 Task: Send an email with the signature Giselle Flores with the subject Update on a remote work arrangement and the message We need to discuss the new procedures for handling customer complaints on social media. from softage.8@softage.net to softage.10@softage.net and softage.6@softage.net
Action: Mouse moved to (1081, 56)
Screenshot: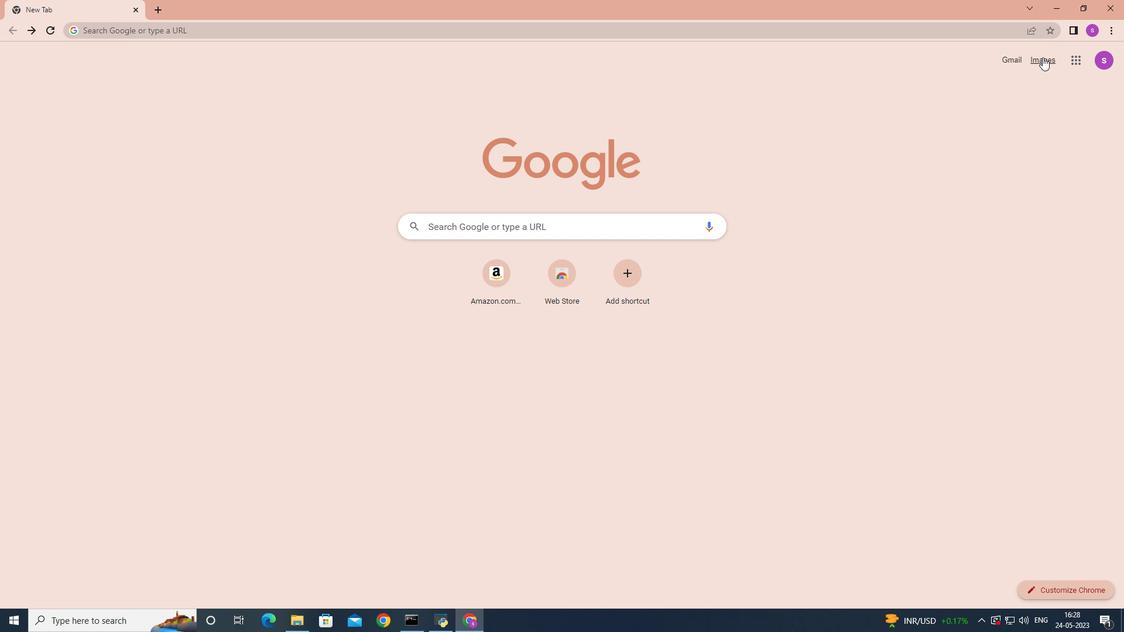 
Action: Mouse pressed left at (1081, 56)
Screenshot: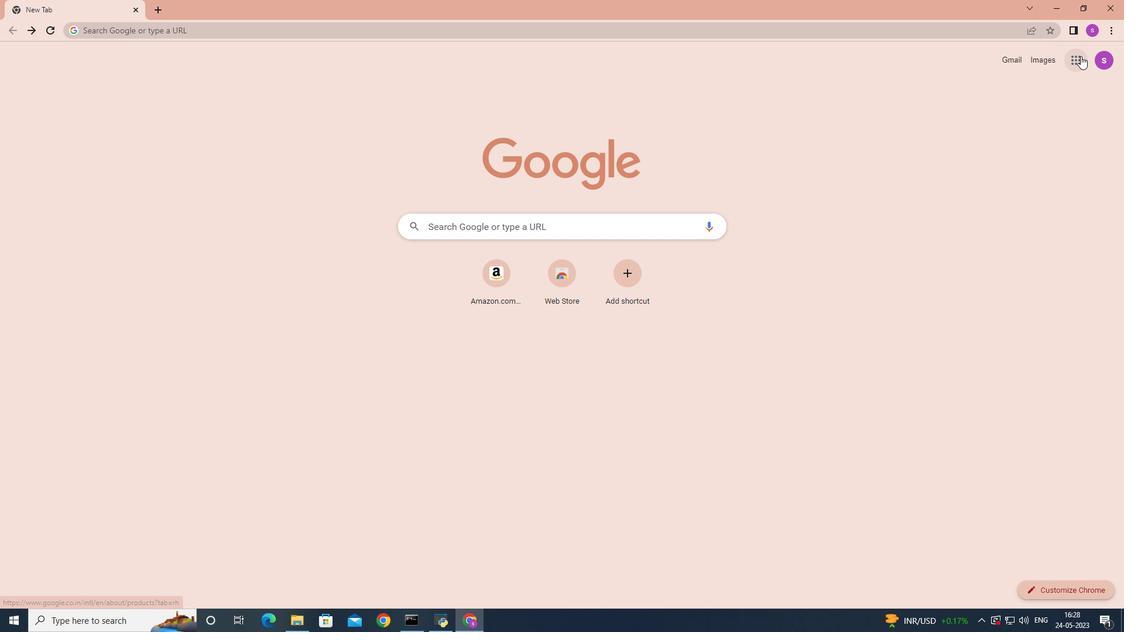 
Action: Mouse moved to (1035, 106)
Screenshot: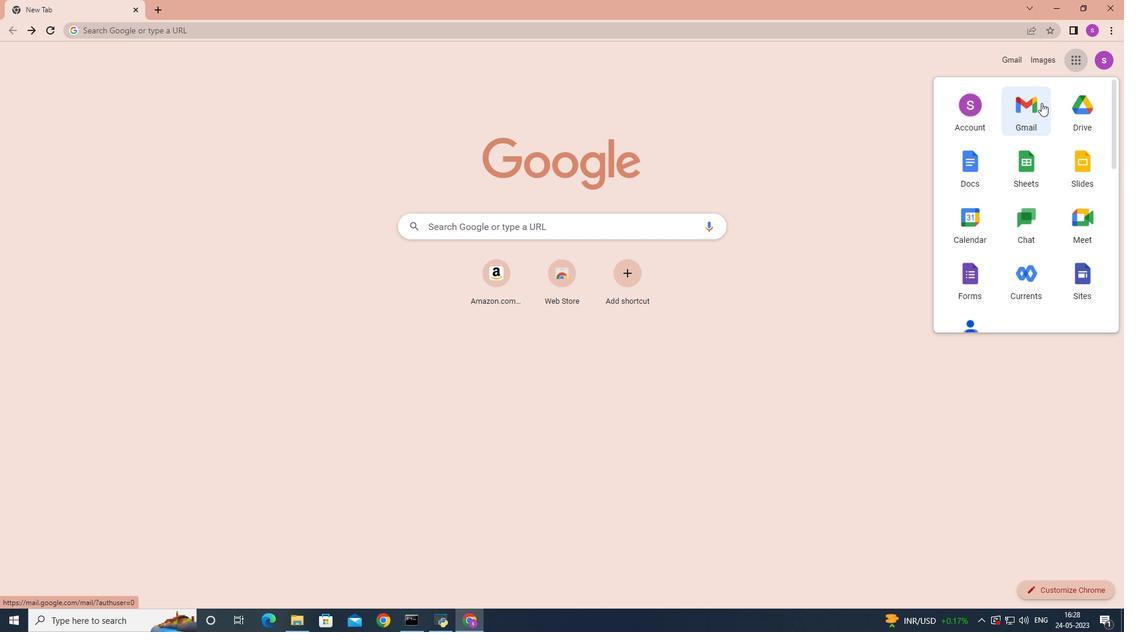 
Action: Mouse pressed left at (1035, 106)
Screenshot: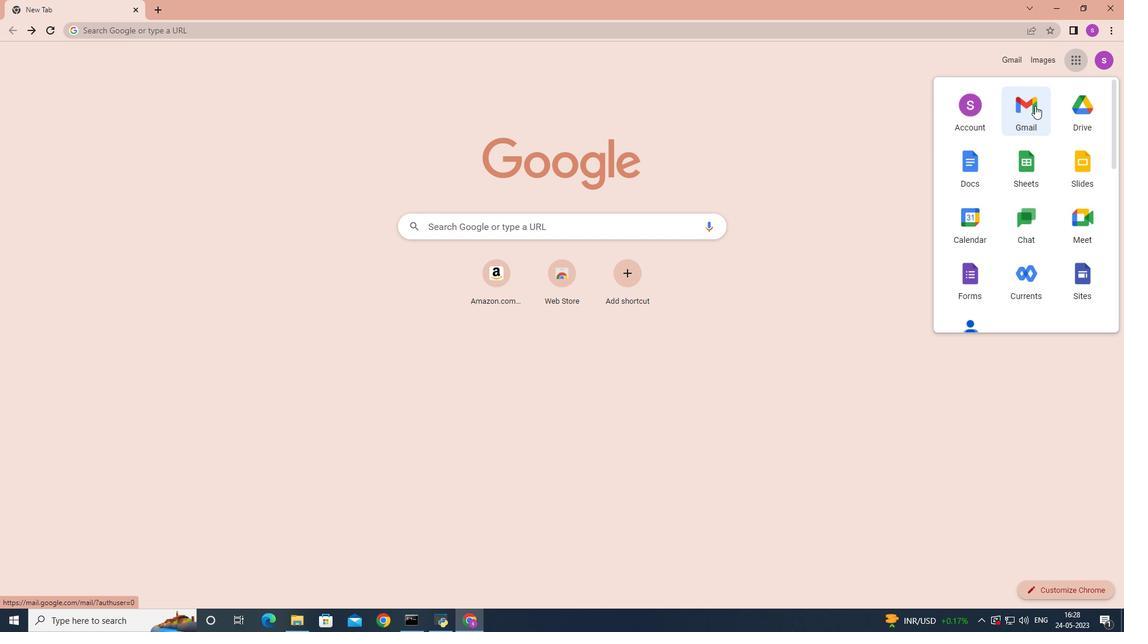 
Action: Mouse moved to (999, 61)
Screenshot: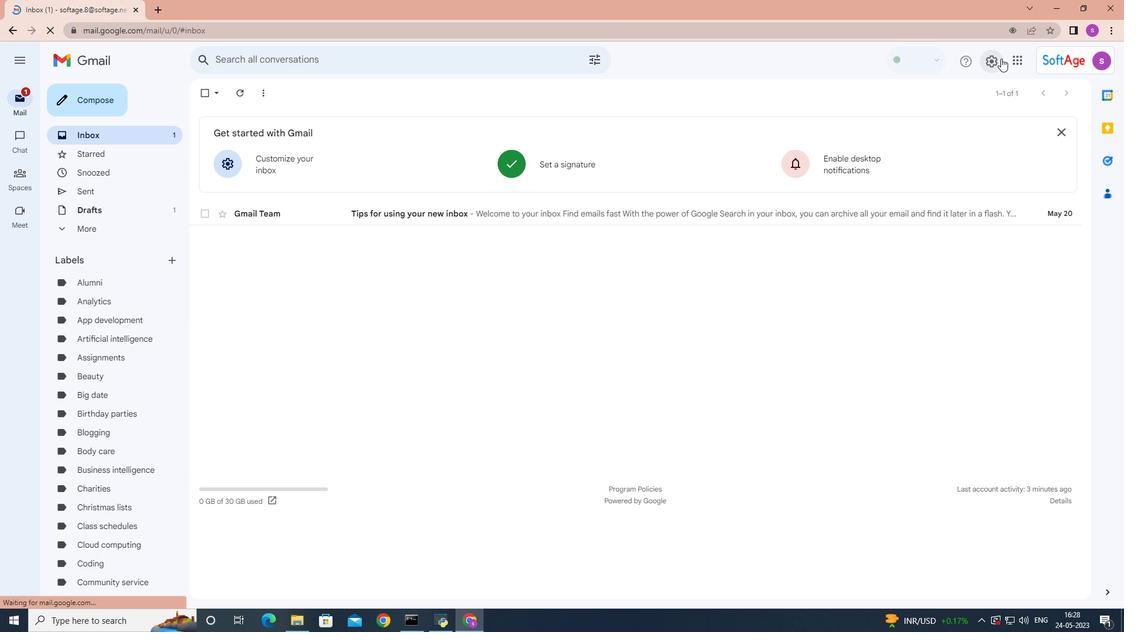 
Action: Mouse pressed left at (999, 61)
Screenshot: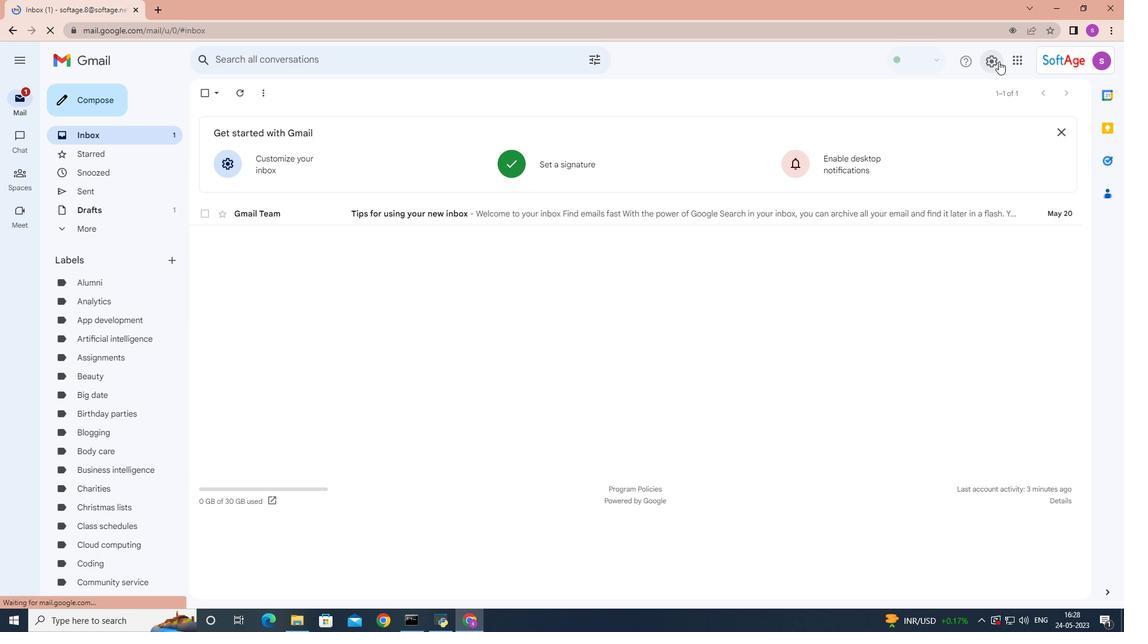 
Action: Mouse moved to (1008, 120)
Screenshot: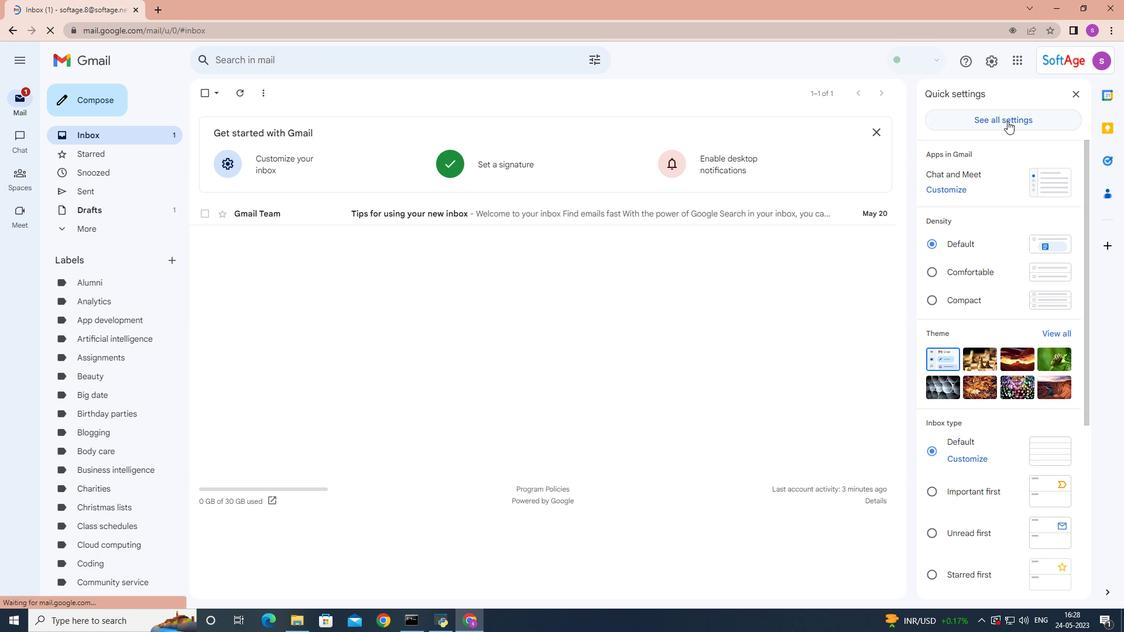 
Action: Mouse pressed left at (1008, 120)
Screenshot: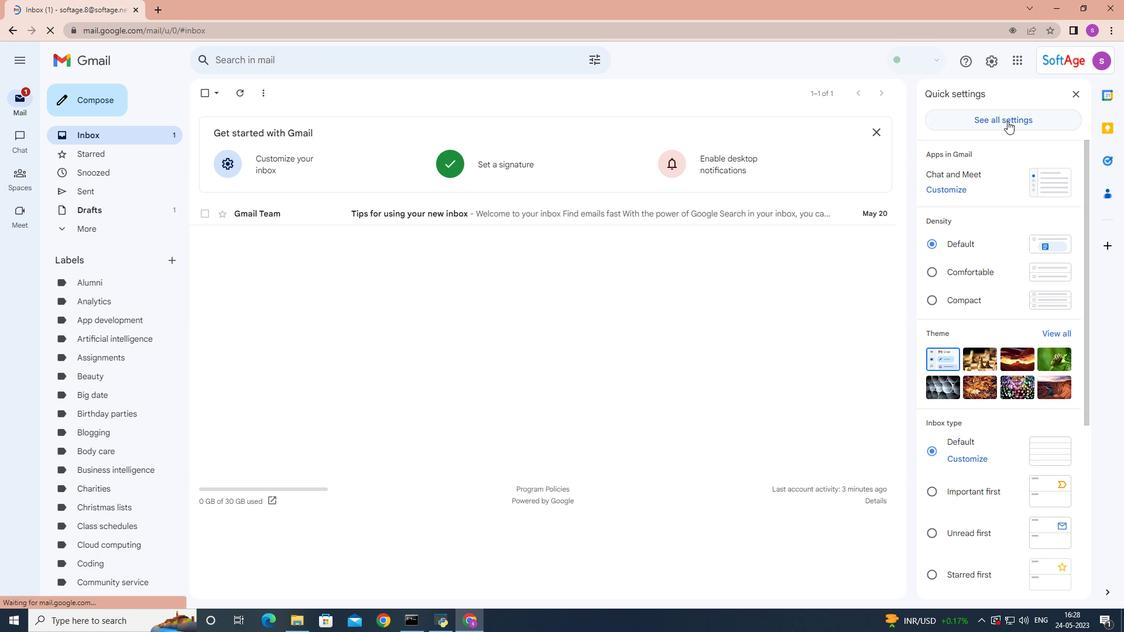 
Action: Mouse moved to (799, 219)
Screenshot: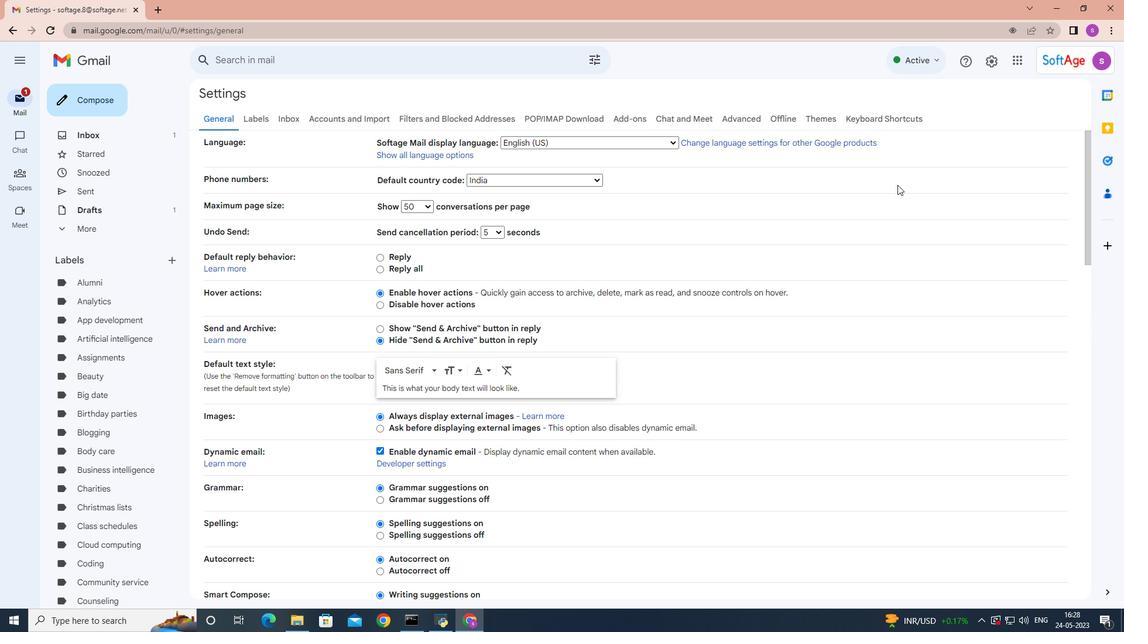 
Action: Mouse scrolled (799, 218) with delta (0, 0)
Screenshot: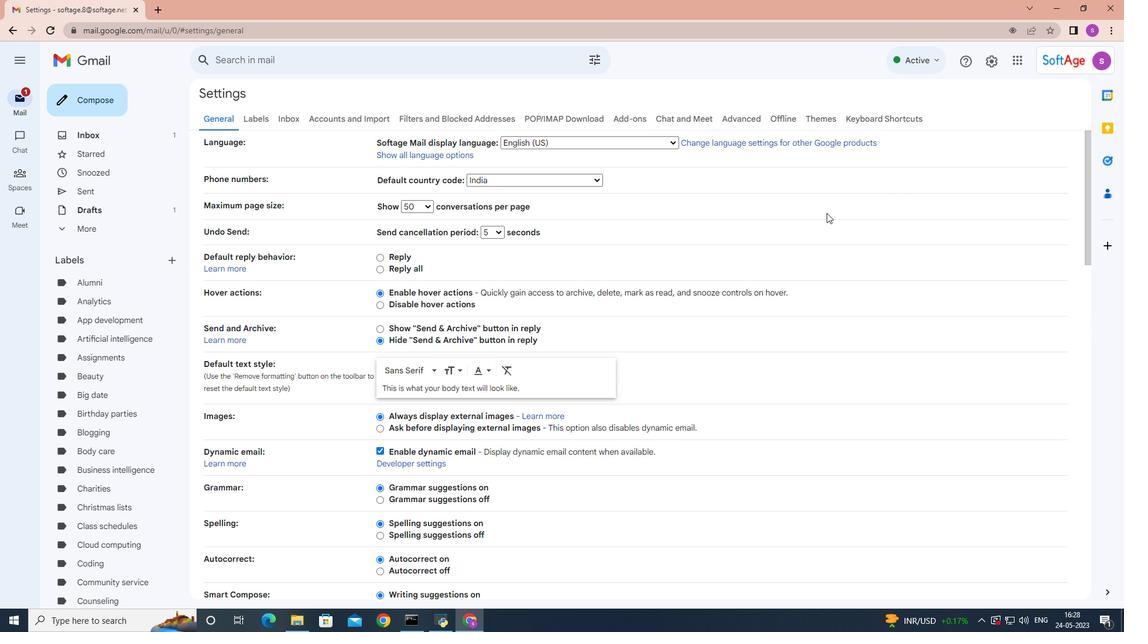 
Action: Mouse moved to (799, 219)
Screenshot: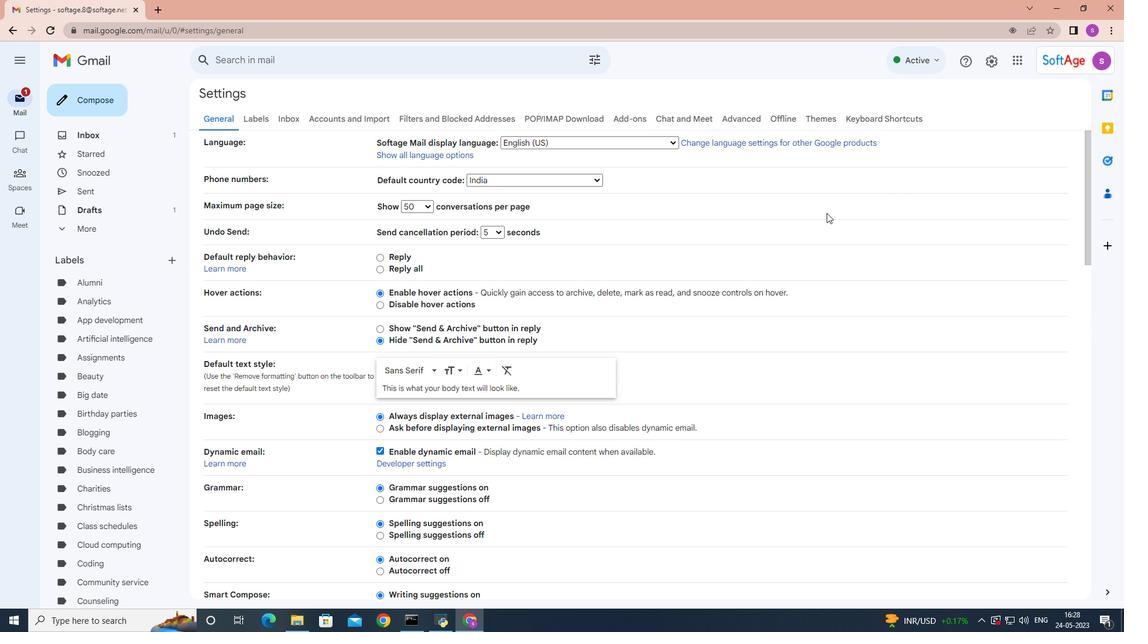 
Action: Mouse scrolled (799, 218) with delta (0, 0)
Screenshot: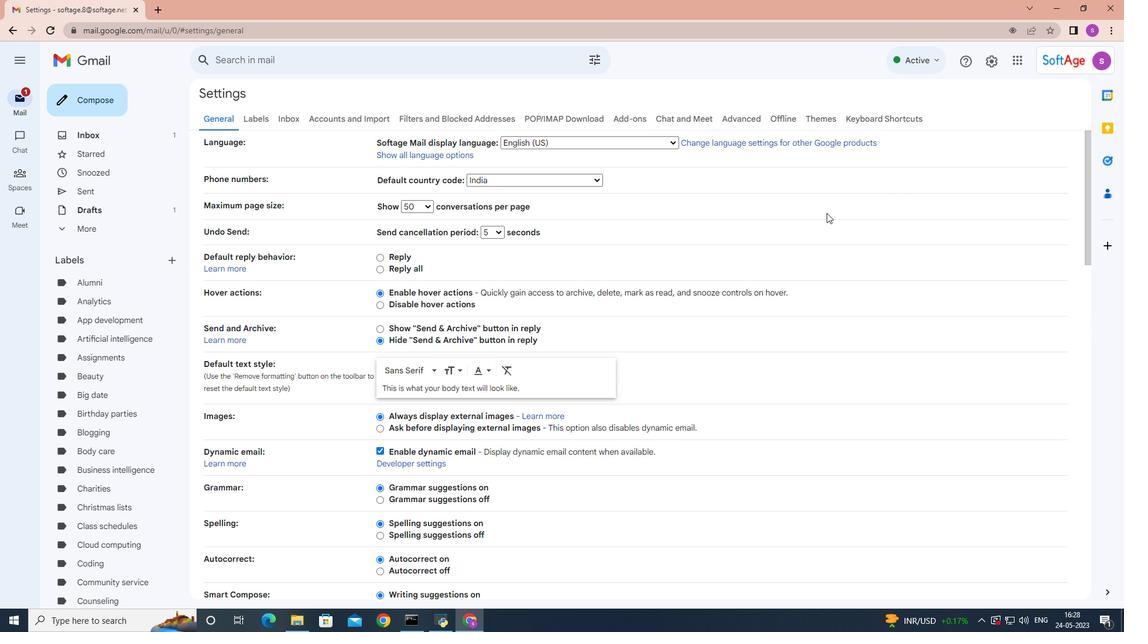 
Action: Mouse moved to (797, 219)
Screenshot: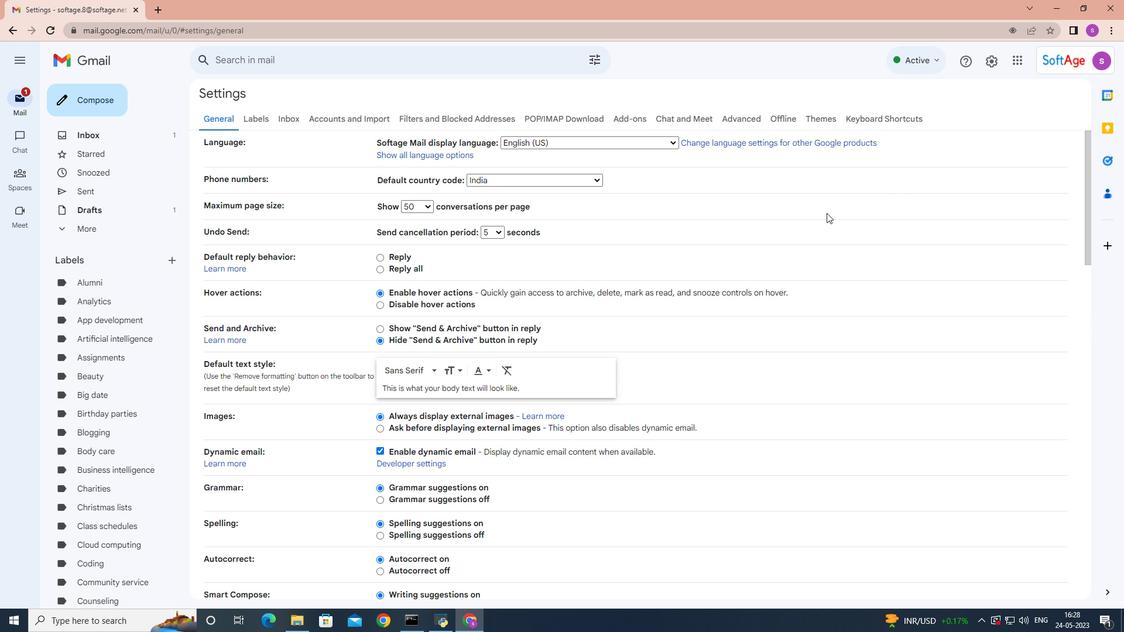 
Action: Mouse scrolled (797, 218) with delta (0, 0)
Screenshot: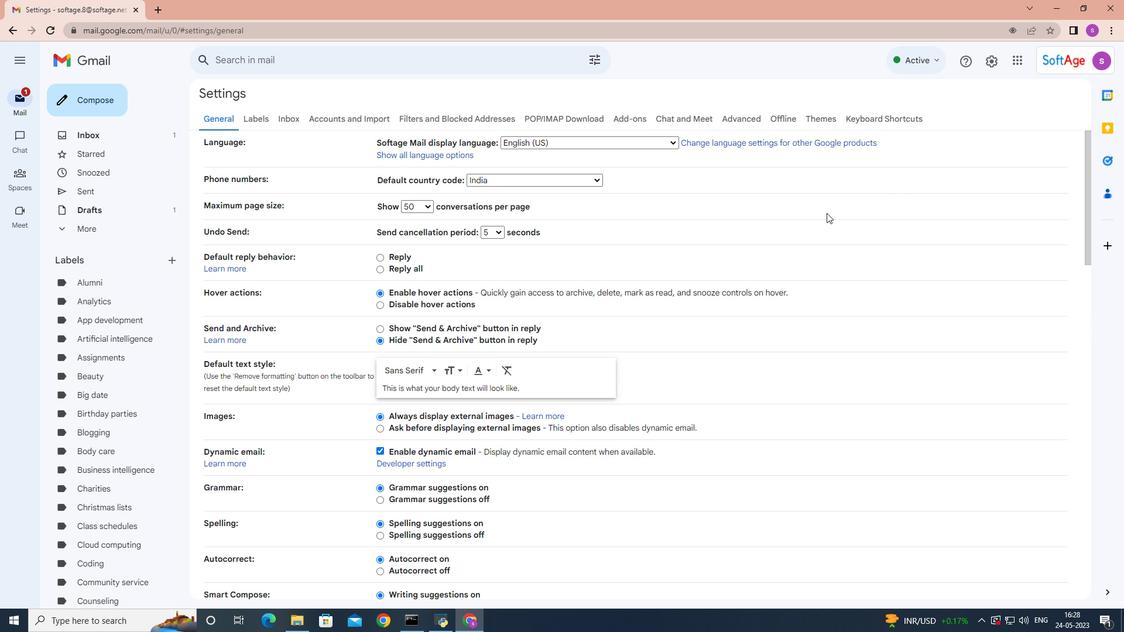 
Action: Mouse moved to (791, 219)
Screenshot: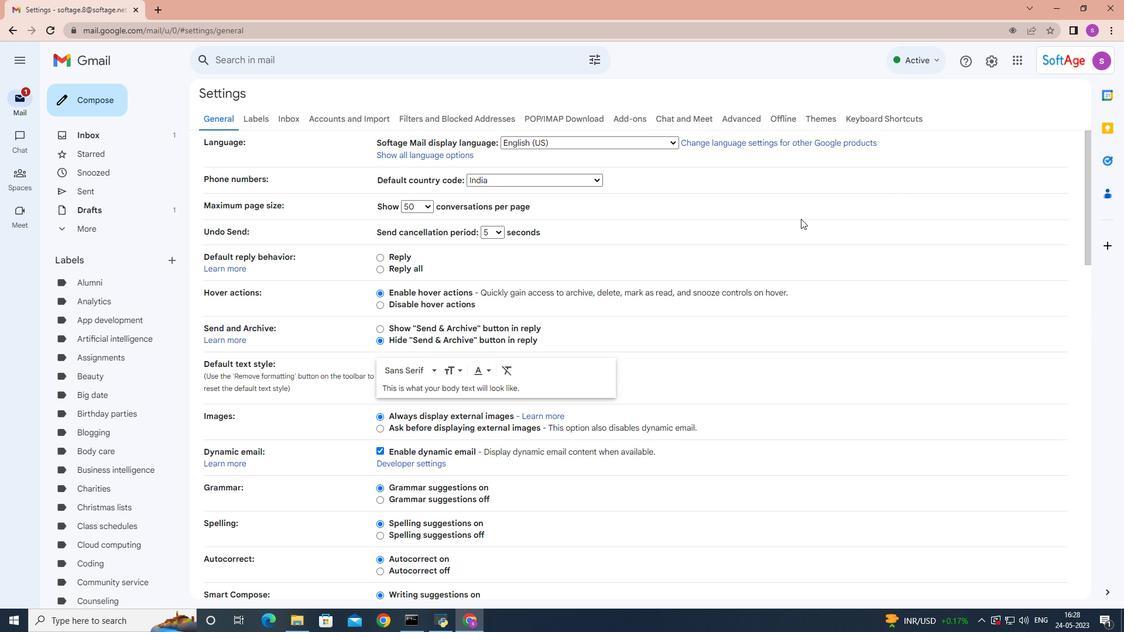 
Action: Mouse scrolled (791, 218) with delta (0, 0)
Screenshot: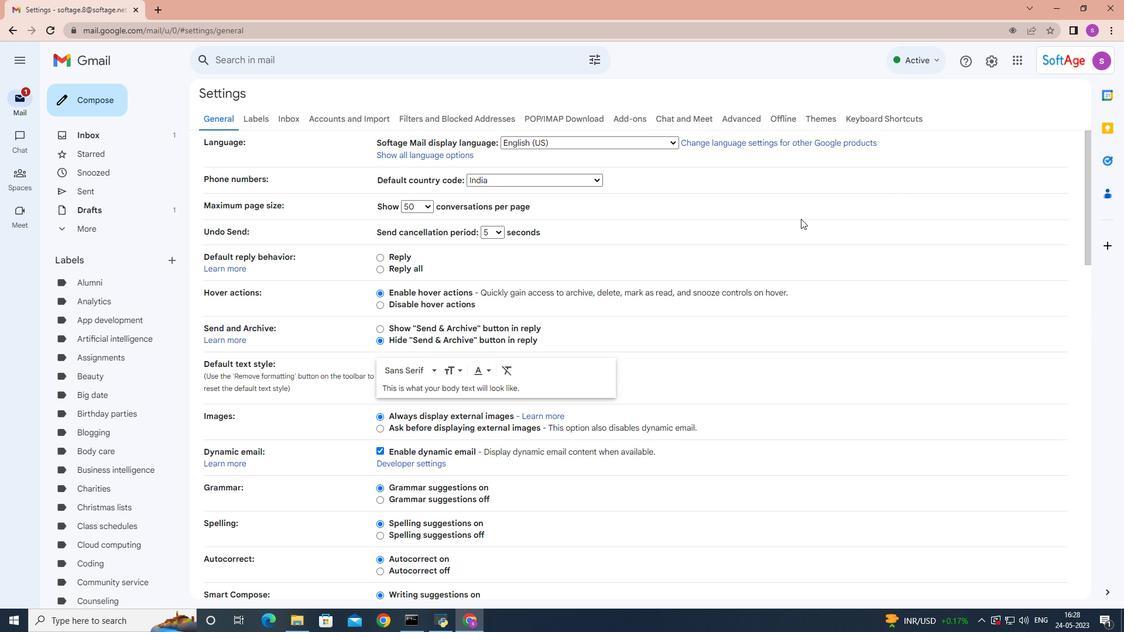 
Action: Mouse moved to (783, 219)
Screenshot: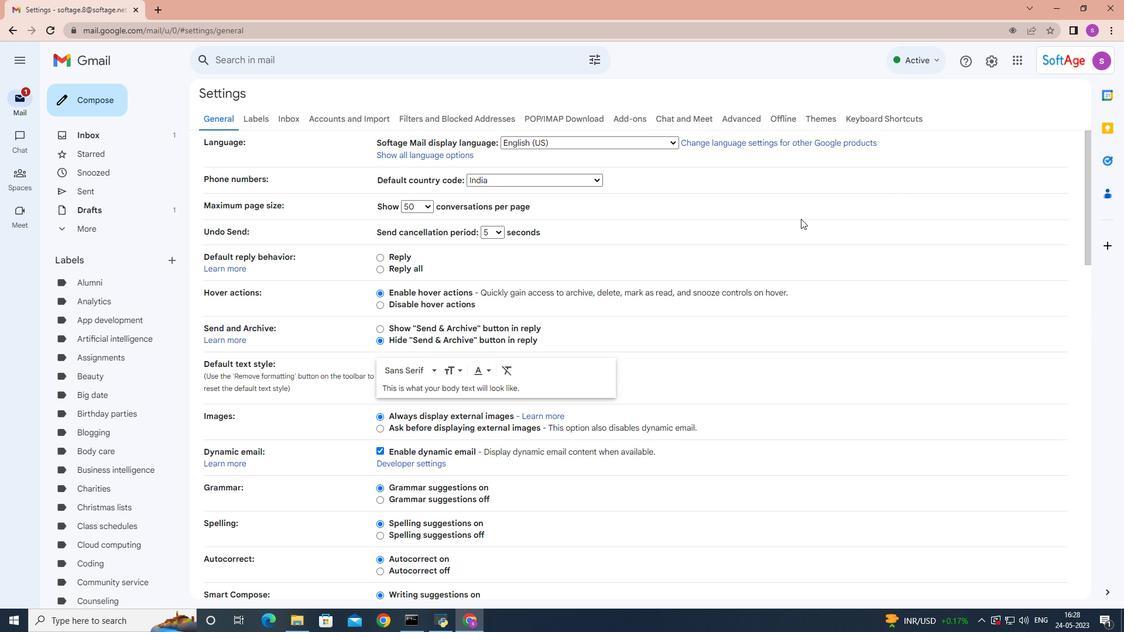 
Action: Mouse scrolled (783, 218) with delta (0, 0)
Screenshot: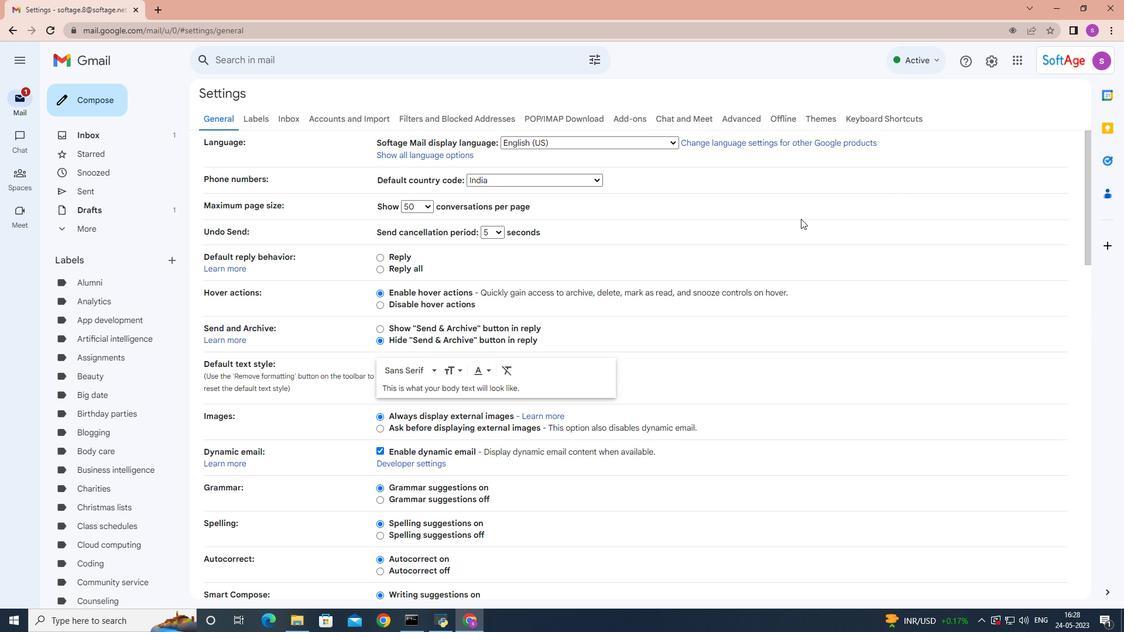 
Action: Mouse moved to (771, 218)
Screenshot: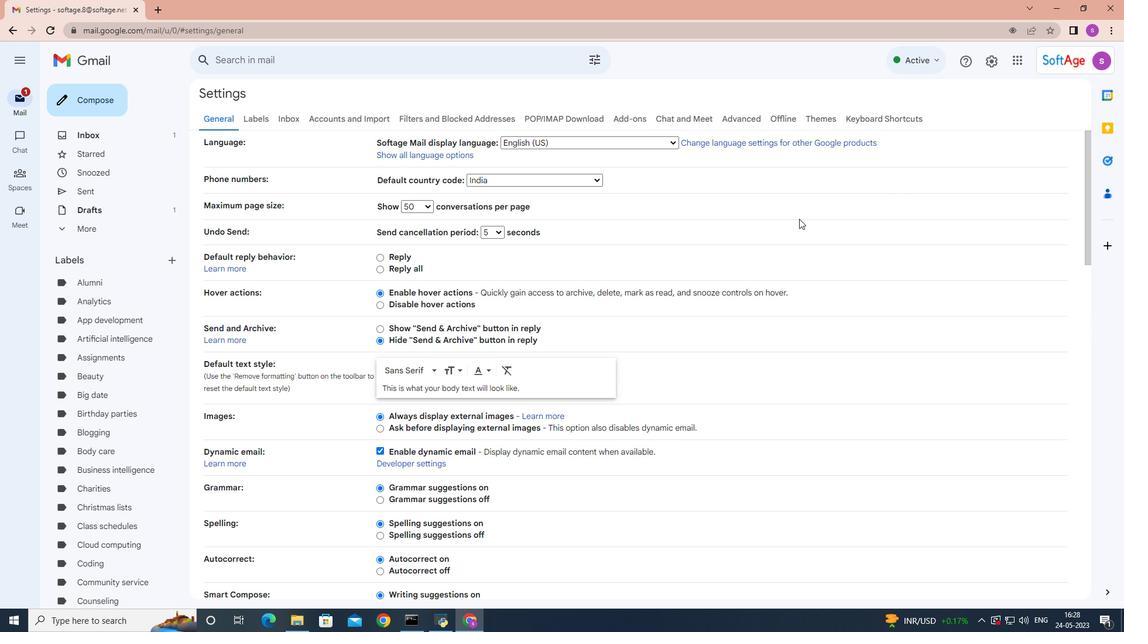 
Action: Mouse scrolled (771, 217) with delta (0, 0)
Screenshot: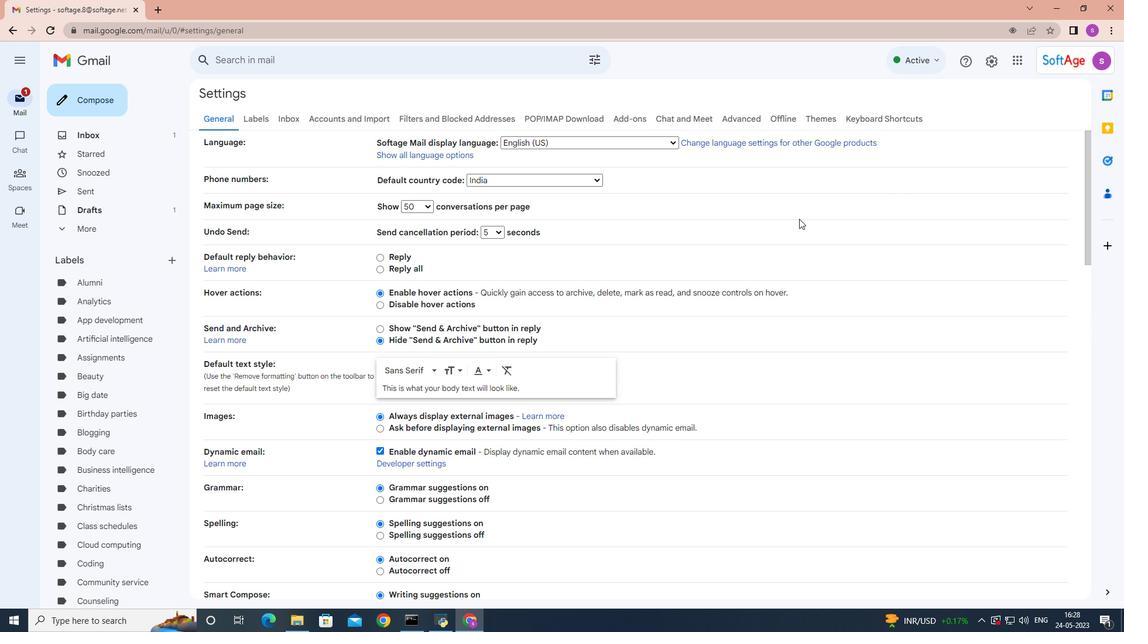 
Action: Mouse moved to (731, 218)
Screenshot: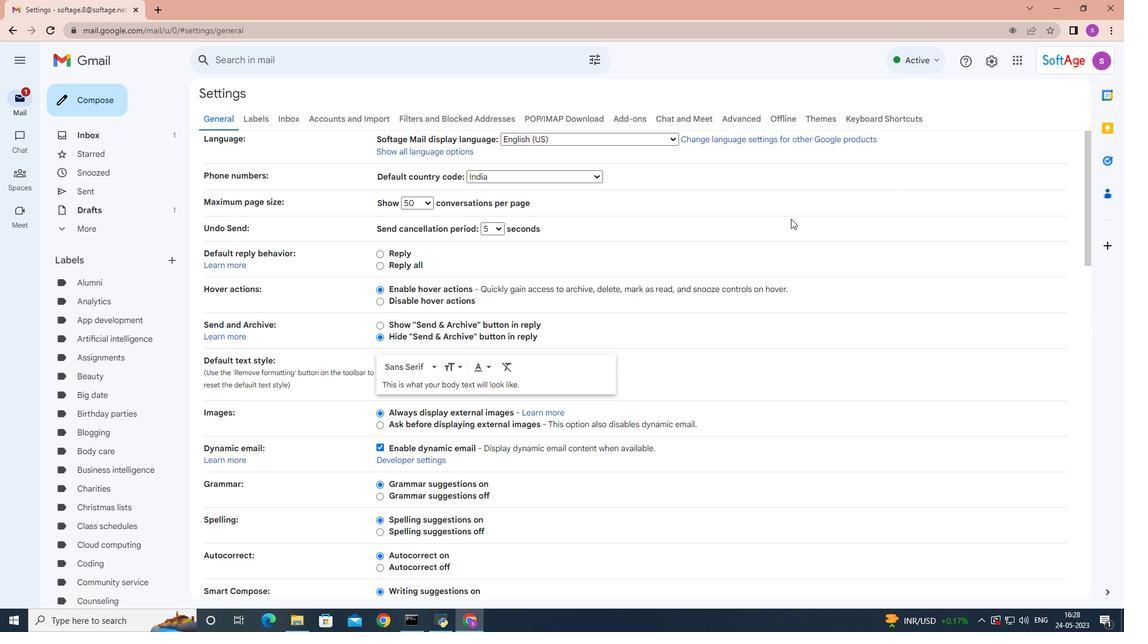 
Action: Mouse scrolled (731, 217) with delta (0, 0)
Screenshot: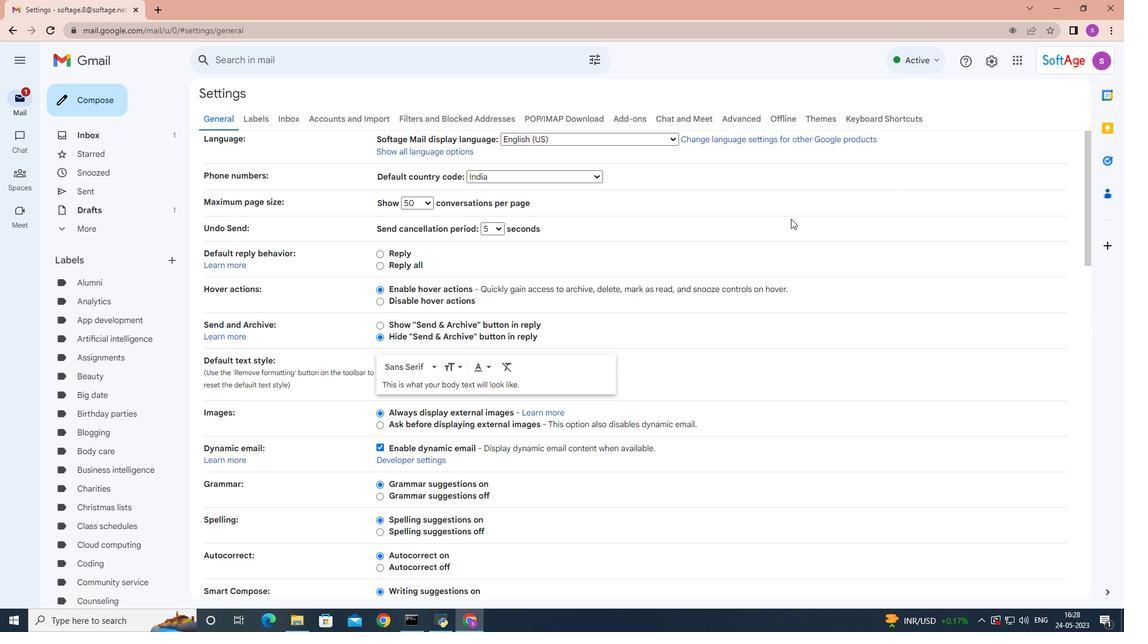 
Action: Mouse moved to (663, 226)
Screenshot: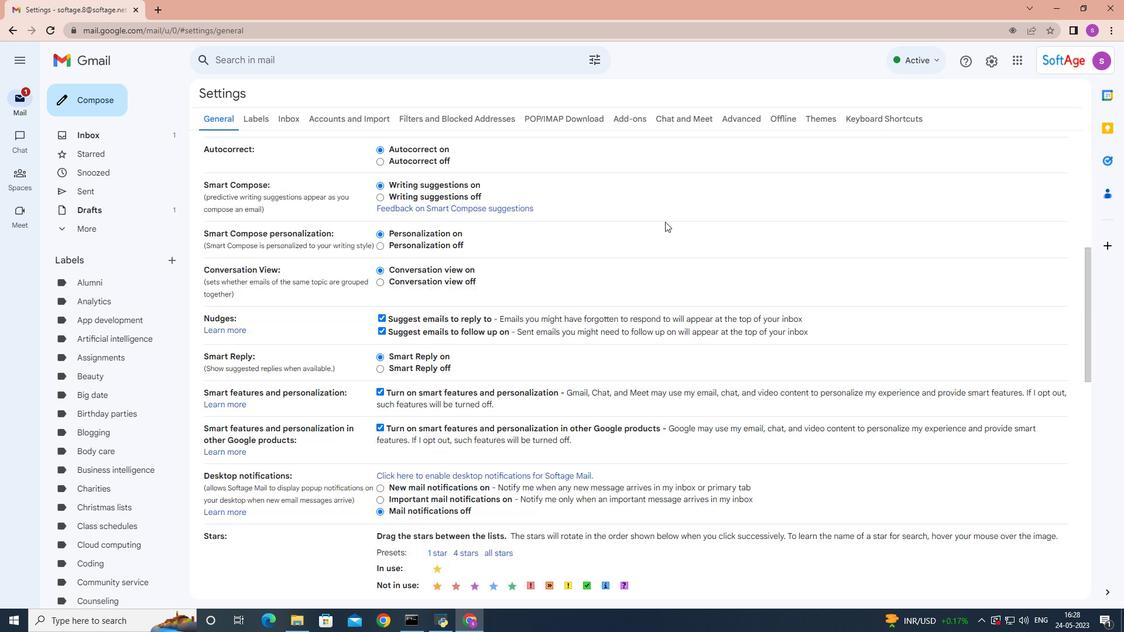 
Action: Mouse scrolled (663, 225) with delta (0, 0)
Screenshot: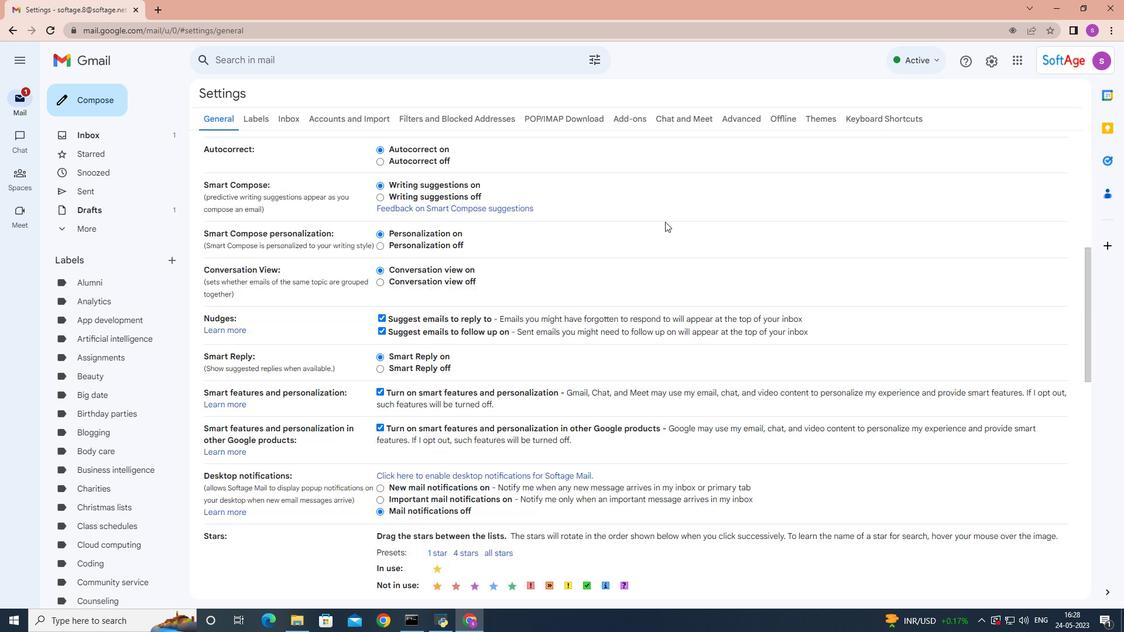 
Action: Mouse scrolled (663, 225) with delta (0, 0)
Screenshot: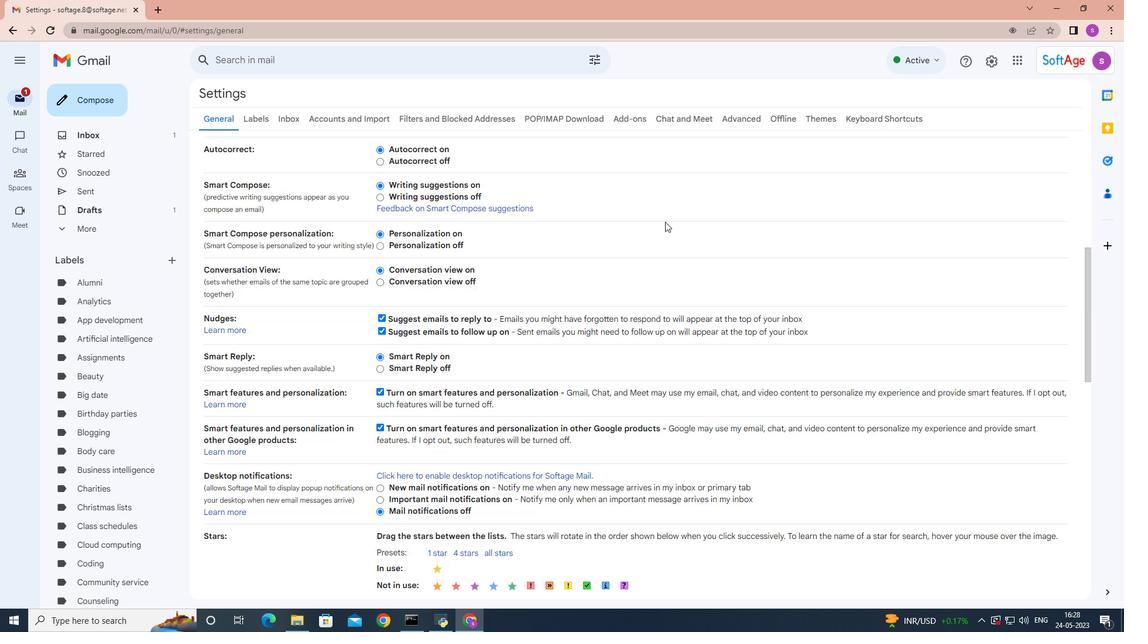 
Action: Mouse scrolled (663, 225) with delta (0, 0)
Screenshot: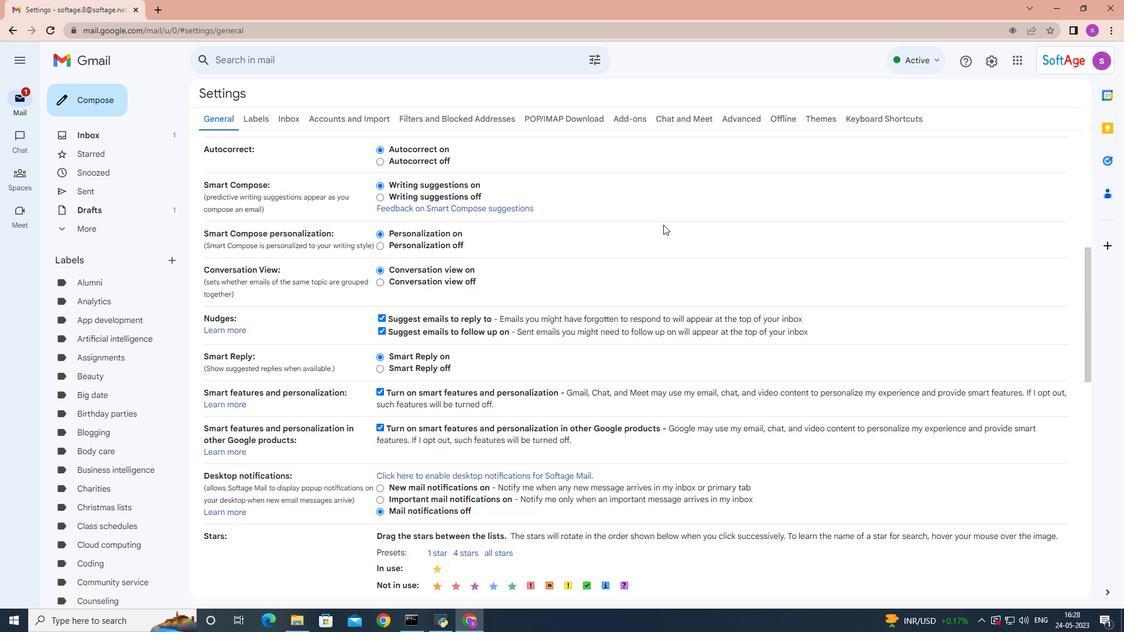 
Action: Mouse scrolled (663, 225) with delta (0, 0)
Screenshot: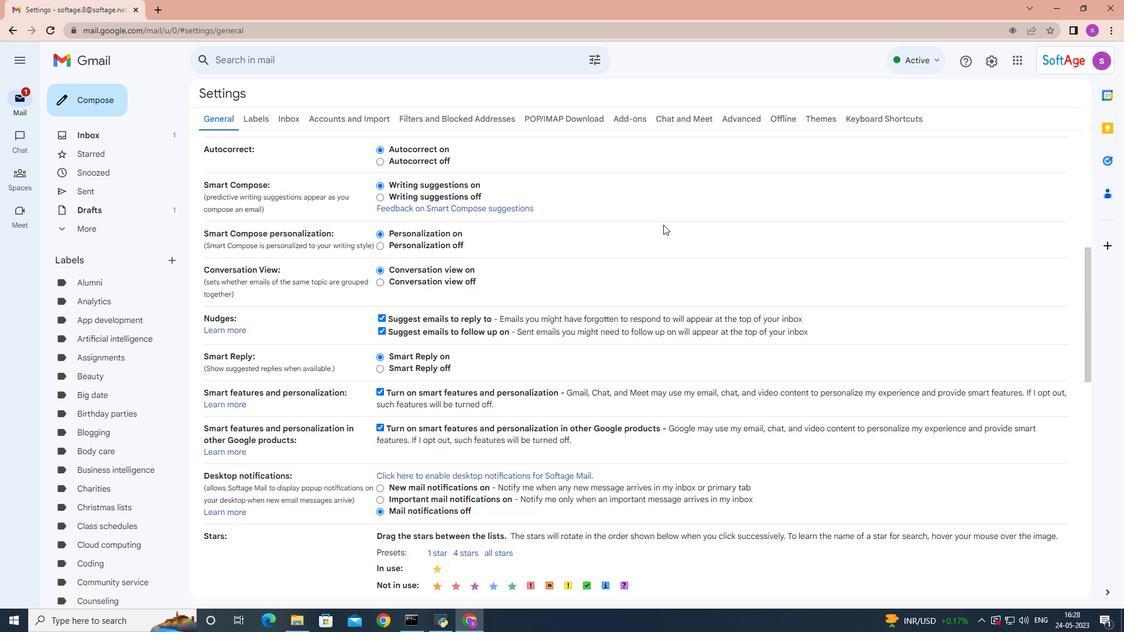 
Action: Mouse moved to (663, 225)
Screenshot: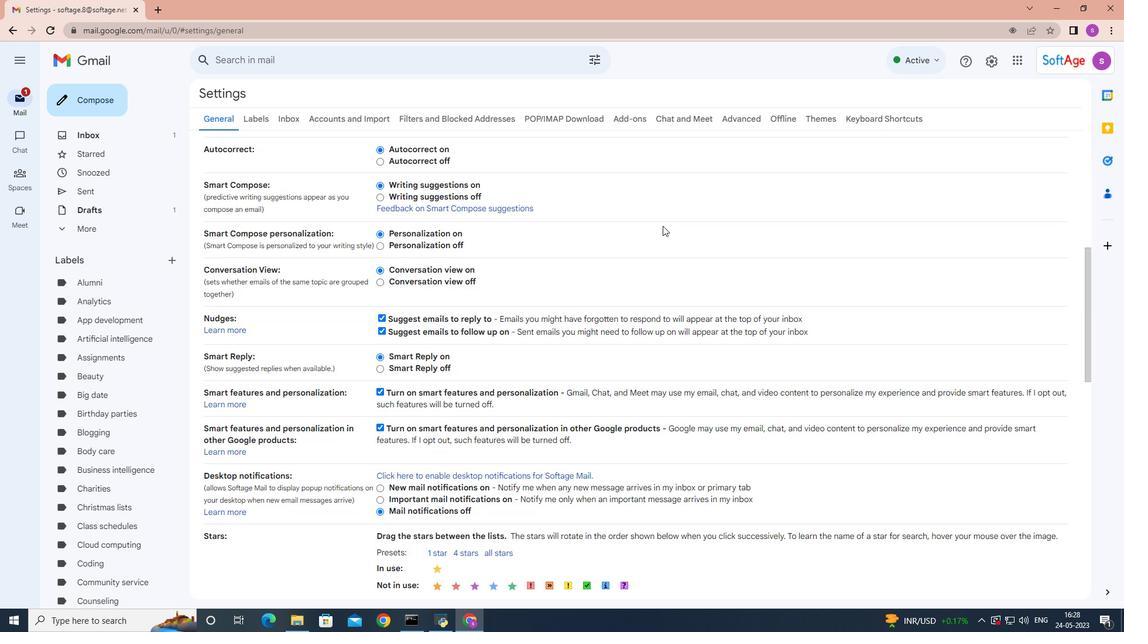 
Action: Mouse scrolled (663, 224) with delta (0, 0)
Screenshot: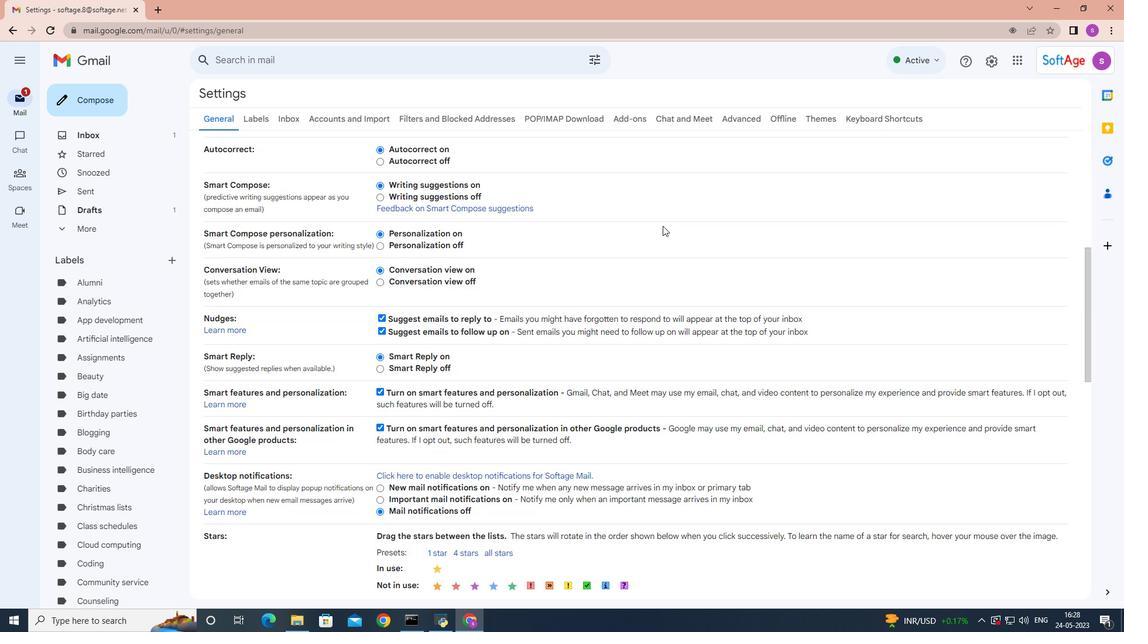 
Action: Mouse moved to (663, 224)
Screenshot: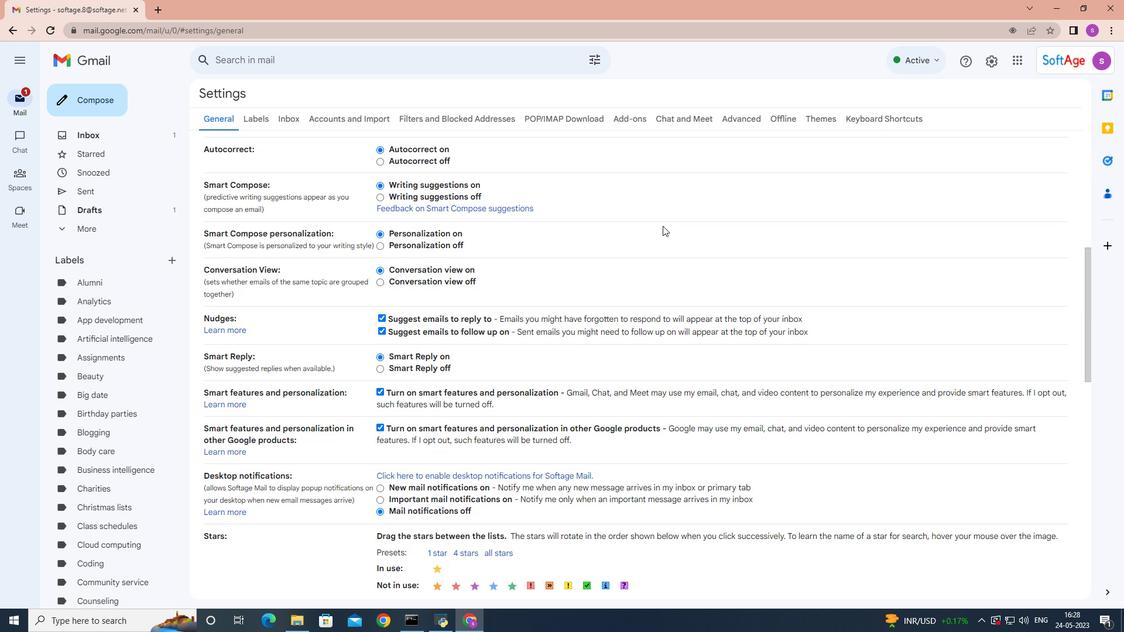 
Action: Mouse scrolled (663, 224) with delta (0, 0)
Screenshot: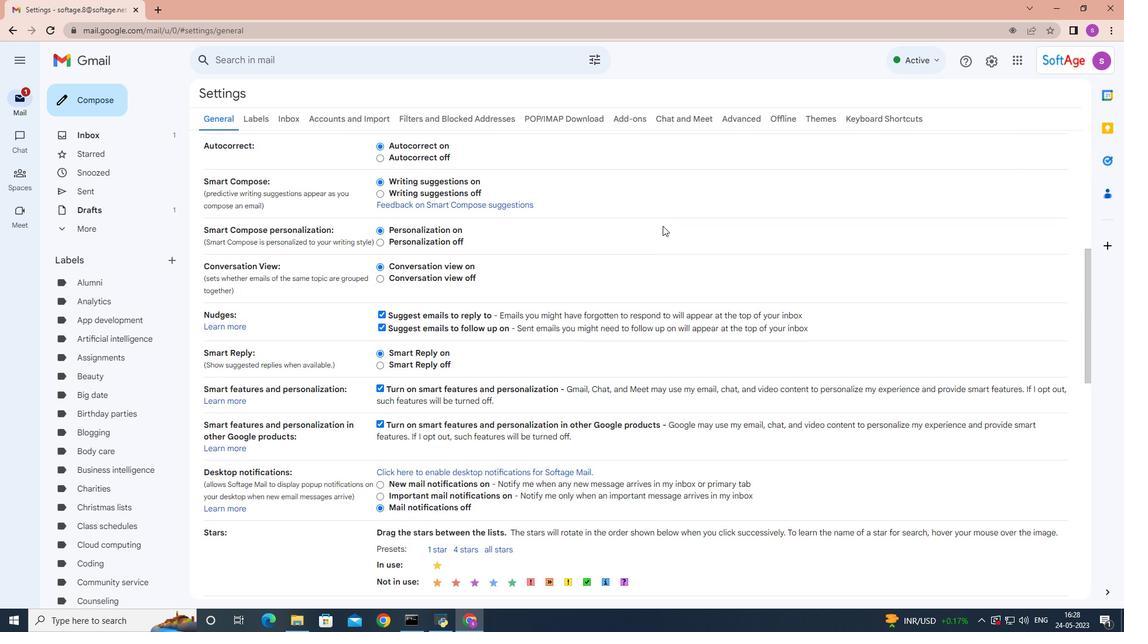 
Action: Mouse moved to (541, 216)
Screenshot: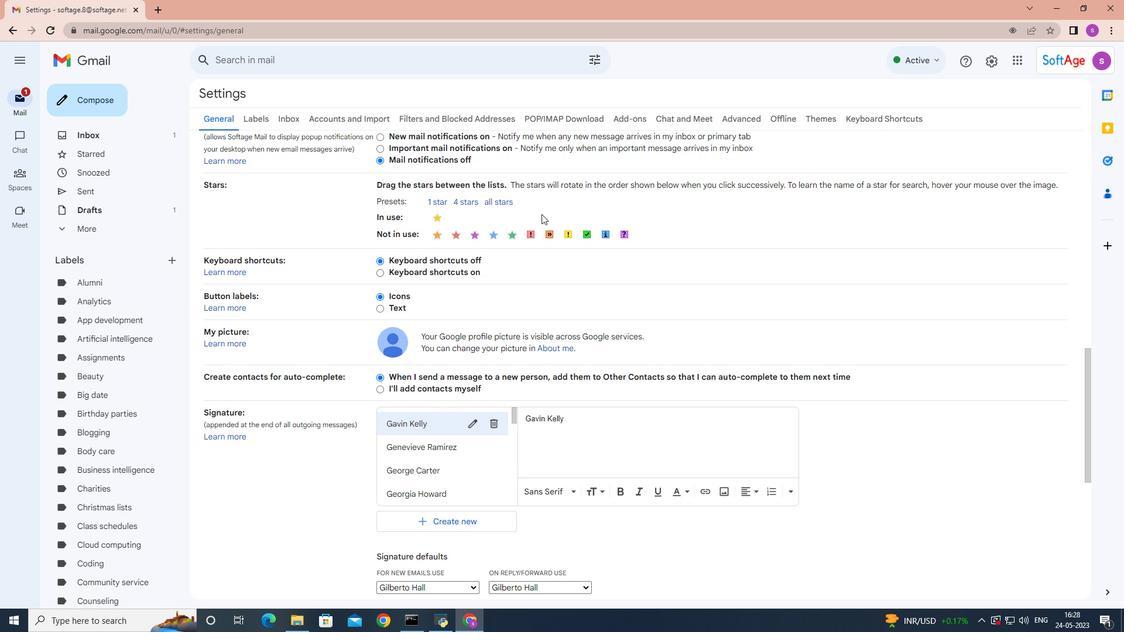 
Action: Mouse scrolled (541, 214) with delta (0, 0)
Screenshot: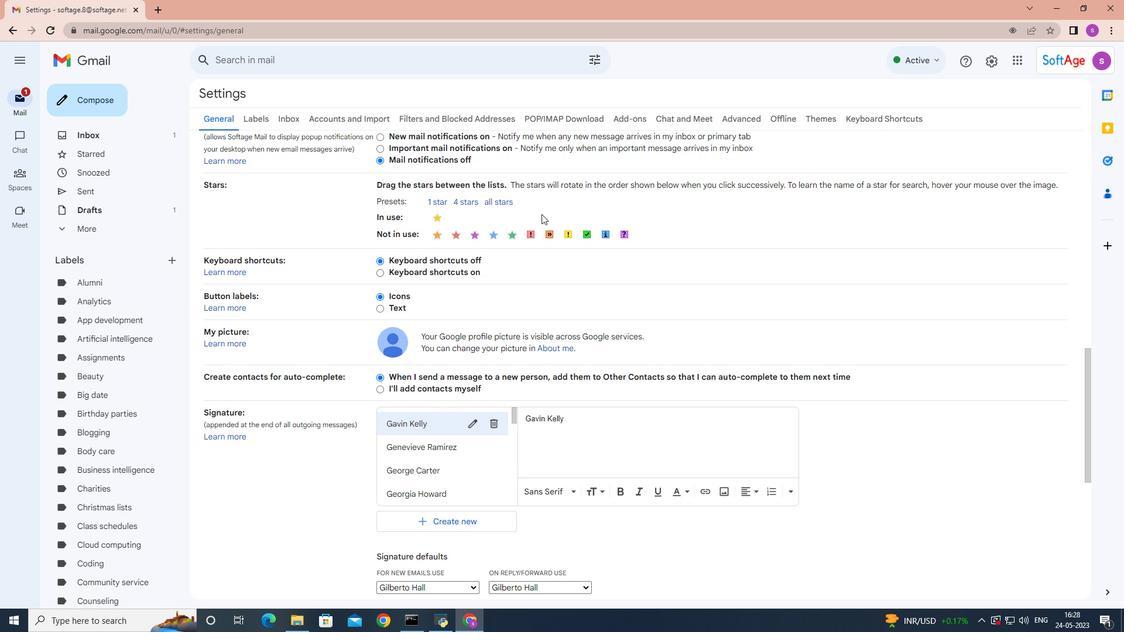 
Action: Mouse scrolled (541, 214) with delta (0, 0)
Screenshot: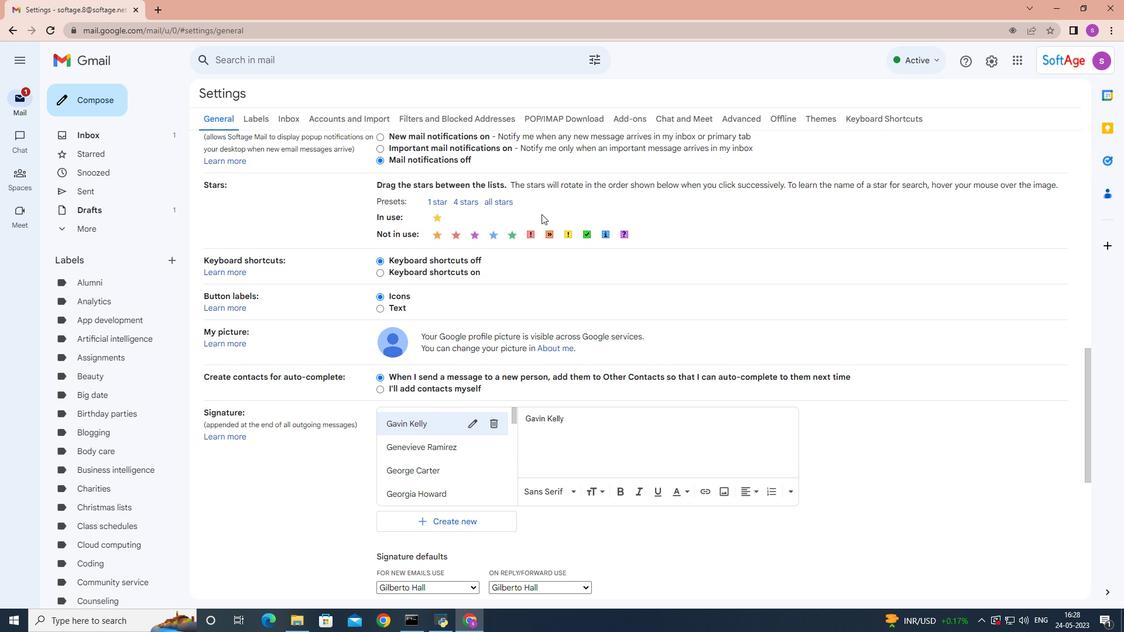 
Action: Mouse moved to (541, 216)
Screenshot: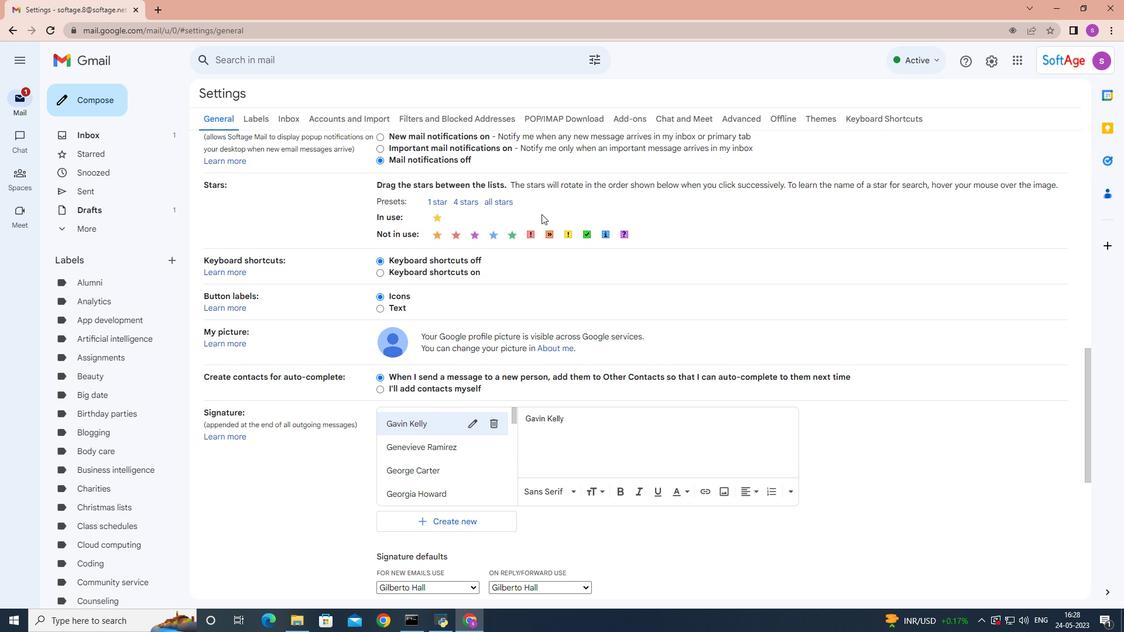 
Action: Mouse scrolled (541, 215) with delta (0, 0)
Screenshot: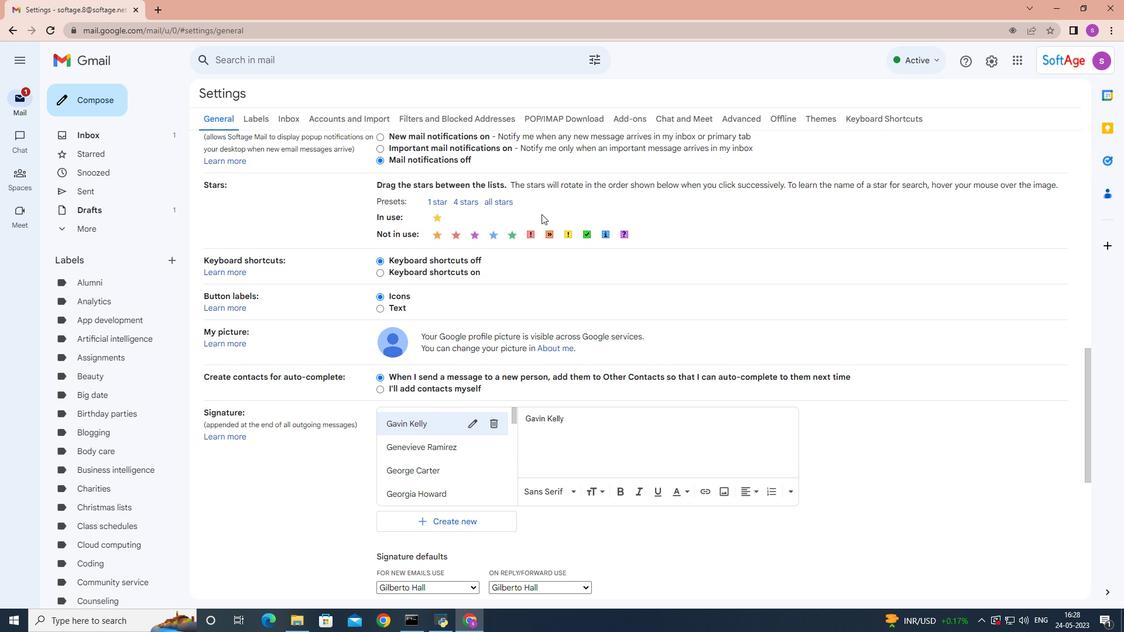 
Action: Mouse moved to (541, 216)
Screenshot: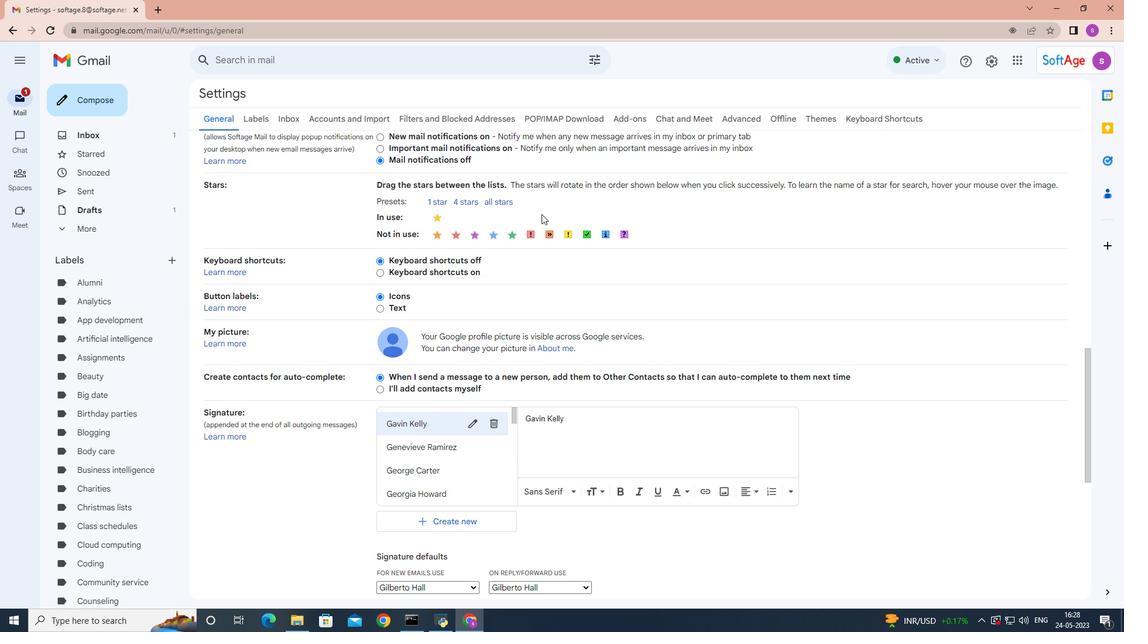 
Action: Mouse scrolled (541, 215) with delta (0, 0)
Screenshot: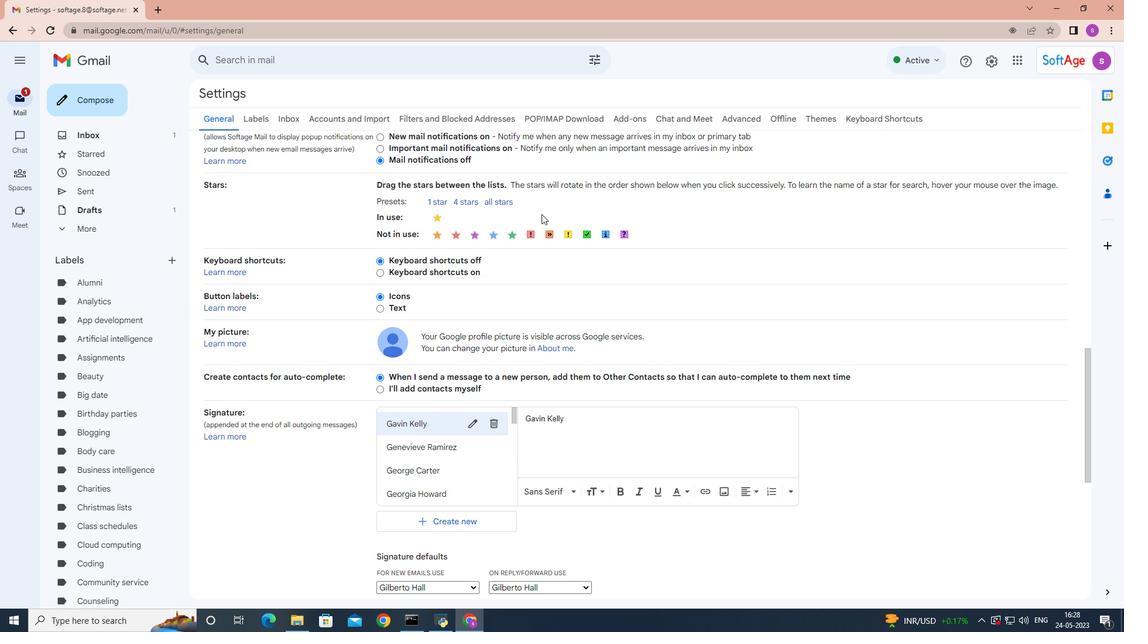 
Action: Mouse moved to (470, 285)
Screenshot: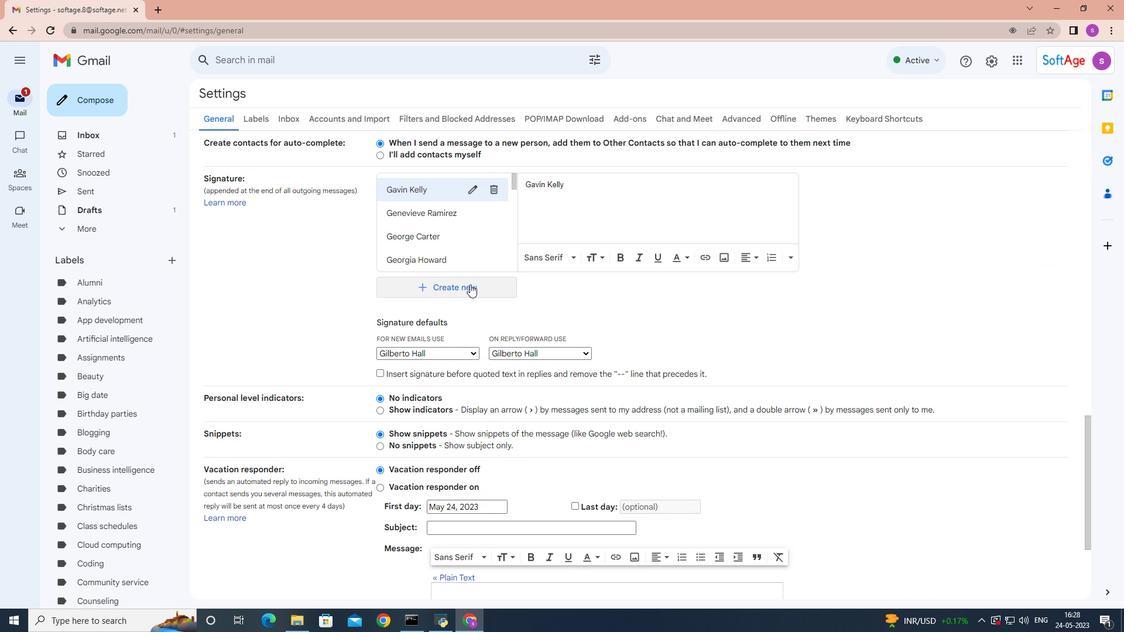 
Action: Mouse pressed left at (470, 285)
Screenshot: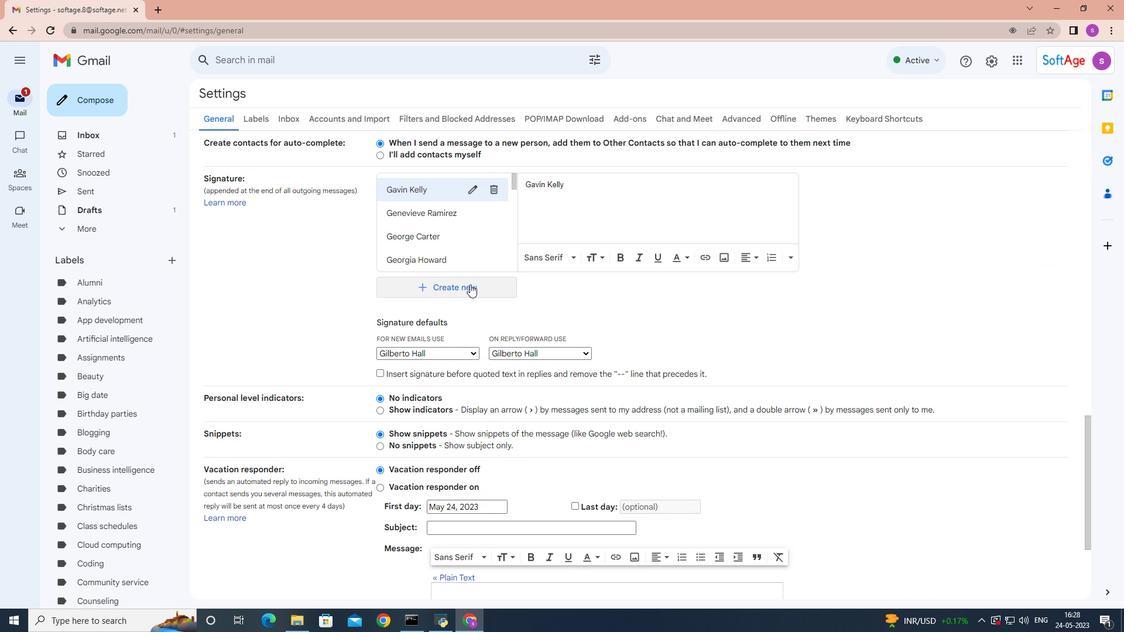 
Action: Mouse moved to (470, 285)
Screenshot: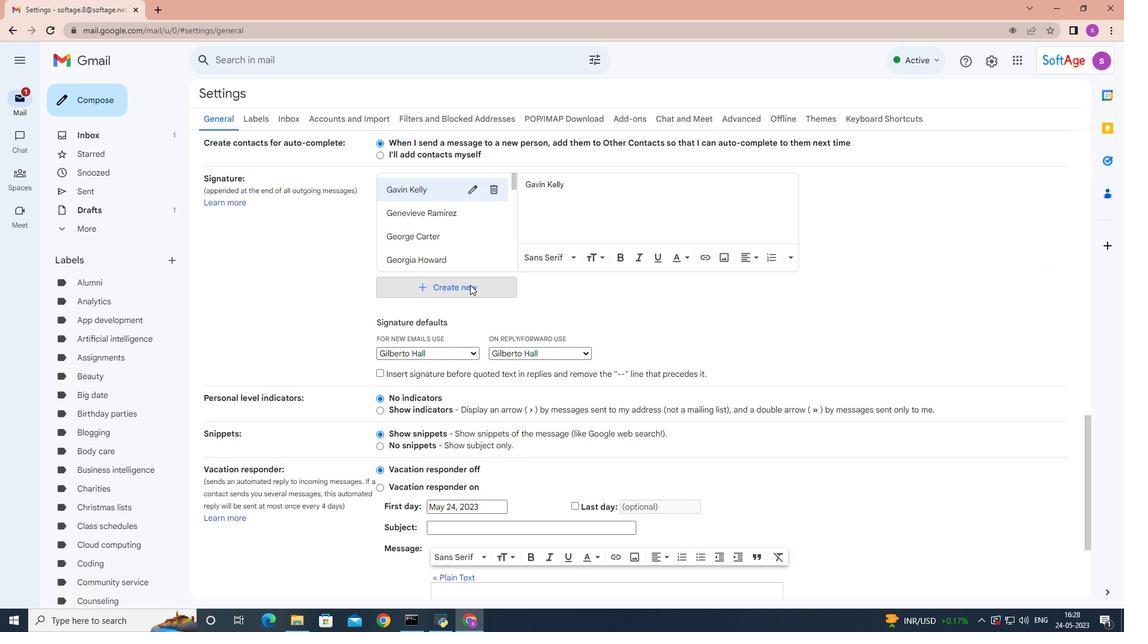 
Action: Key pressed <Key.shift>
Screenshot: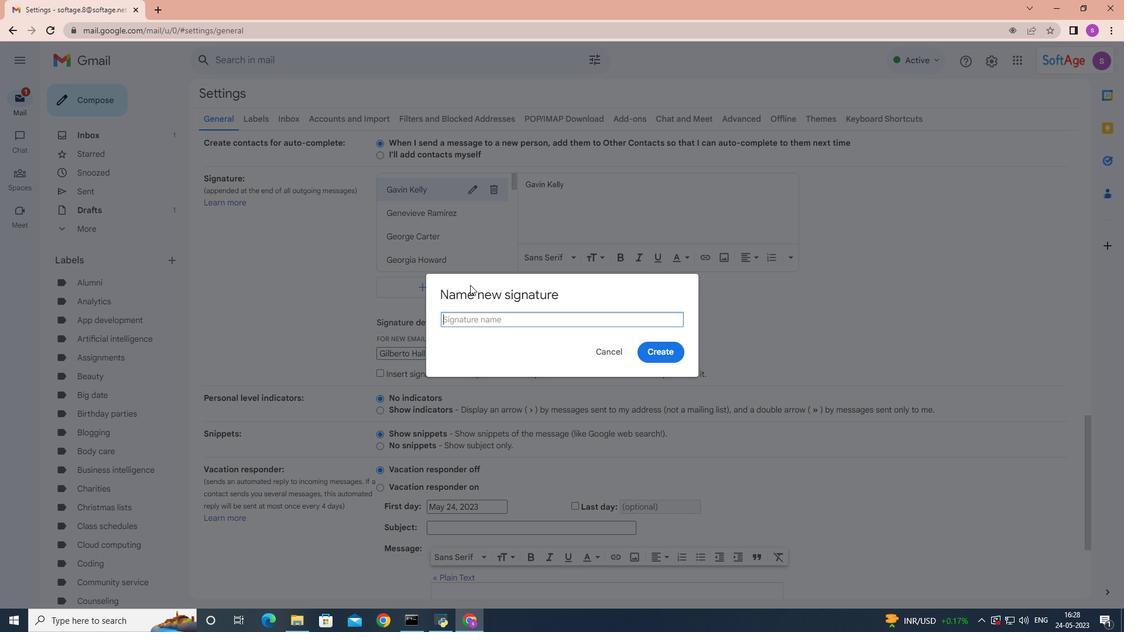 
Action: Mouse moved to (605, 353)
Screenshot: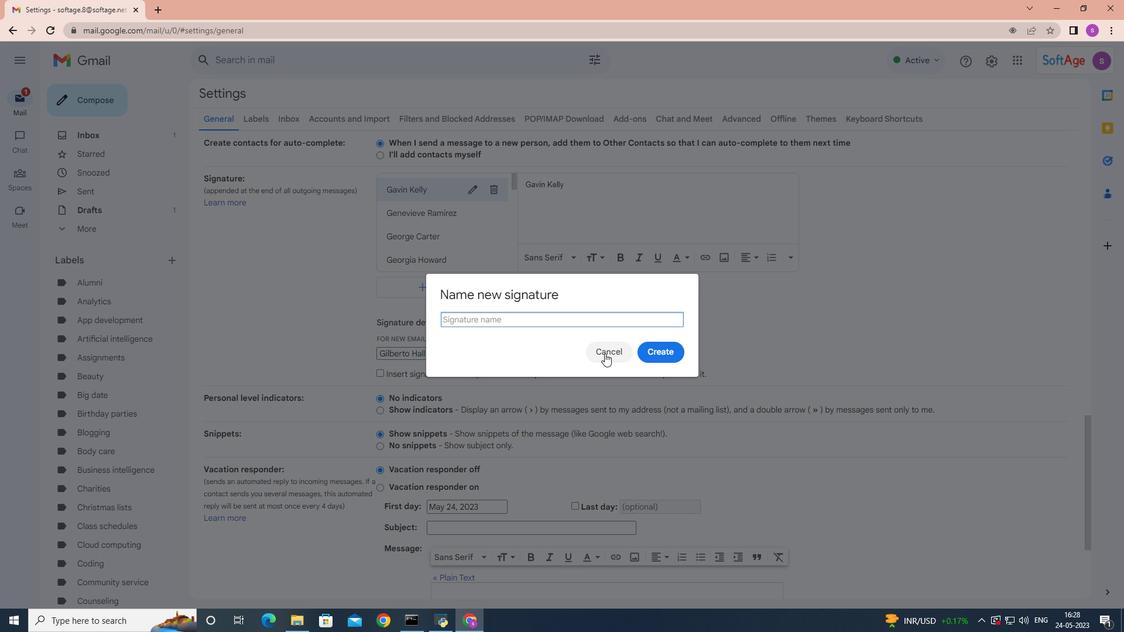 
Action: Mouse pressed left at (605, 353)
Screenshot: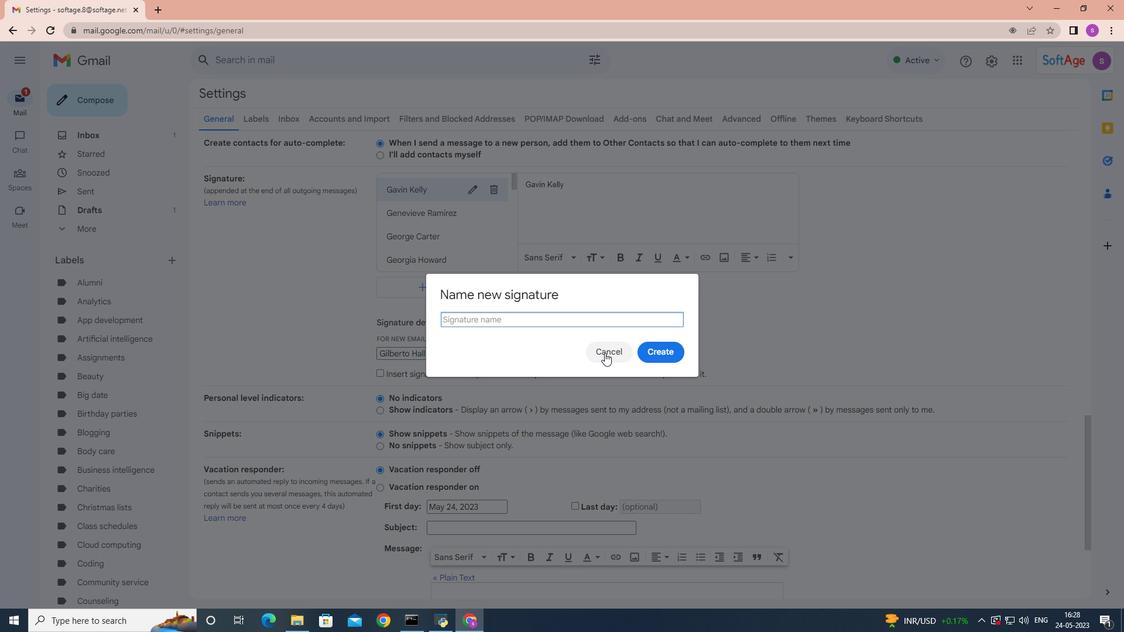 
Action: Mouse moved to (474, 251)
Screenshot: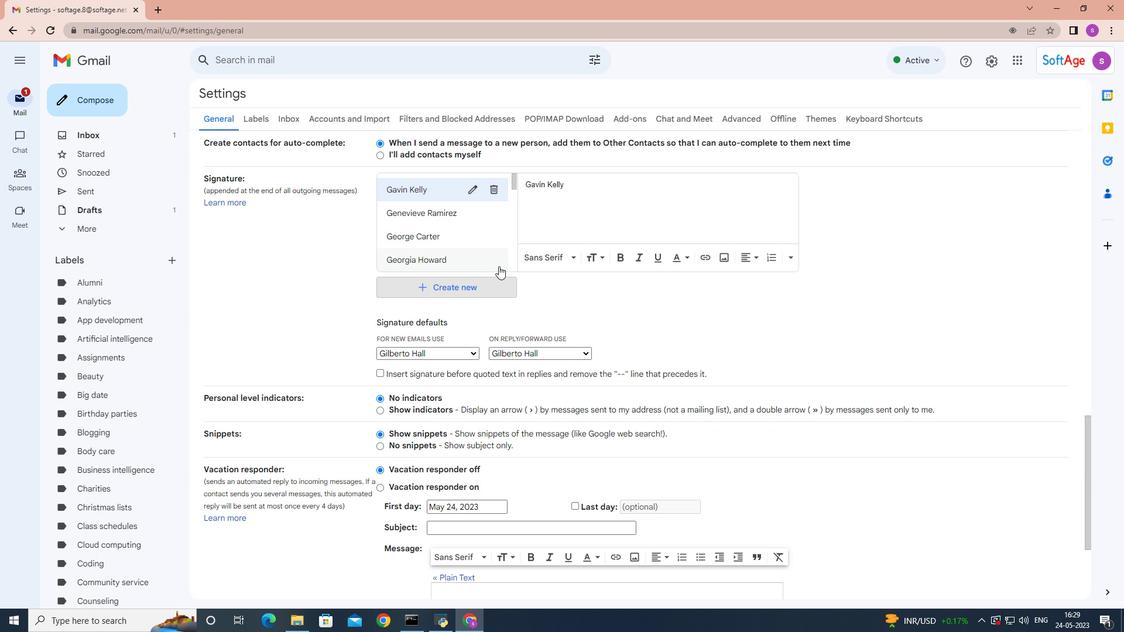 
Action: Mouse scrolled (474, 250) with delta (0, 0)
Screenshot: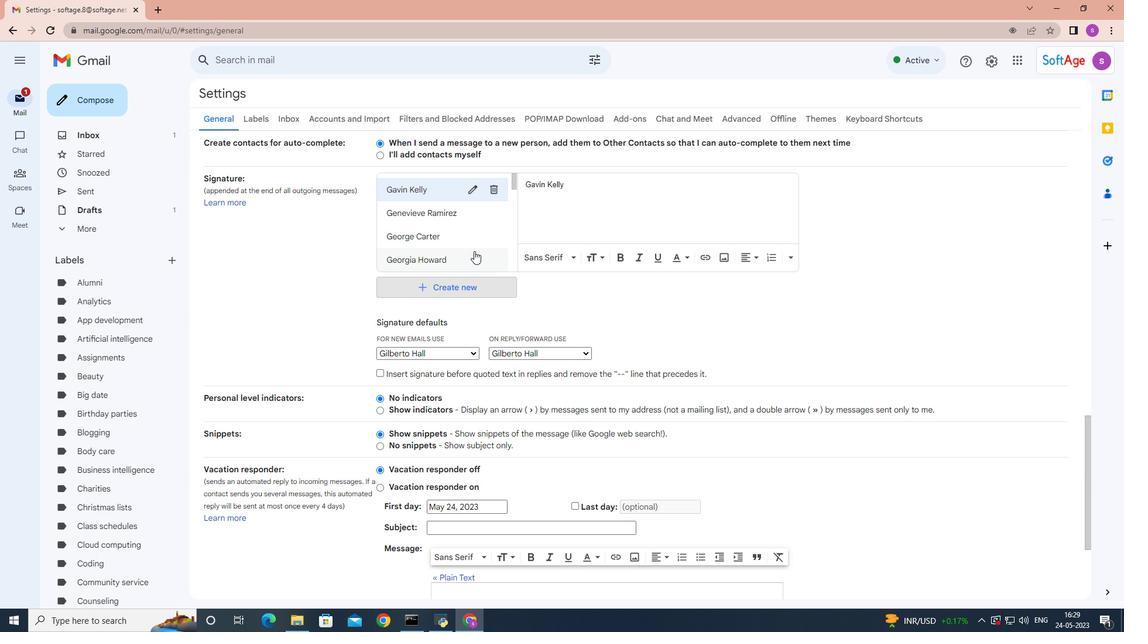 
Action: Mouse moved to (466, 240)
Screenshot: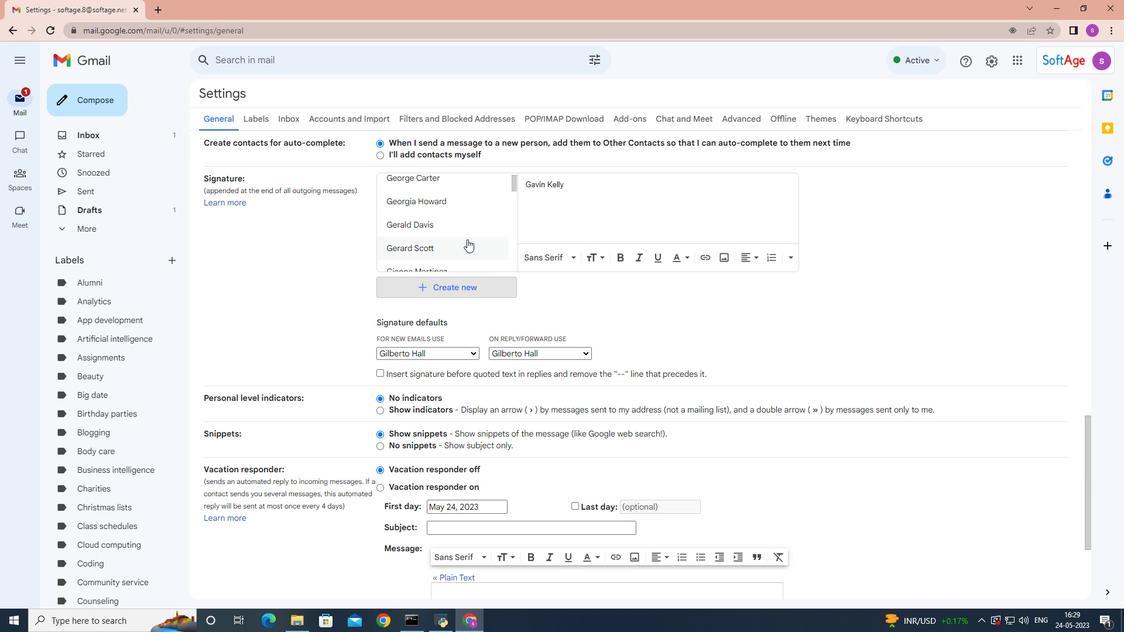 
Action: Mouse scrolled (466, 239) with delta (0, 0)
Screenshot: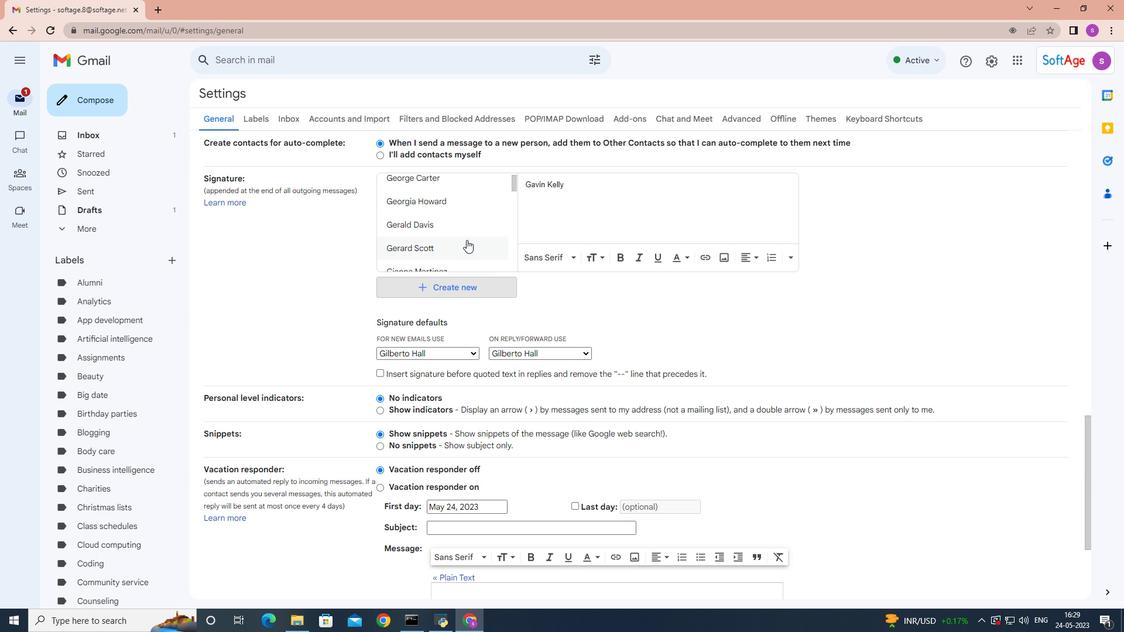 
Action: Mouse moved to (460, 255)
Screenshot: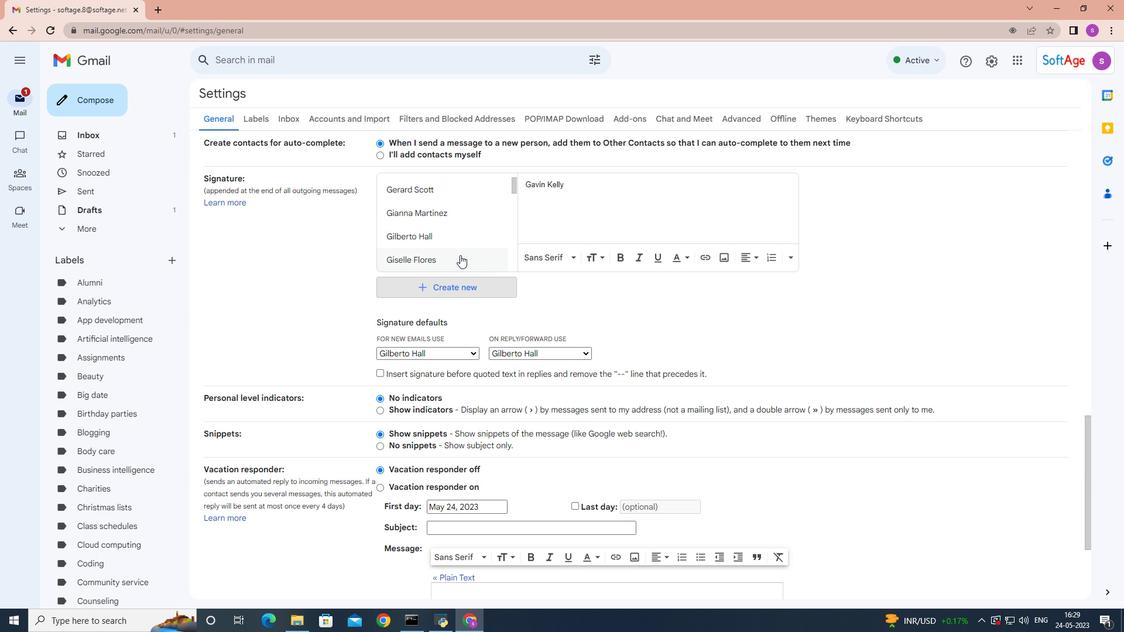 
Action: Mouse pressed left at (460, 255)
Screenshot: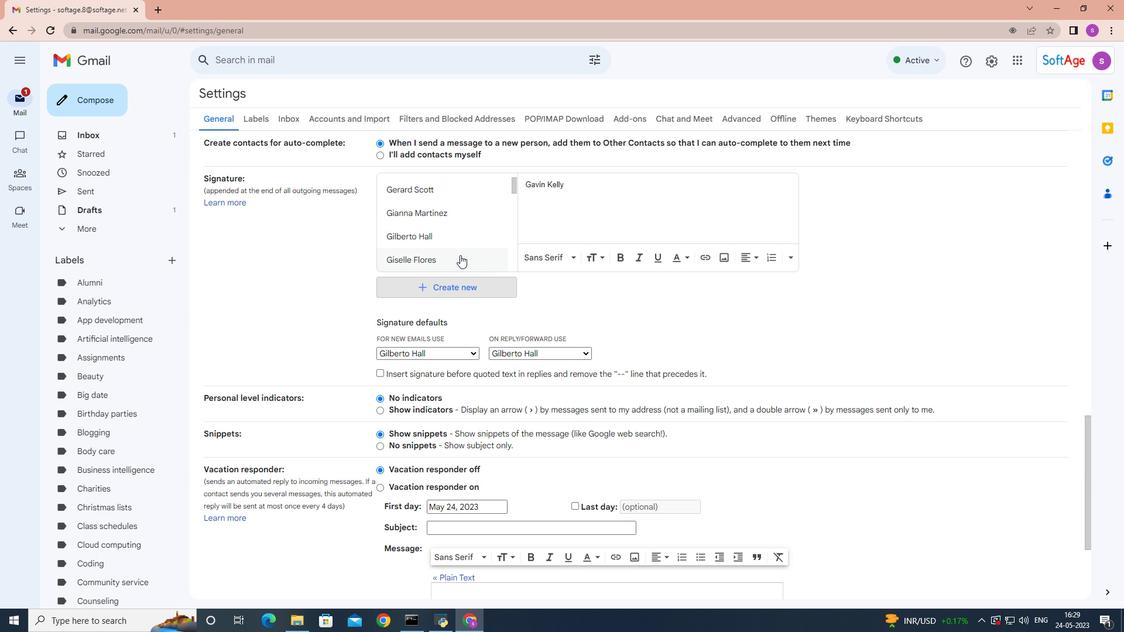 
Action: Mouse moved to (495, 255)
Screenshot: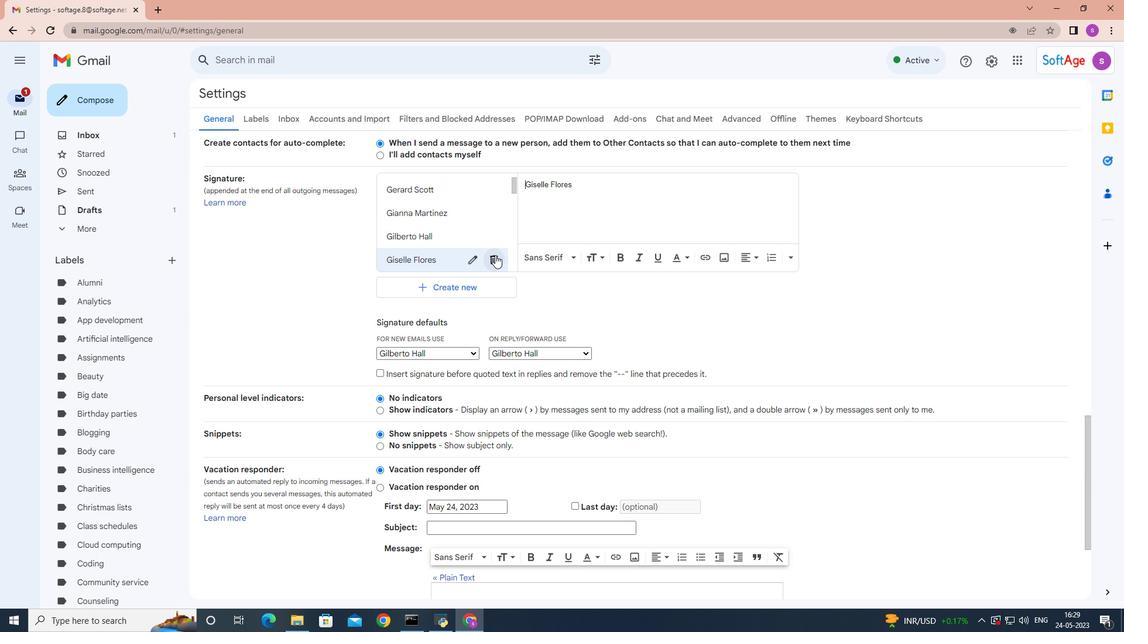 
Action: Mouse pressed left at (495, 255)
Screenshot: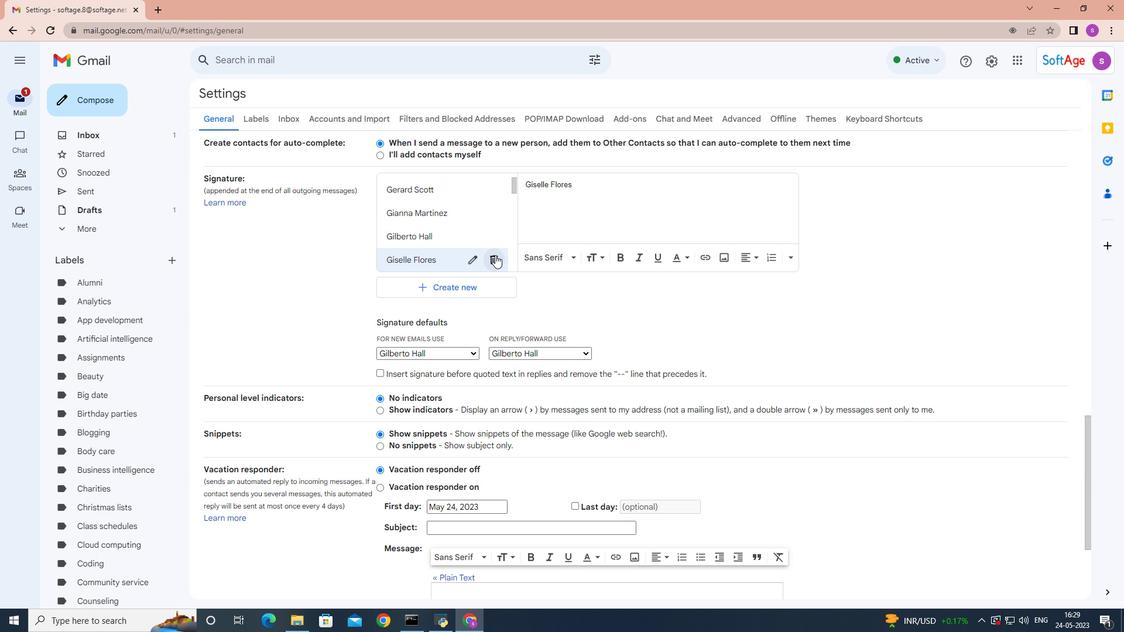 
Action: Mouse moved to (658, 345)
Screenshot: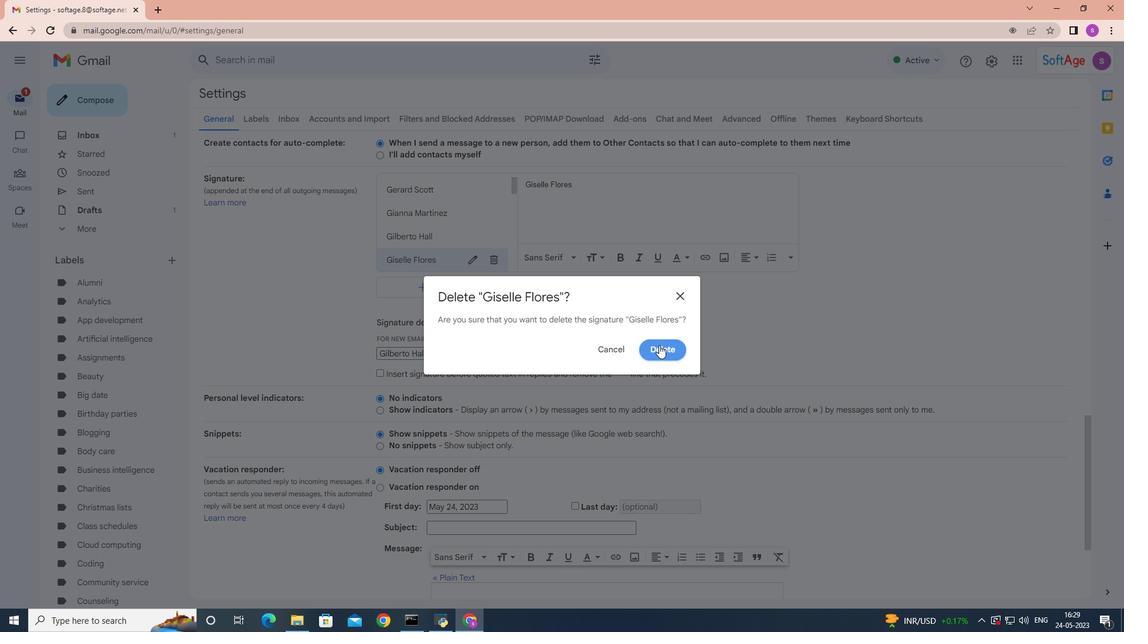 
Action: Mouse pressed left at (658, 345)
Screenshot: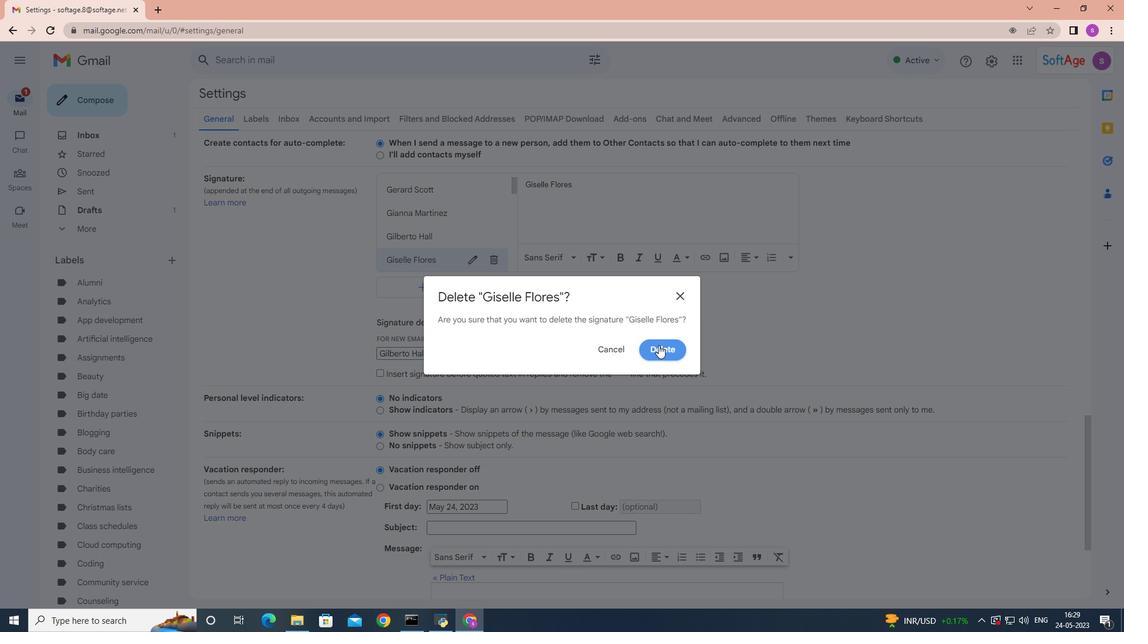 
Action: Mouse moved to (458, 287)
Screenshot: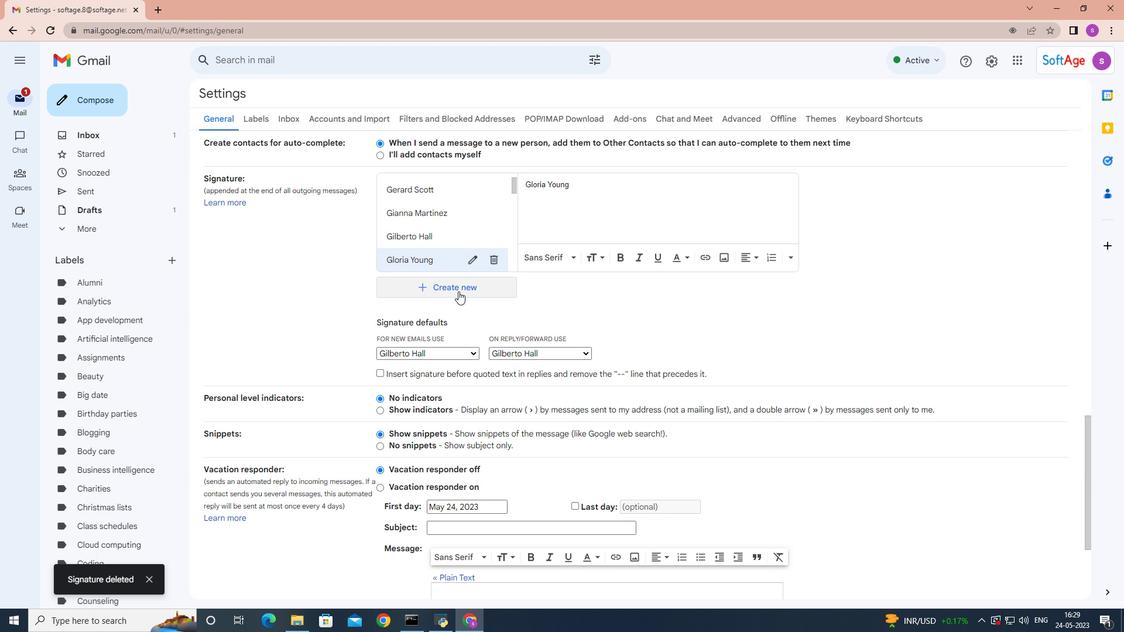 
Action: Mouse pressed left at (458, 287)
Screenshot: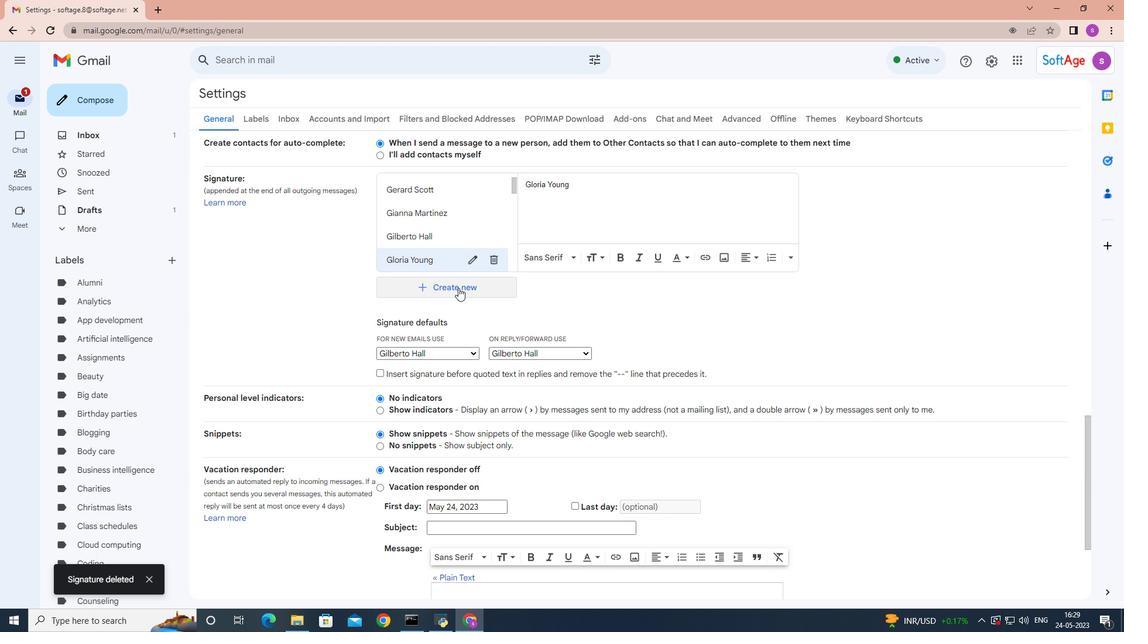 
Action: Mouse moved to (458, 287)
Screenshot: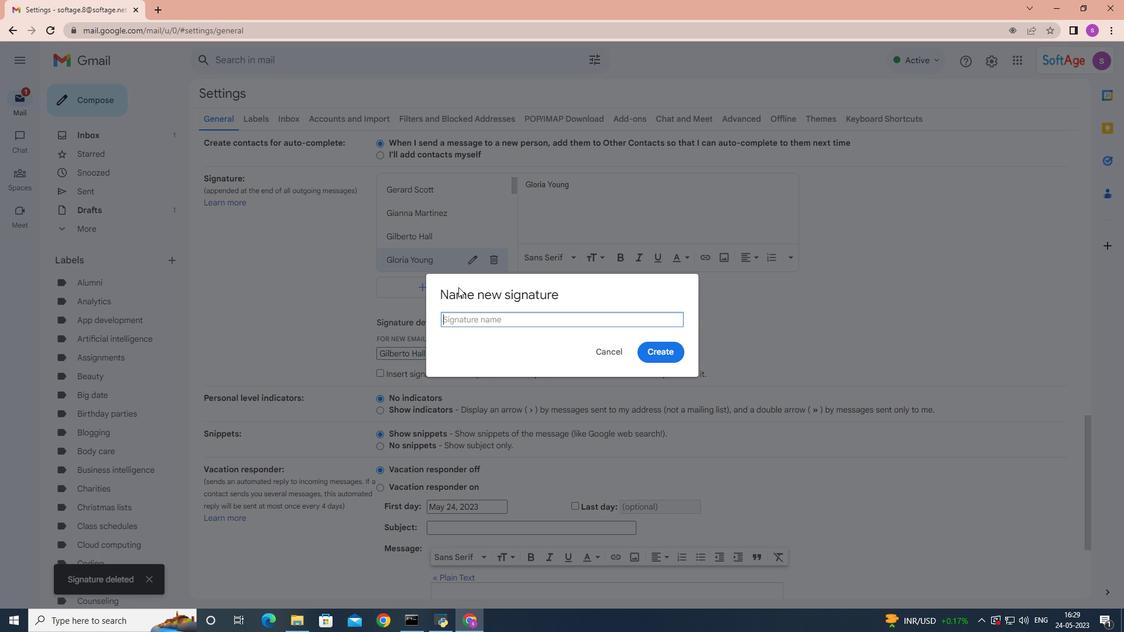 
Action: Key pressed <Key.shift>Giselle<Key.space><Key.shift>Flores
Screenshot: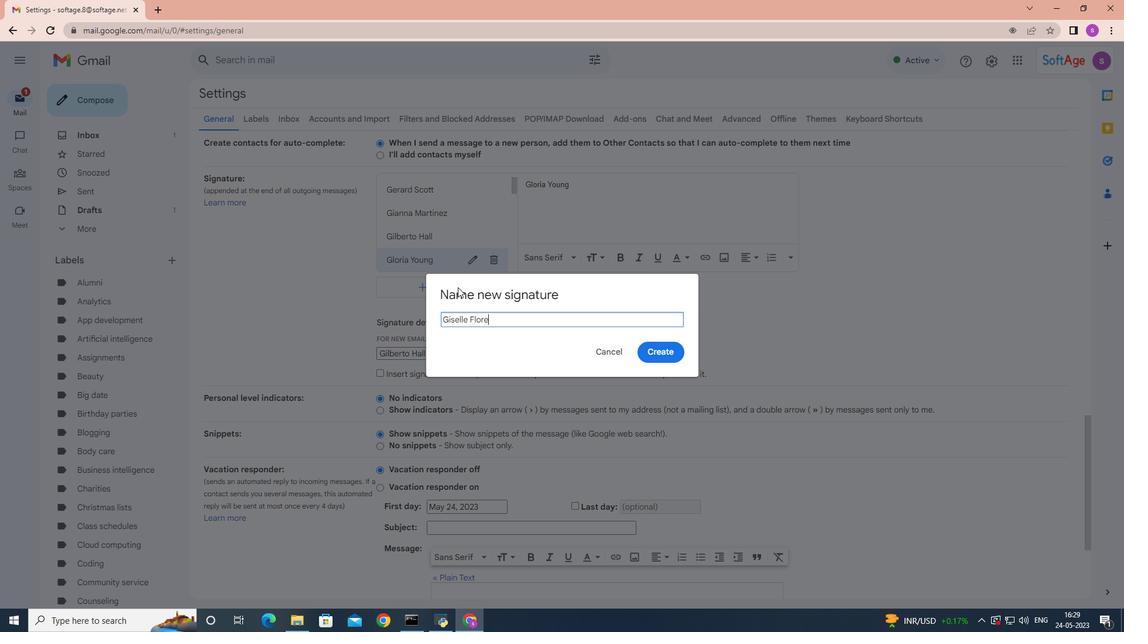 
Action: Mouse moved to (650, 348)
Screenshot: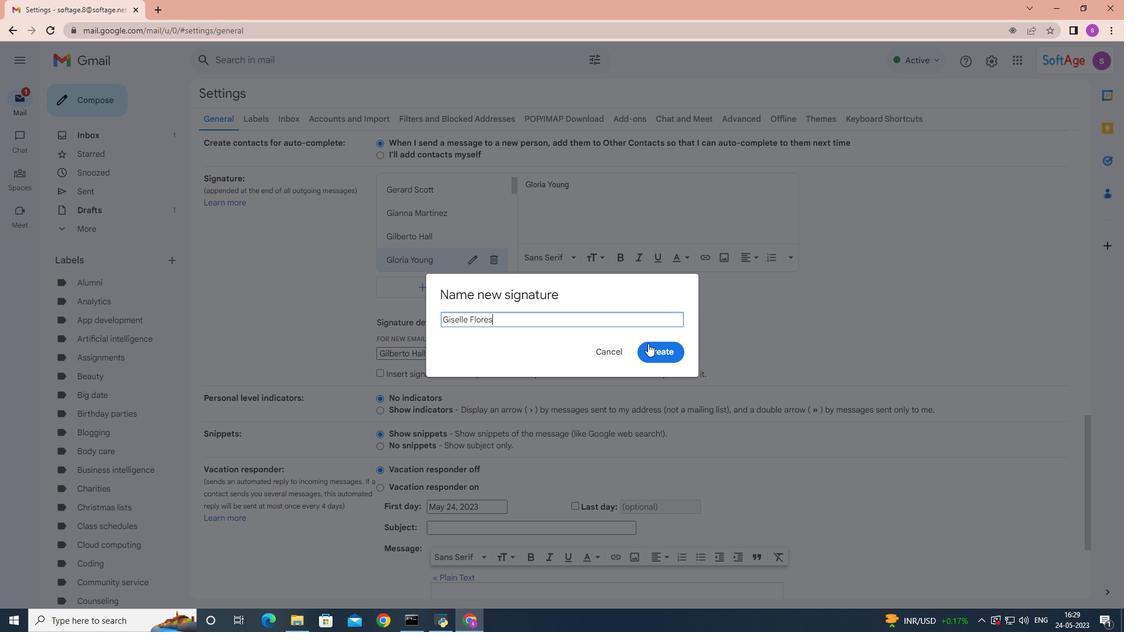 
Action: Mouse pressed left at (650, 348)
Screenshot: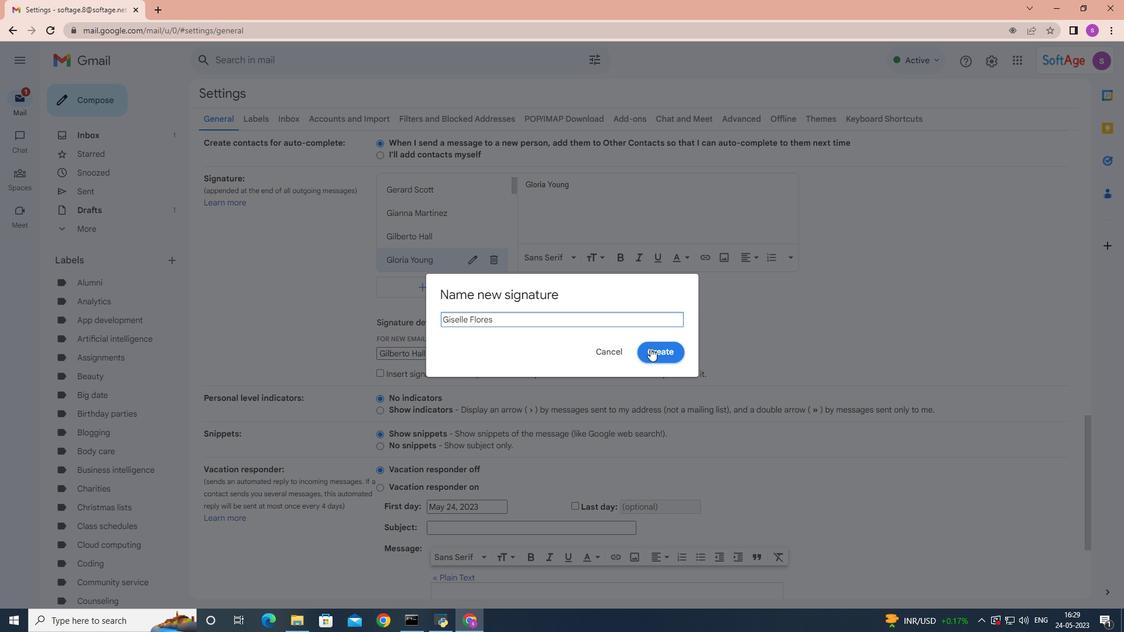 
Action: Mouse moved to (635, 287)
Screenshot: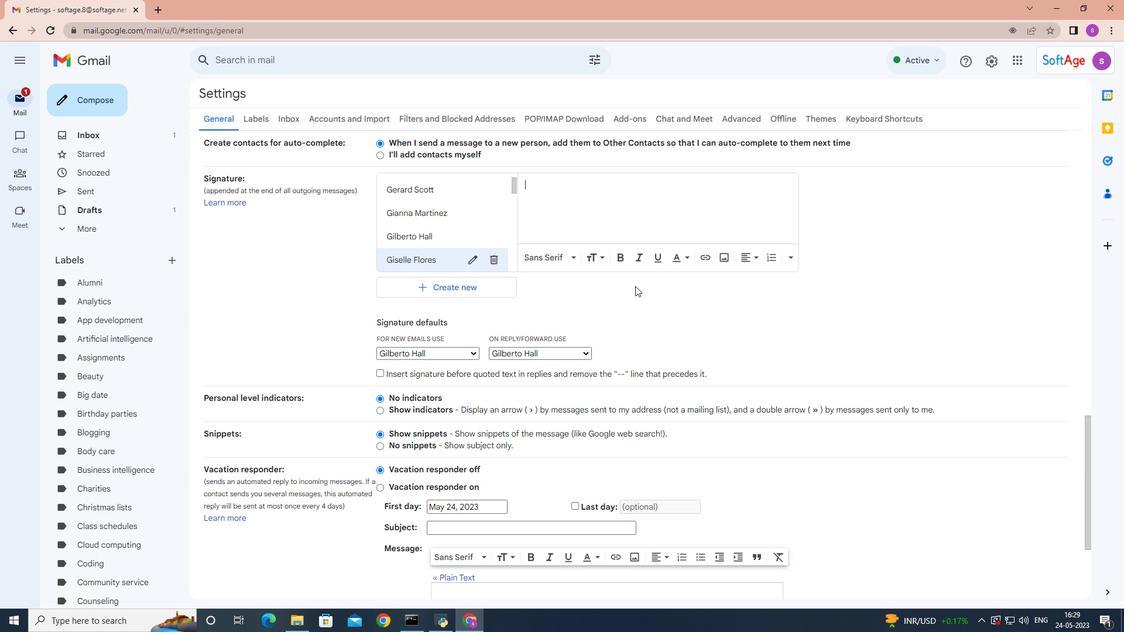 
Action: Key pressed <Key.shift>Giselle<Key.space><Key.shift>Flores
Screenshot: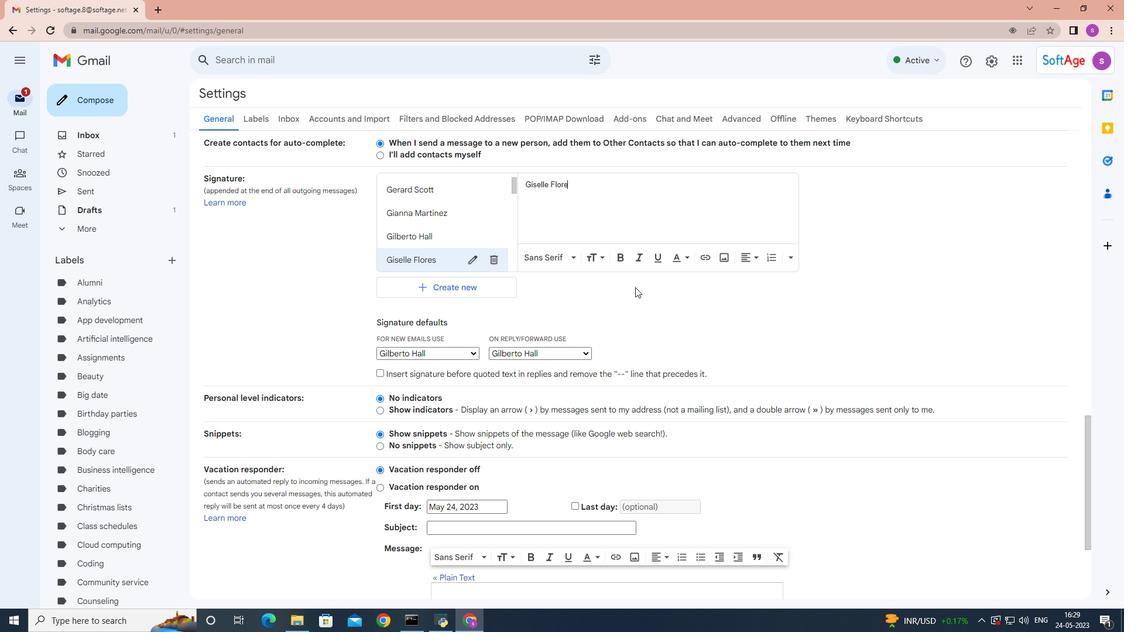 
Action: Mouse moved to (466, 352)
Screenshot: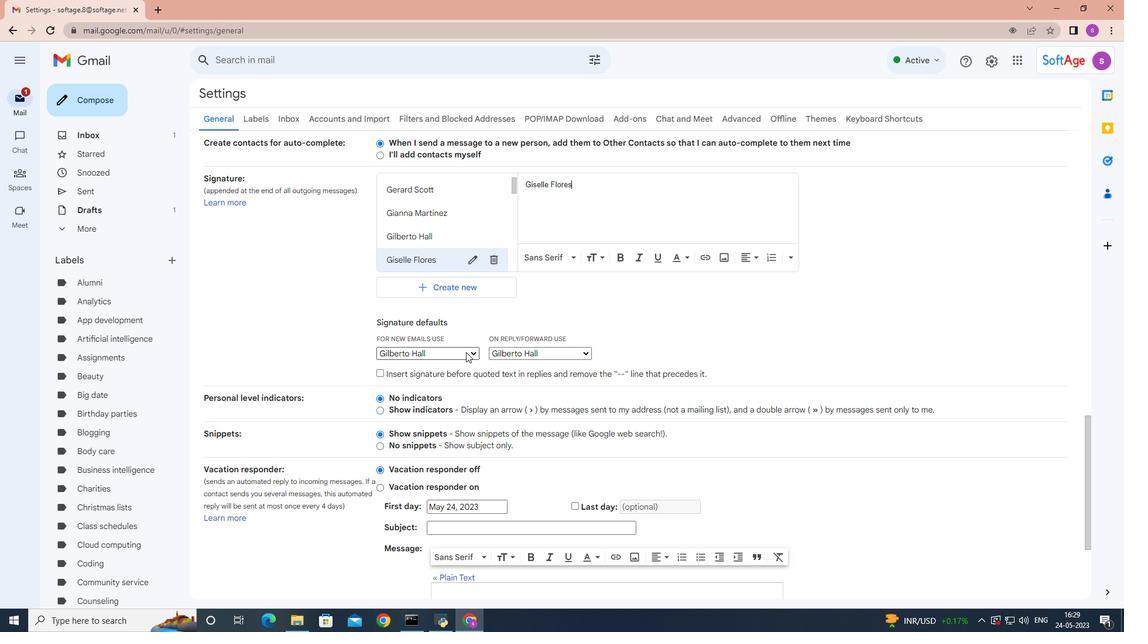 
Action: Mouse pressed left at (466, 352)
Screenshot: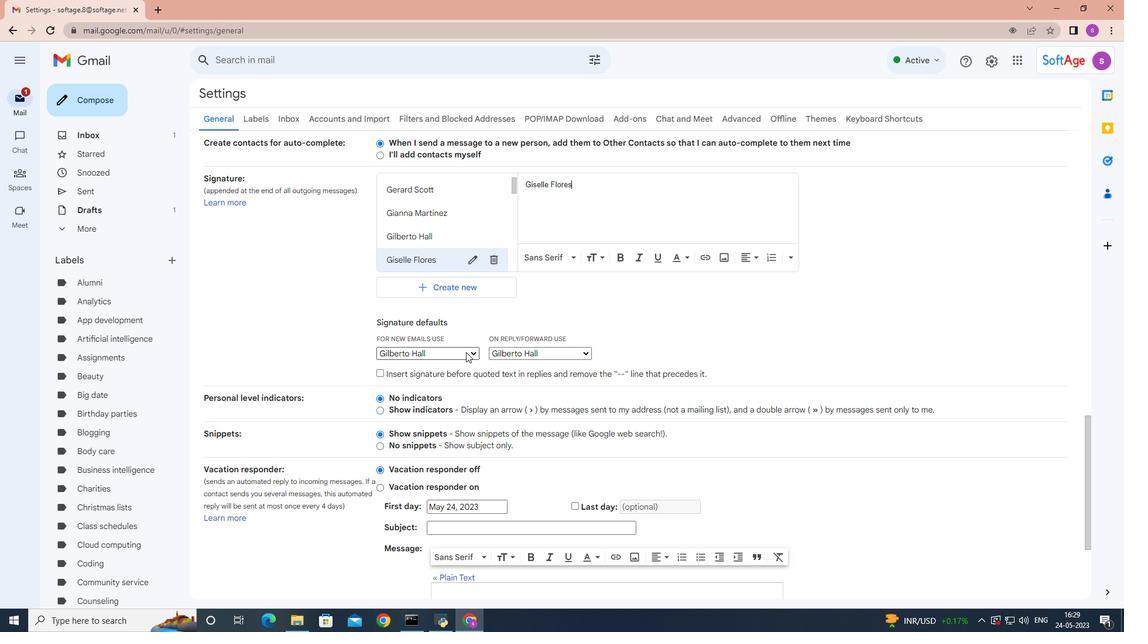 
Action: Mouse moved to (441, 465)
Screenshot: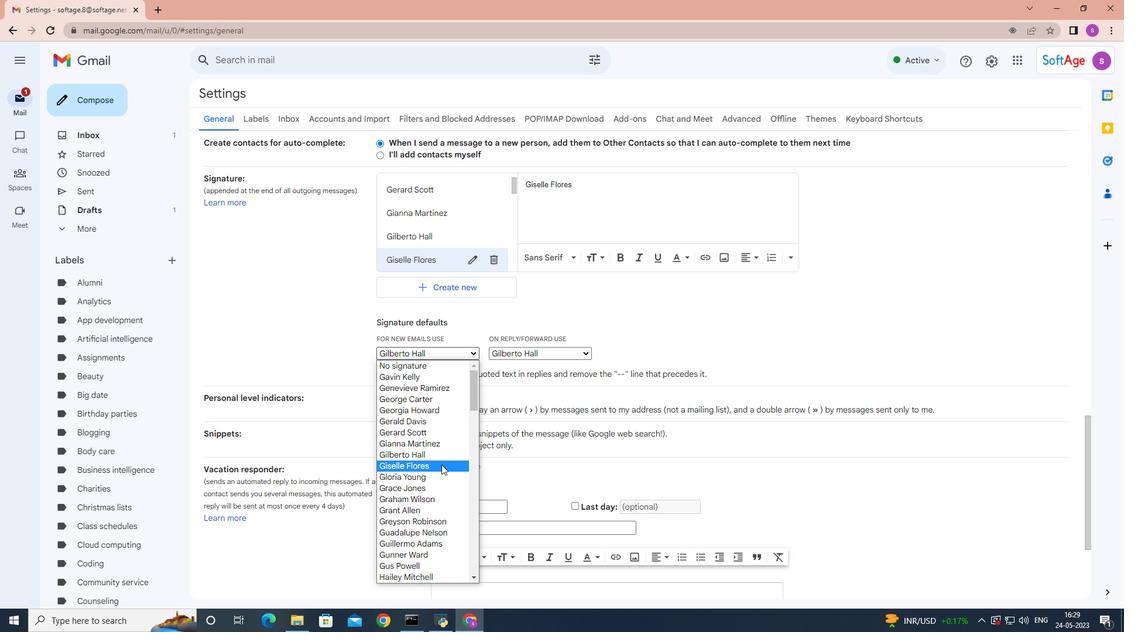 
Action: Mouse pressed left at (441, 465)
Screenshot: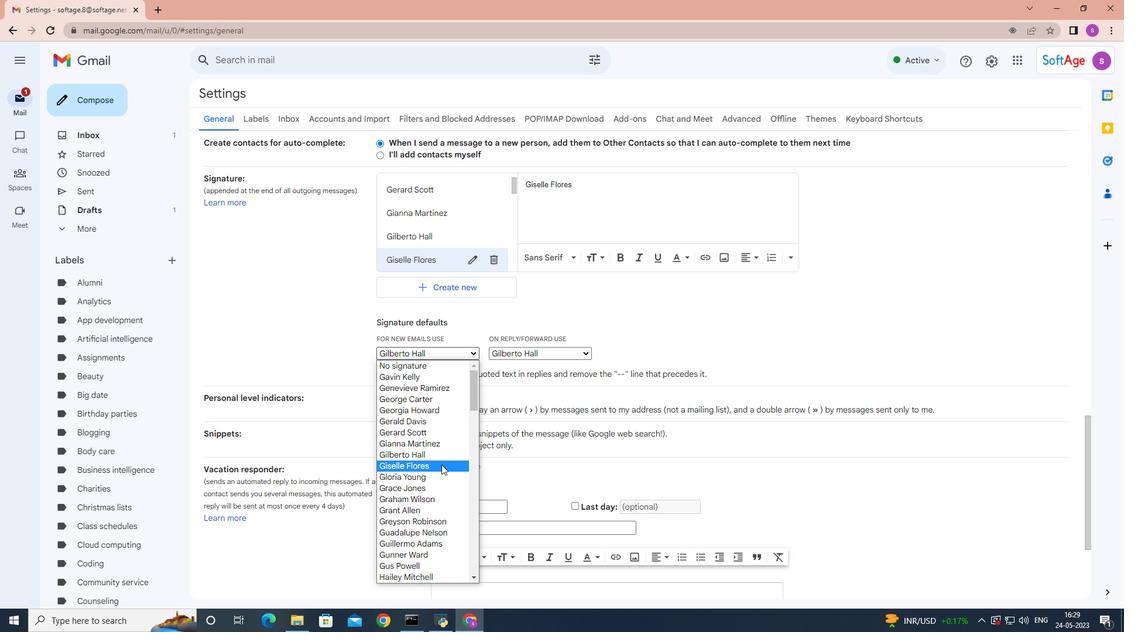 
Action: Mouse moved to (571, 354)
Screenshot: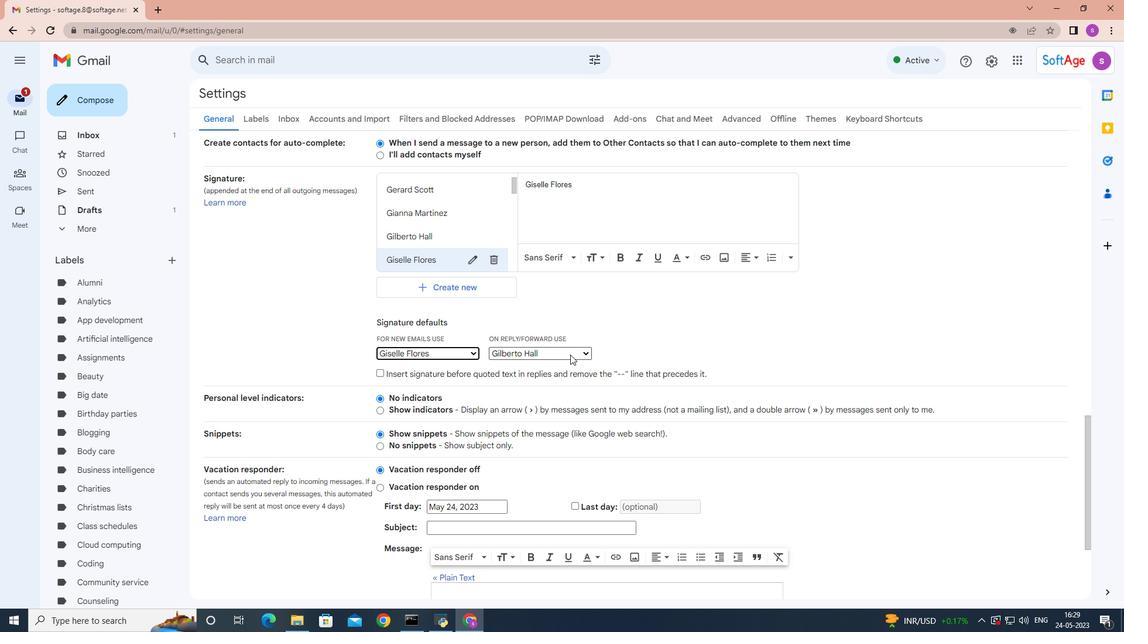 
Action: Mouse pressed left at (571, 354)
Screenshot: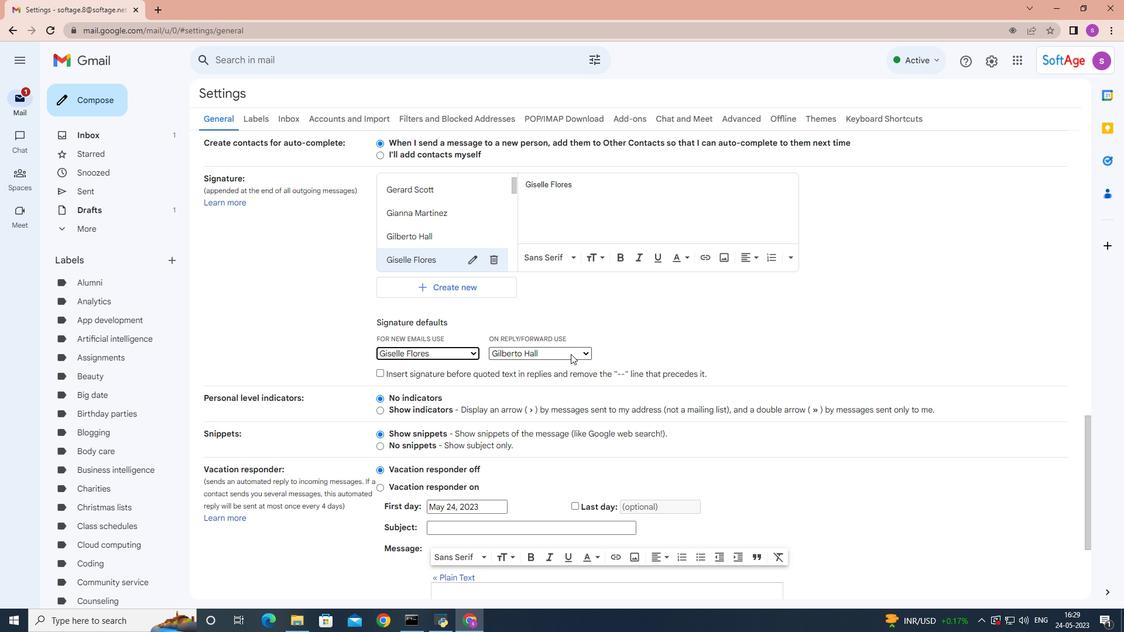 
Action: Mouse moved to (547, 462)
Screenshot: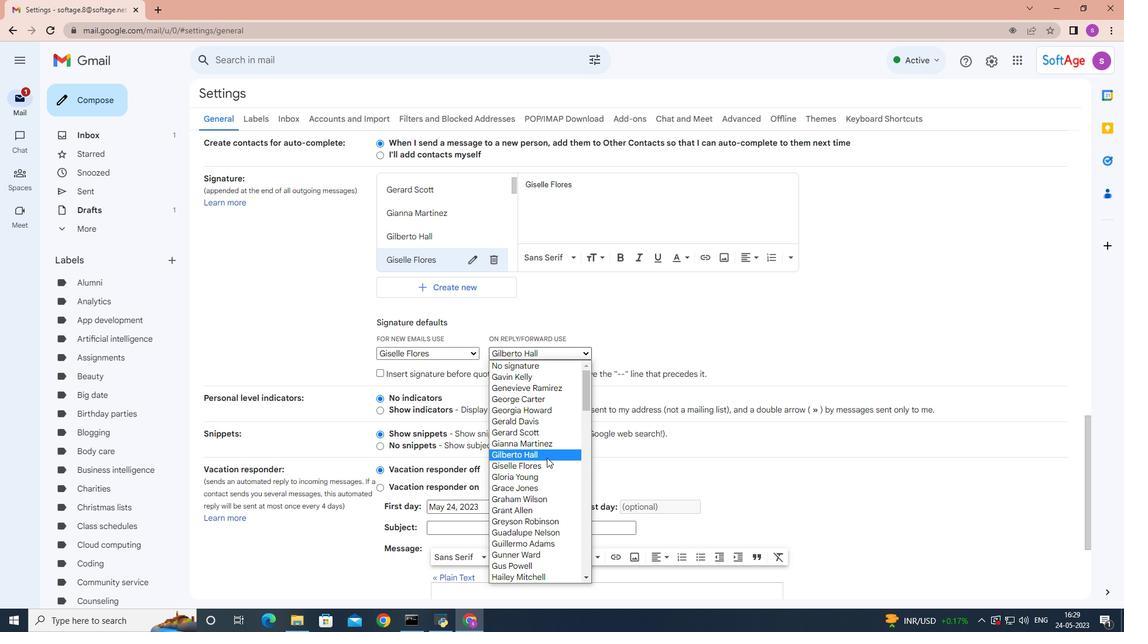 
Action: Mouse pressed left at (547, 462)
Screenshot: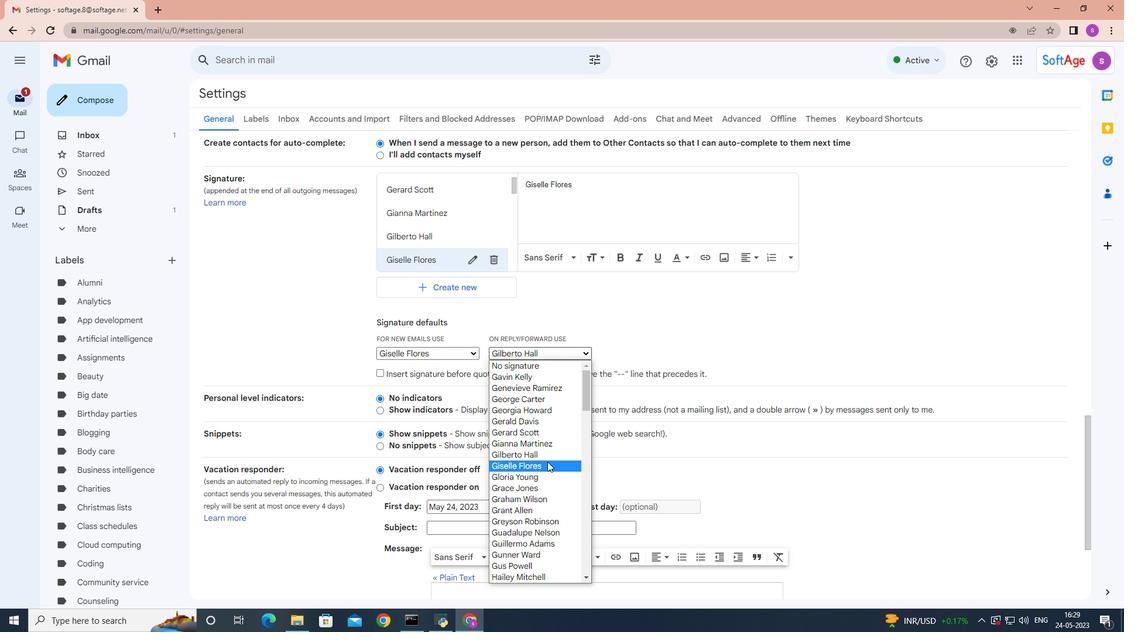 
Action: Mouse moved to (698, 322)
Screenshot: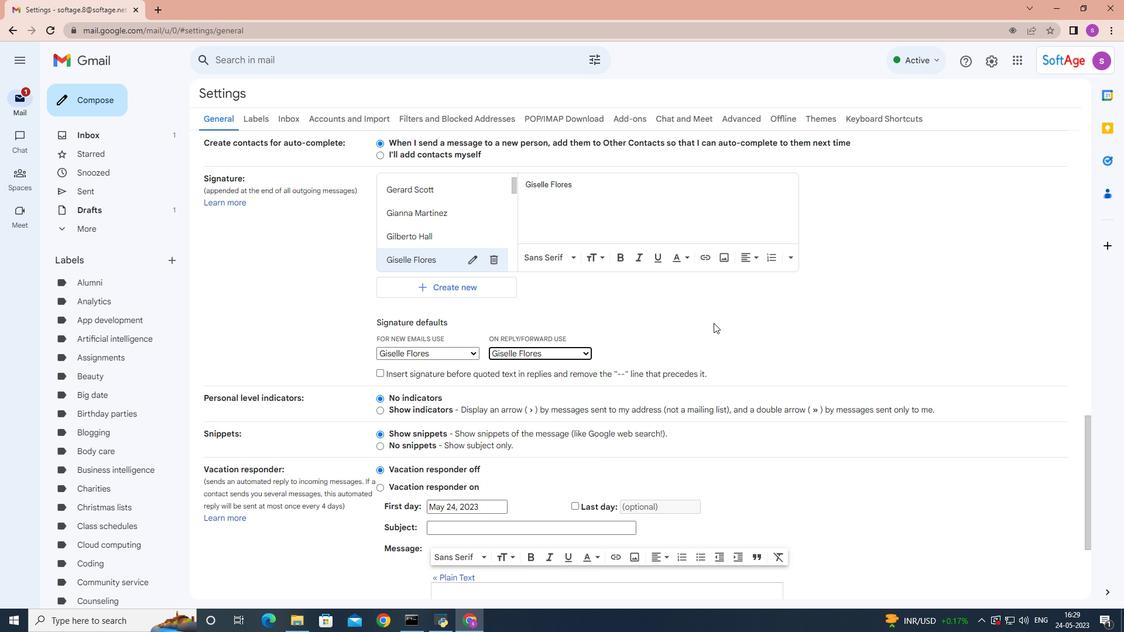 
Action: Mouse scrolled (698, 322) with delta (0, 0)
Screenshot: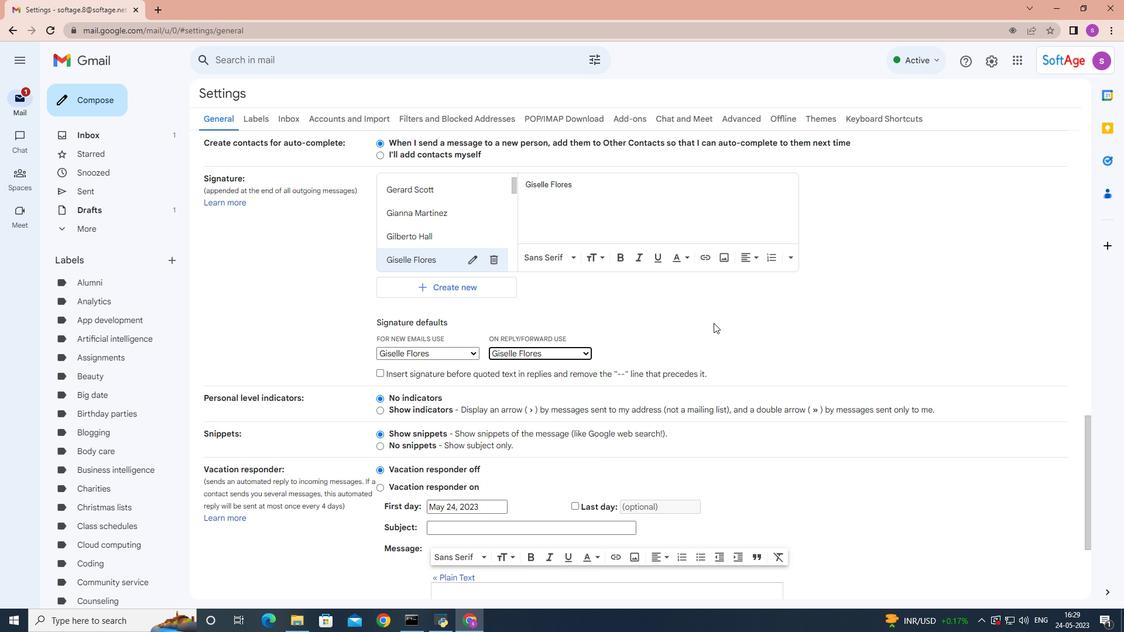 
Action: Mouse moved to (674, 313)
Screenshot: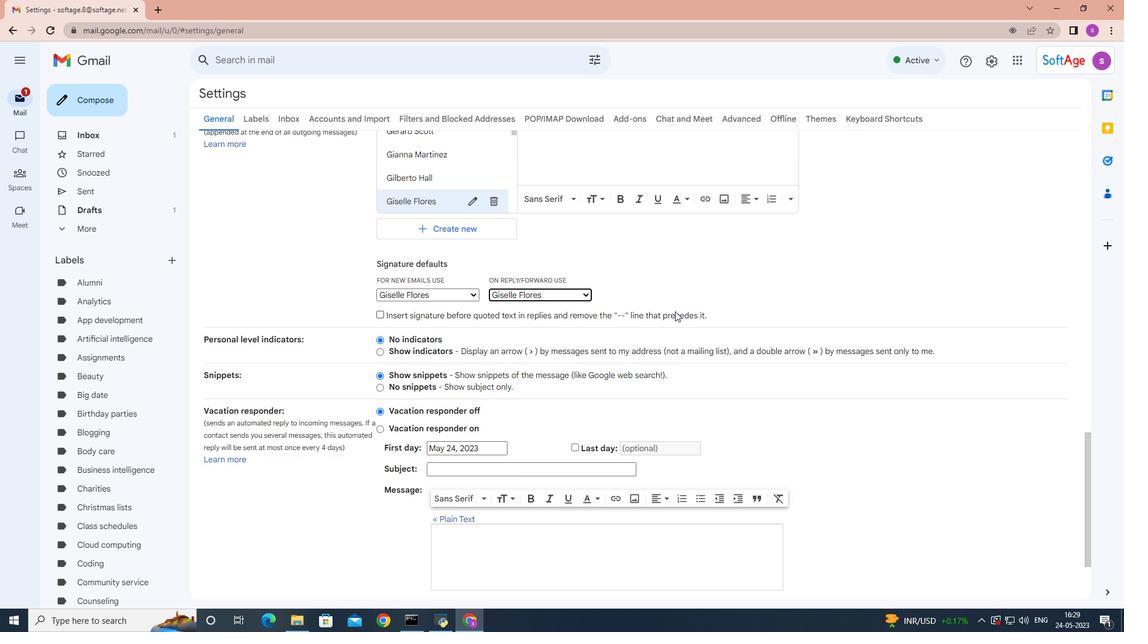 
Action: Mouse scrolled (674, 312) with delta (0, 0)
Screenshot: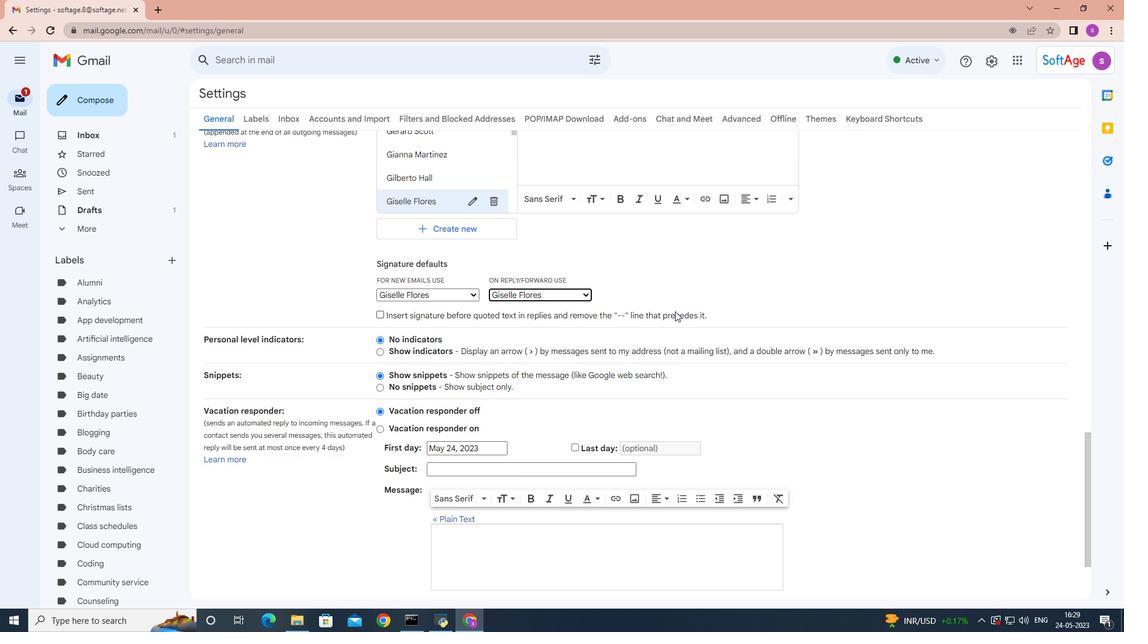 
Action: Mouse moved to (674, 313)
Screenshot: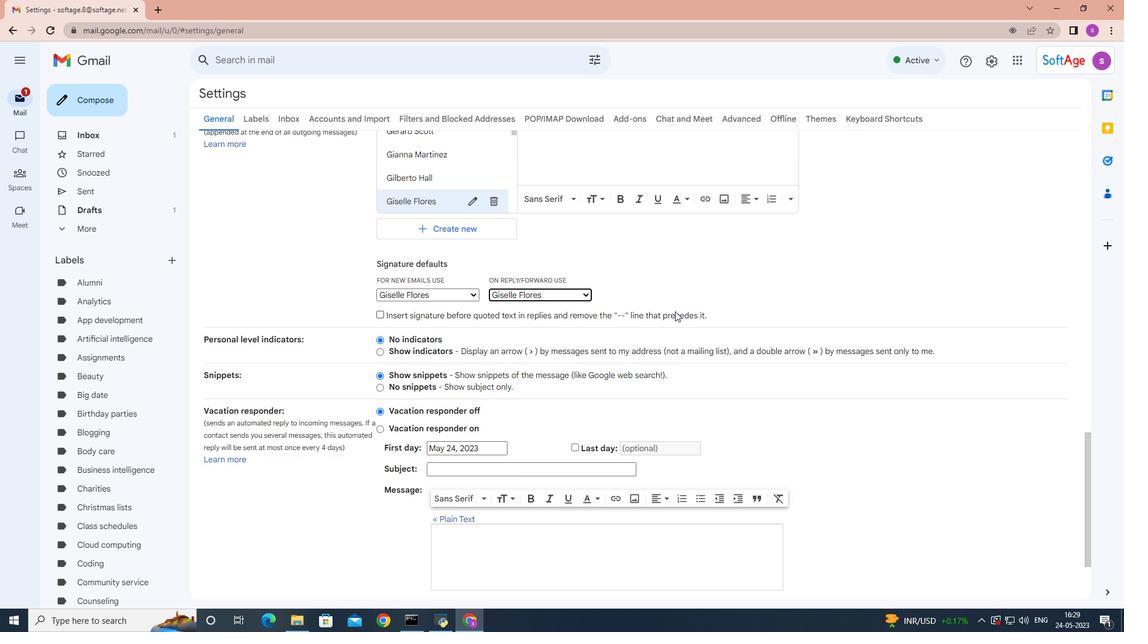 
Action: Mouse scrolled (674, 313) with delta (0, 0)
Screenshot: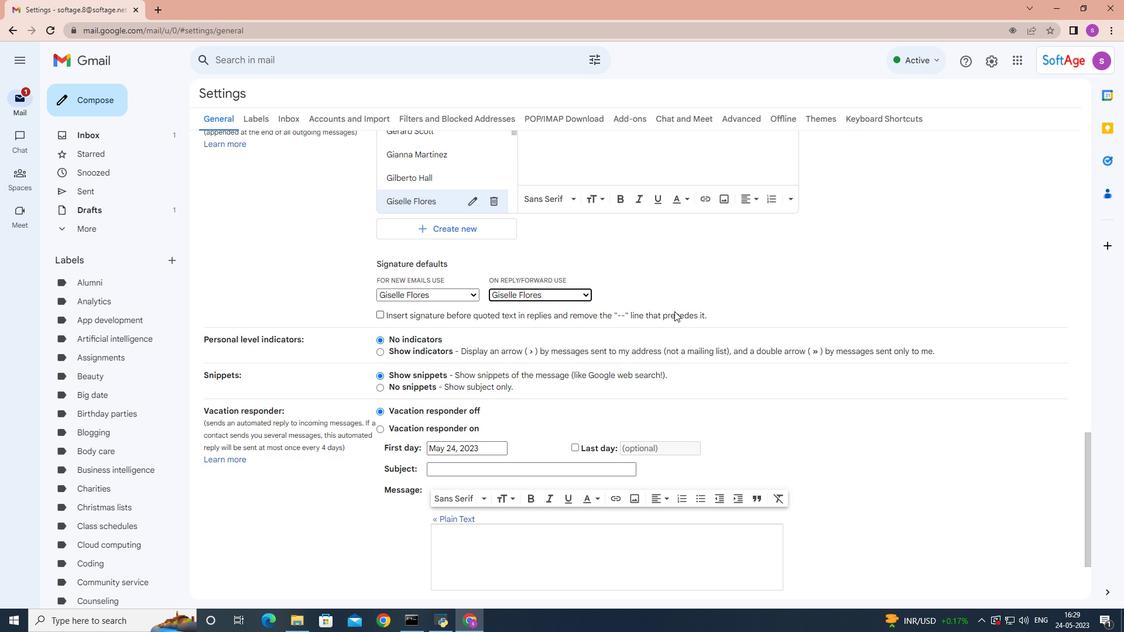 
Action: Mouse moved to (674, 313)
Screenshot: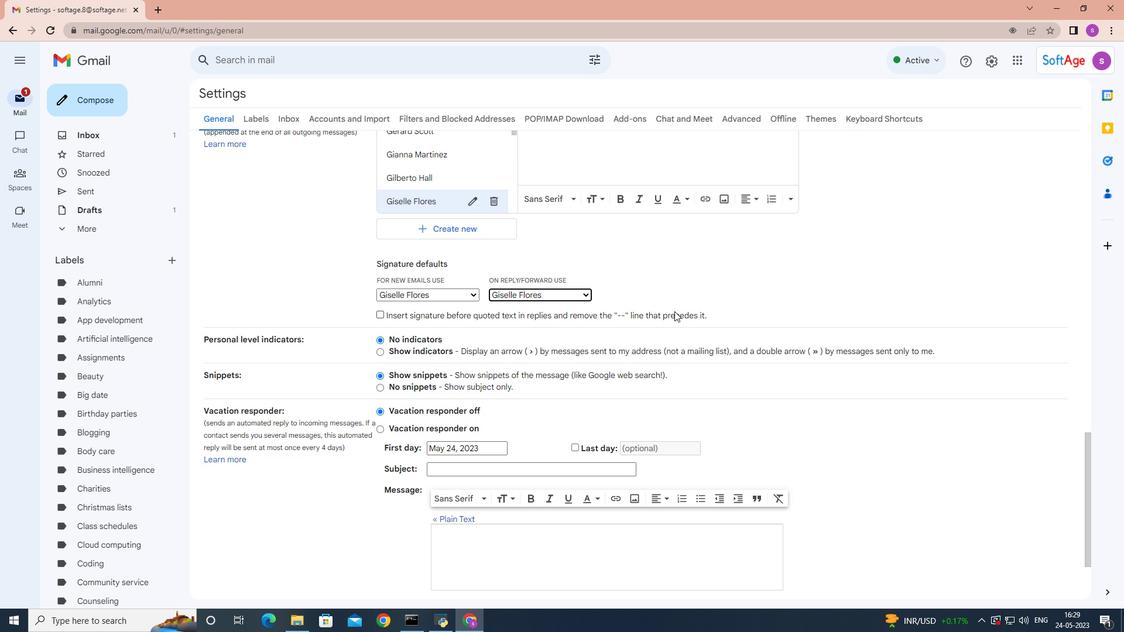 
Action: Mouse scrolled (674, 313) with delta (0, 0)
Screenshot: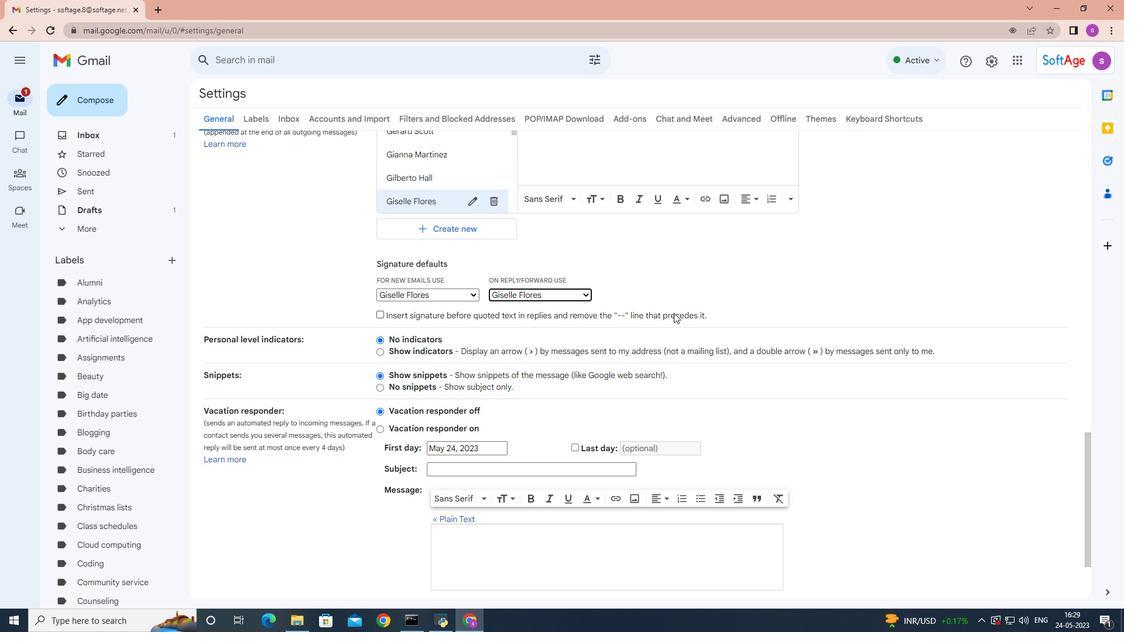 
Action: Mouse scrolled (674, 313) with delta (0, 0)
Screenshot: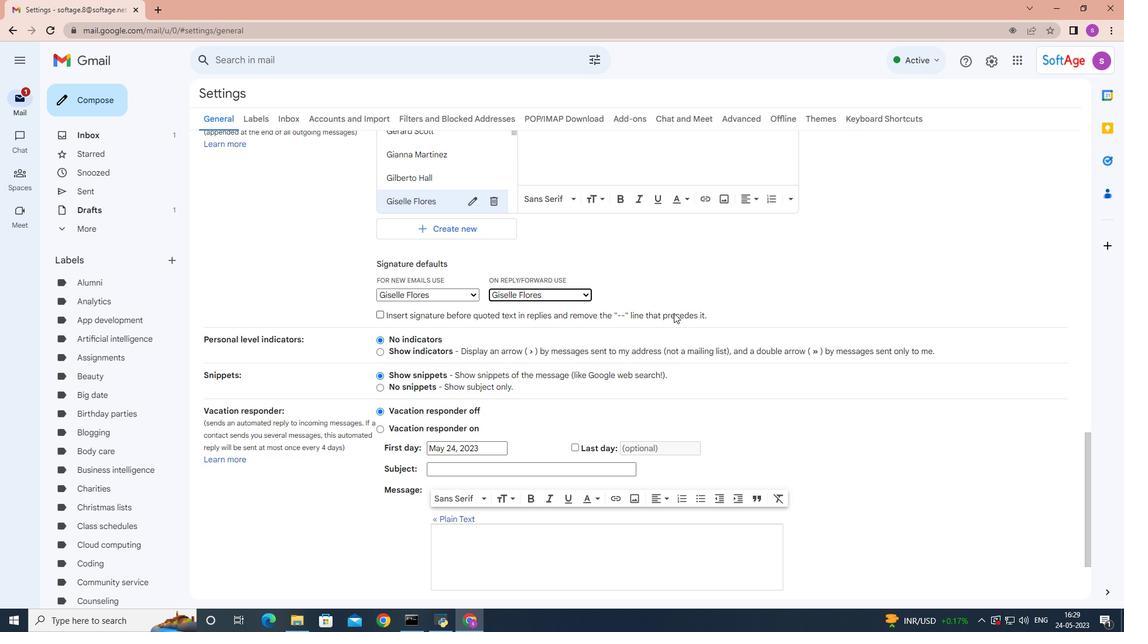 
Action: Mouse scrolled (674, 313) with delta (0, 0)
Screenshot: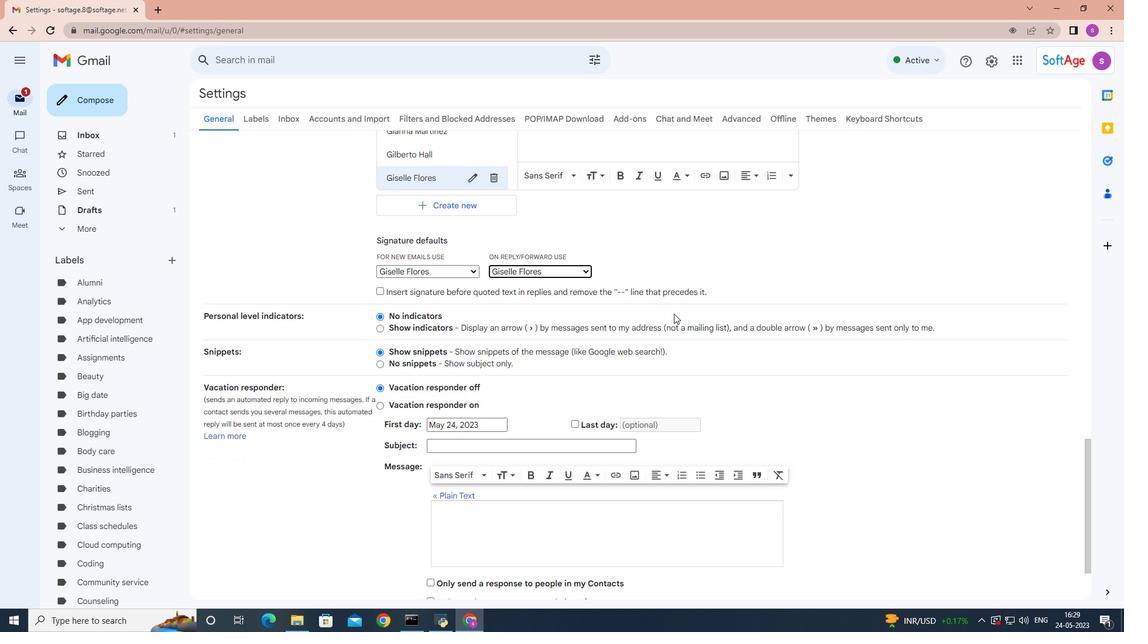 
Action: Mouse moved to (627, 532)
Screenshot: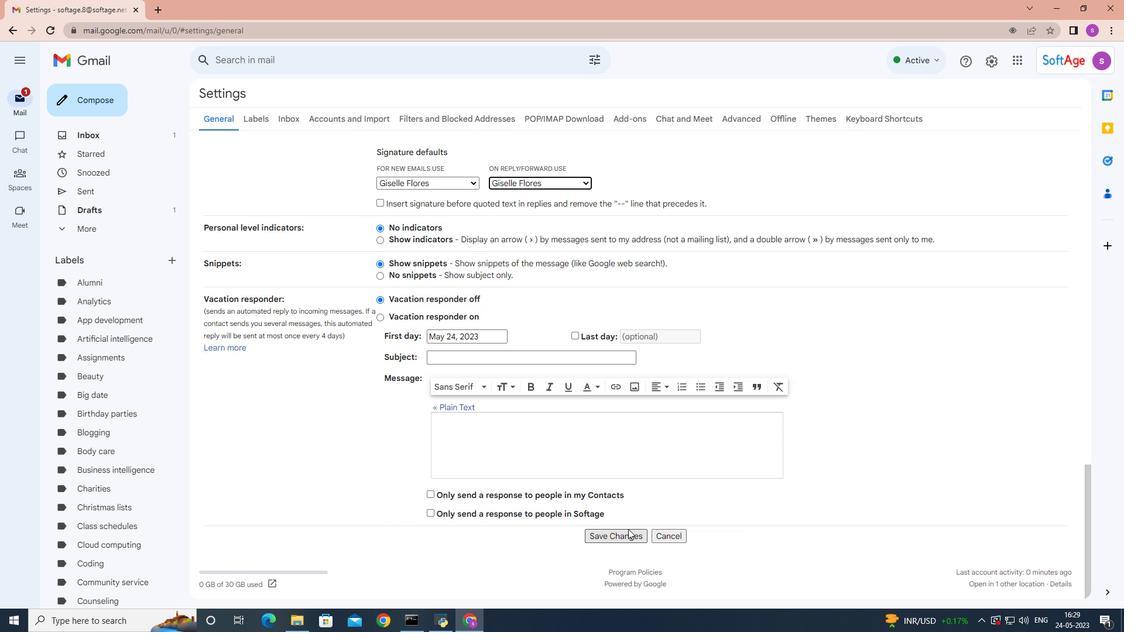 
Action: Mouse pressed left at (627, 532)
Screenshot: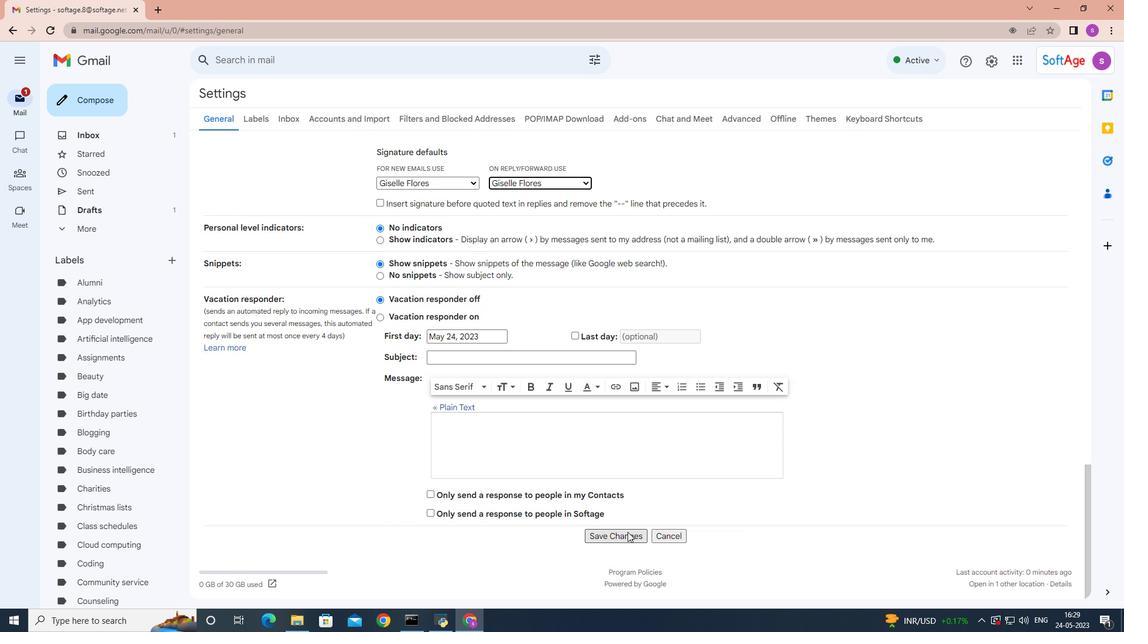 
Action: Mouse moved to (94, 104)
Screenshot: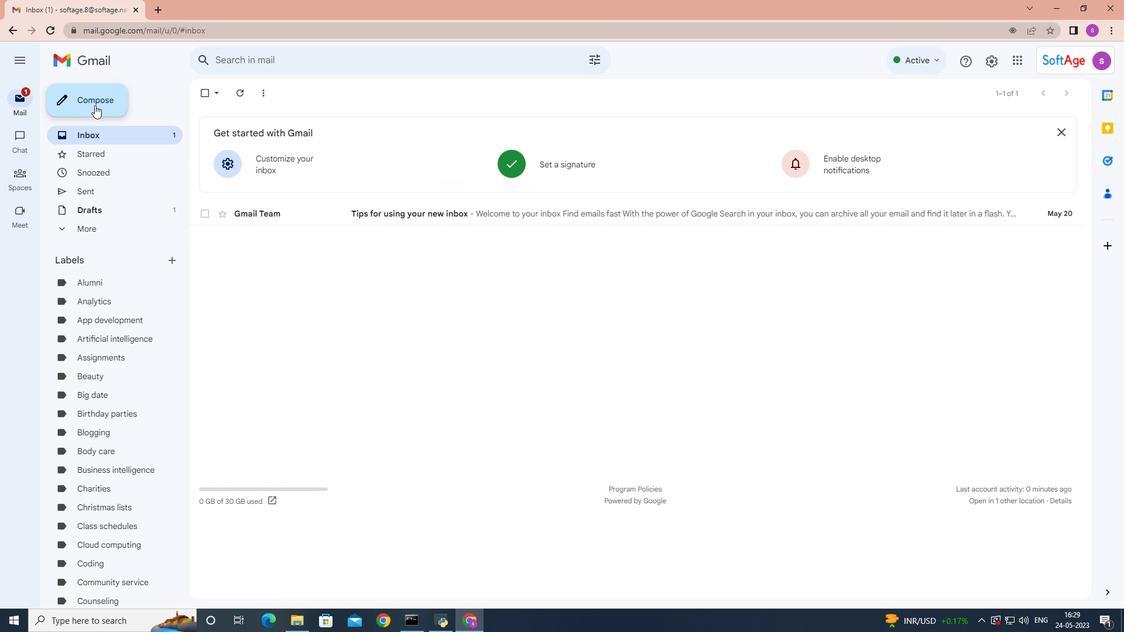 
Action: Mouse pressed left at (94, 104)
Screenshot: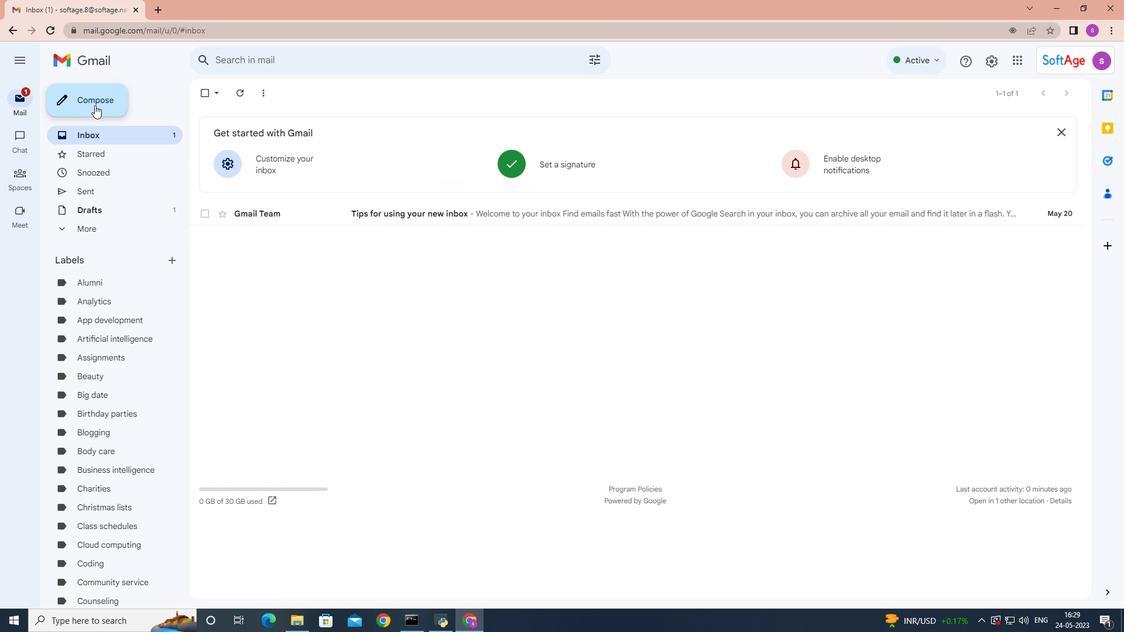 
Action: Mouse moved to (764, 308)
Screenshot: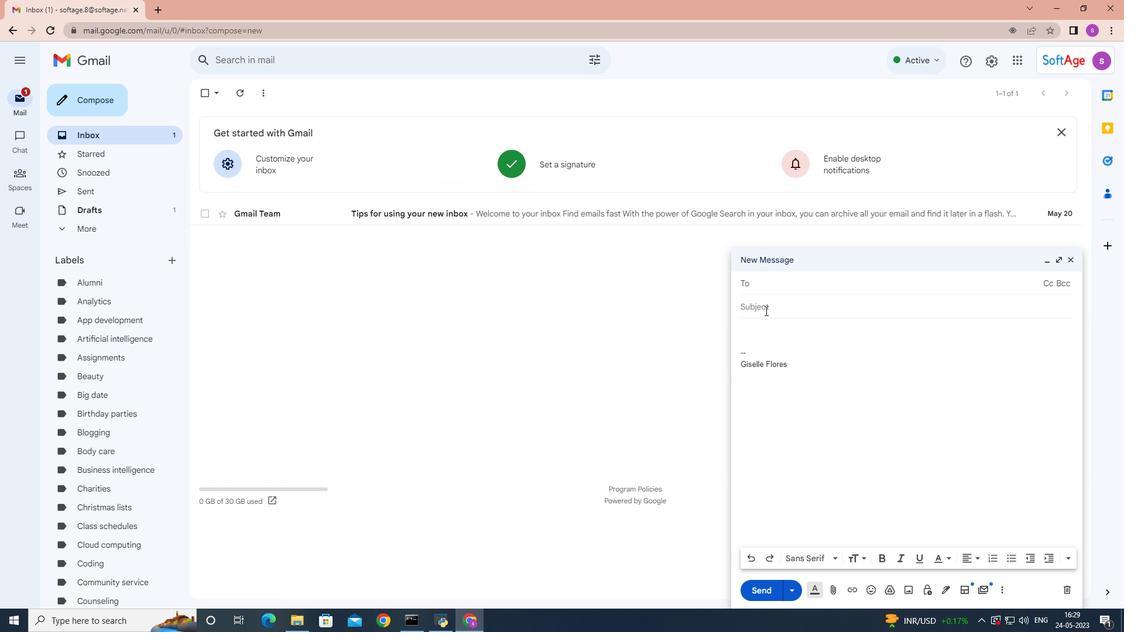 
Action: Mouse pressed left at (764, 308)
Screenshot: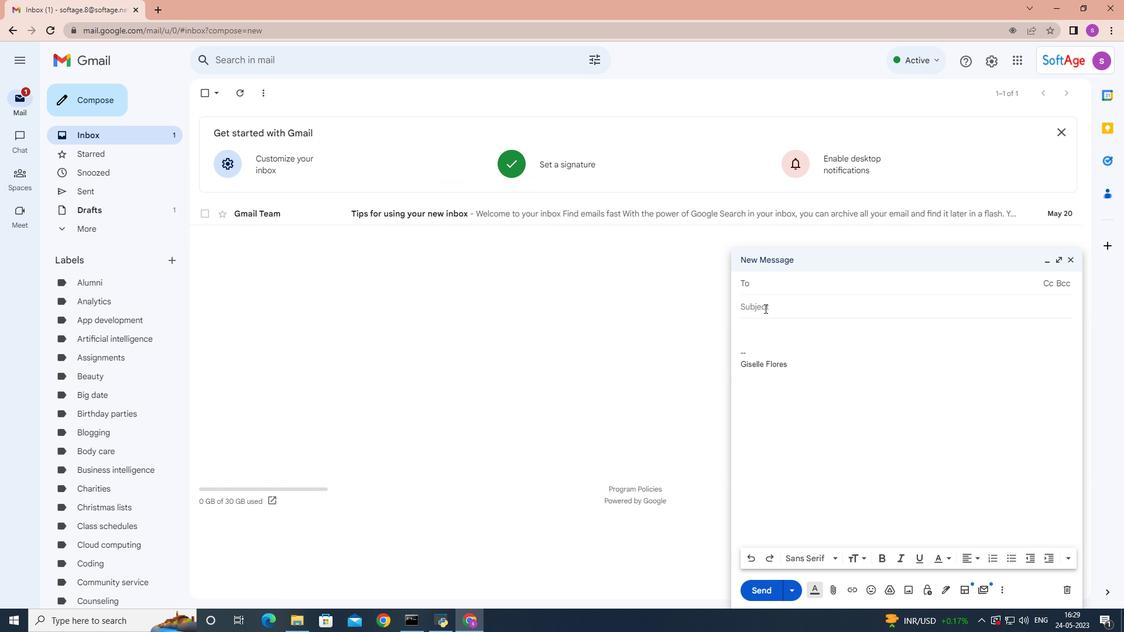 
Action: Mouse moved to (764, 308)
Screenshot: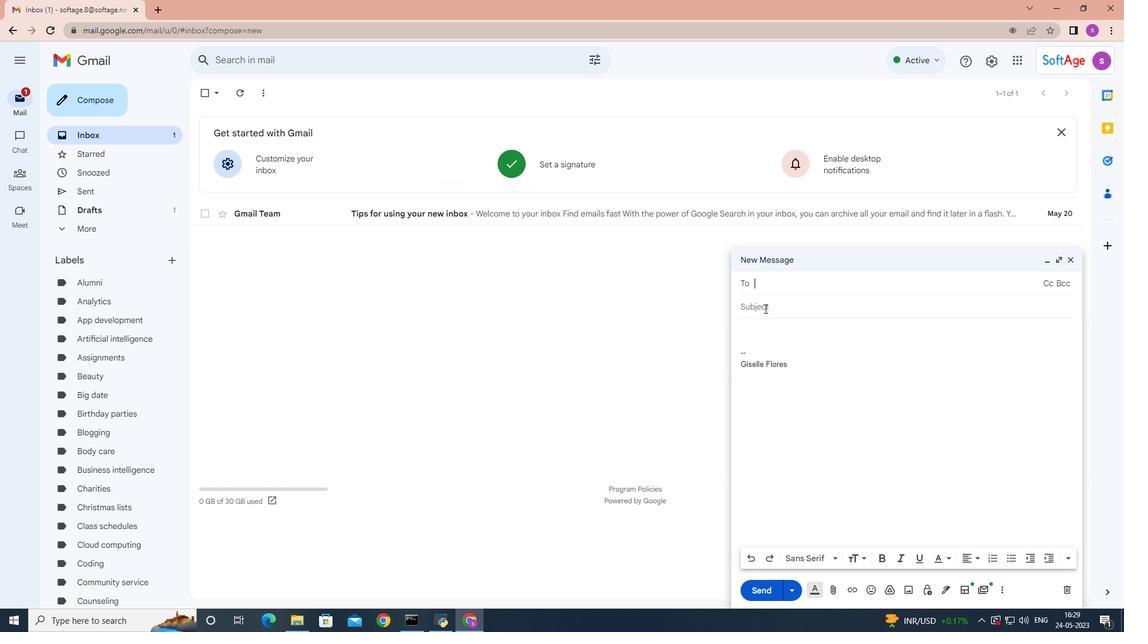
Action: Key pressed <Key.shift>Update<Key.space>on<Key.space>a<Key.space>remote<Key.space>work<Key.space>arrangement
Screenshot: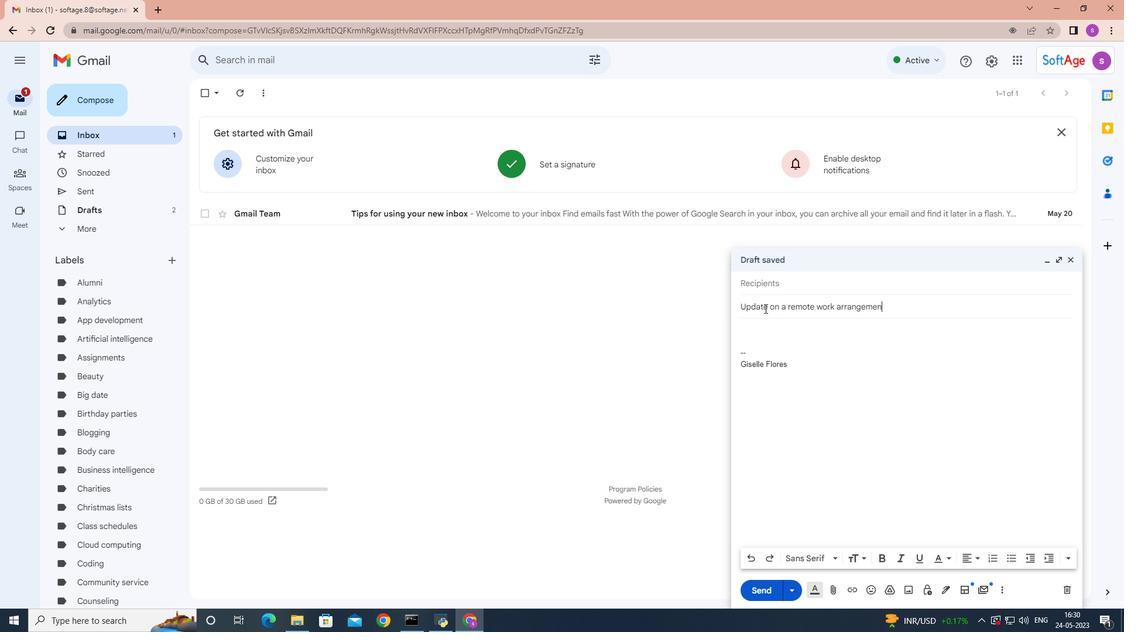 
Action: Mouse moved to (746, 329)
Screenshot: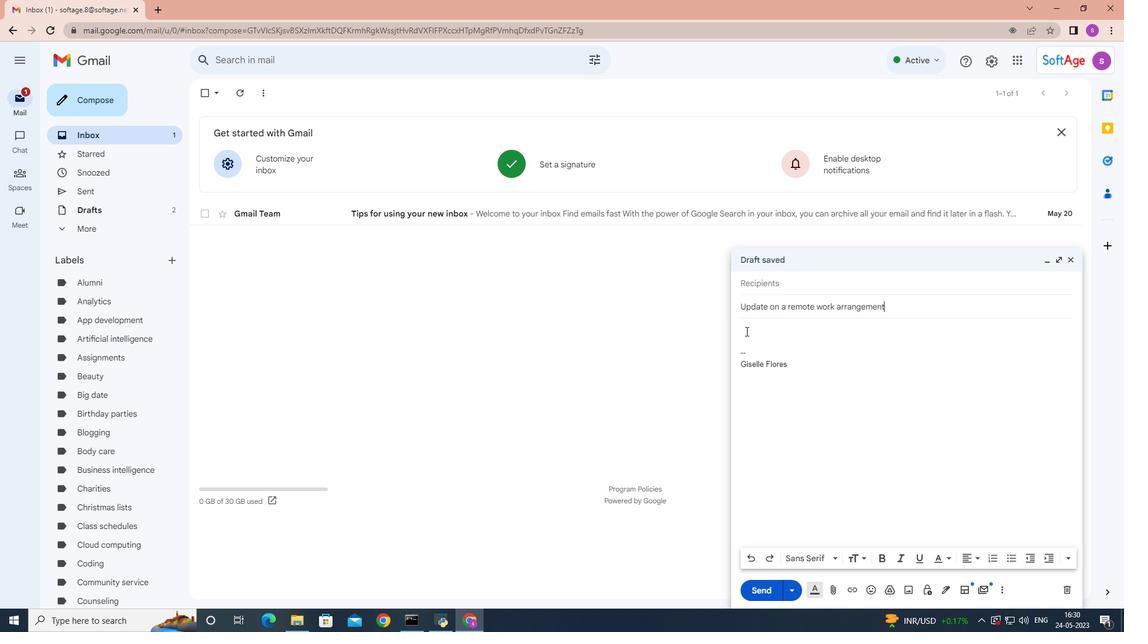 
Action: Mouse pressed left at (746, 329)
Screenshot: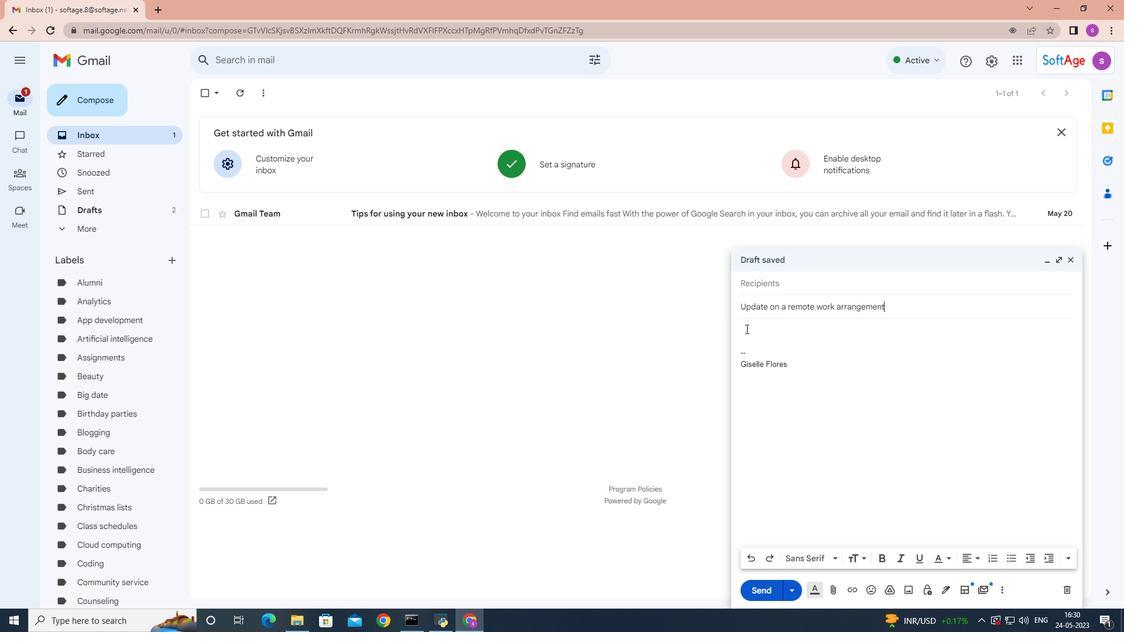 
Action: Mouse moved to (749, 333)
Screenshot: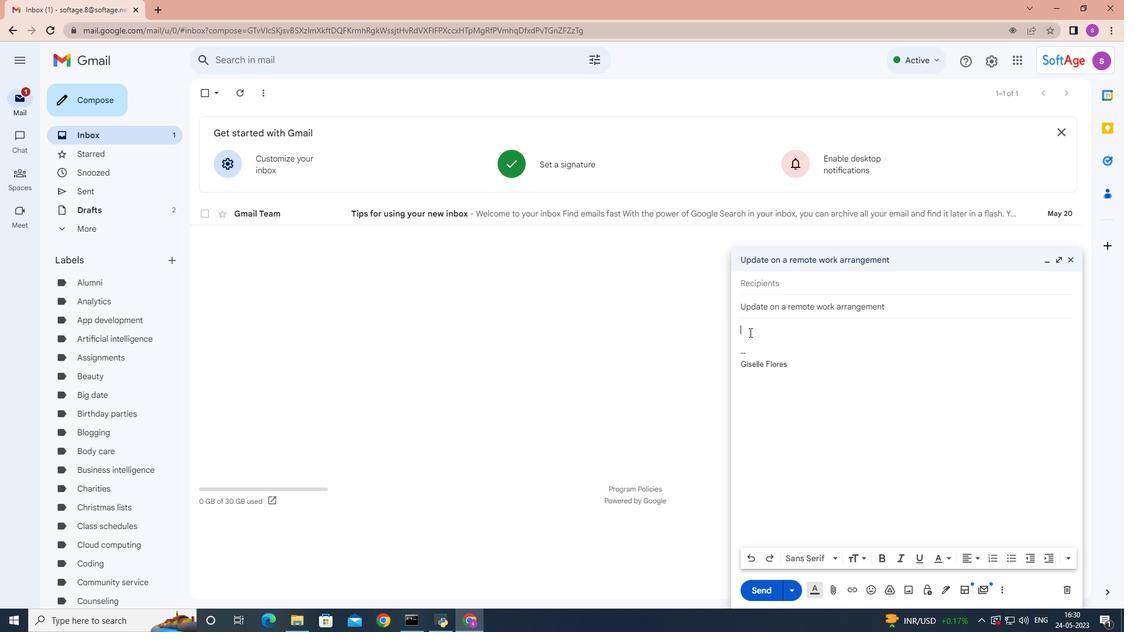 
Action: Key pressed <Key.shift>We<Key.space>need<Key.space>to<Key.space>discuss<Key.space>the<Key.space>new<Key.space>procedures<Key.space>for<Key.space>handling<Key.space>customer<Key.space>complaints<Key.space>on<Key.space>social<Key.space>media<Key.space>.
Screenshot: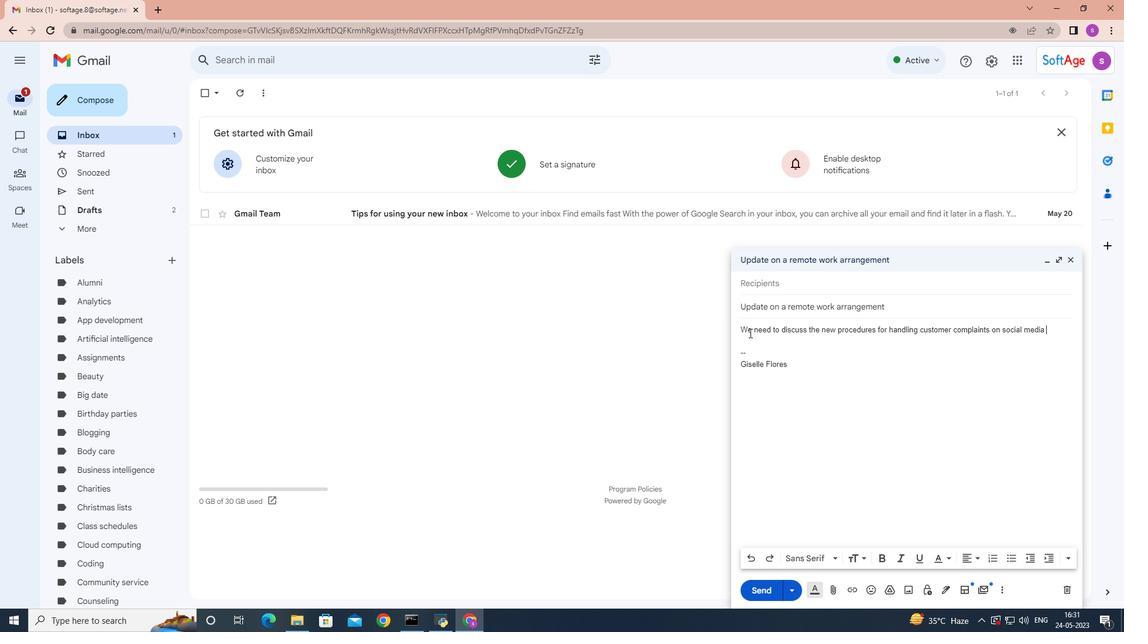 
Action: Mouse moved to (781, 287)
Screenshot: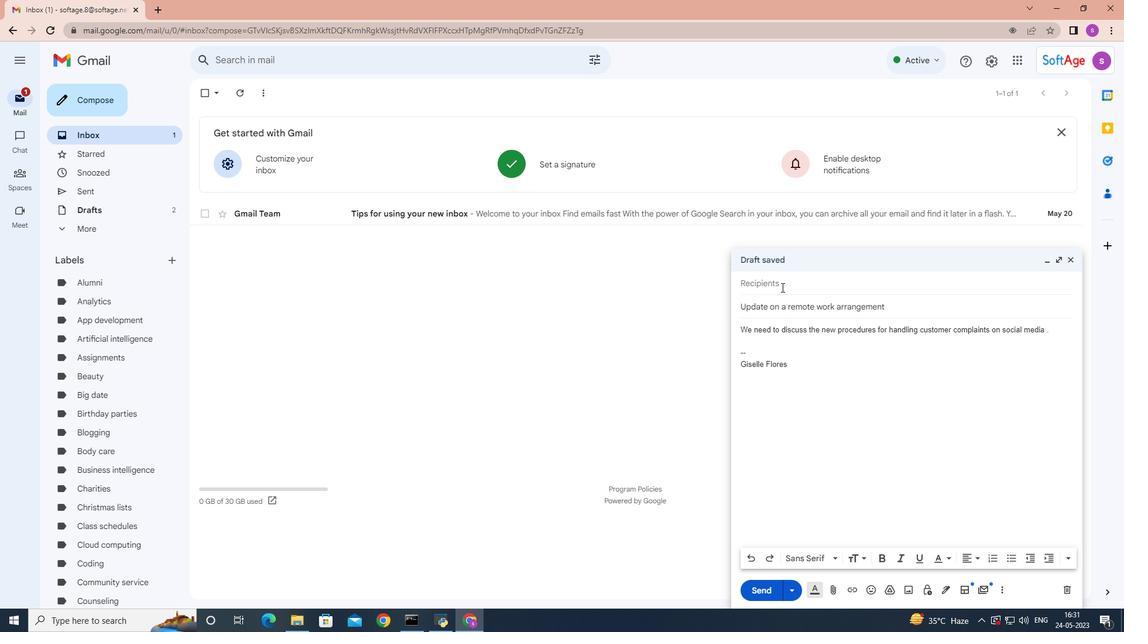 
Action: Mouse pressed left at (781, 287)
Screenshot: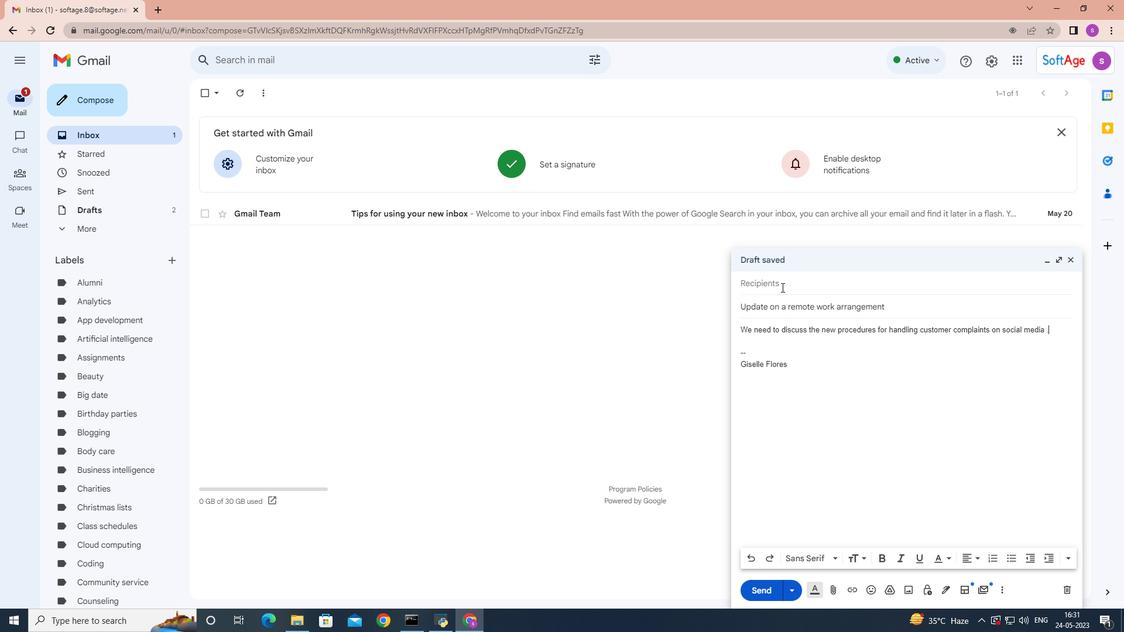 
Action: Key pressed softage.10
Screenshot: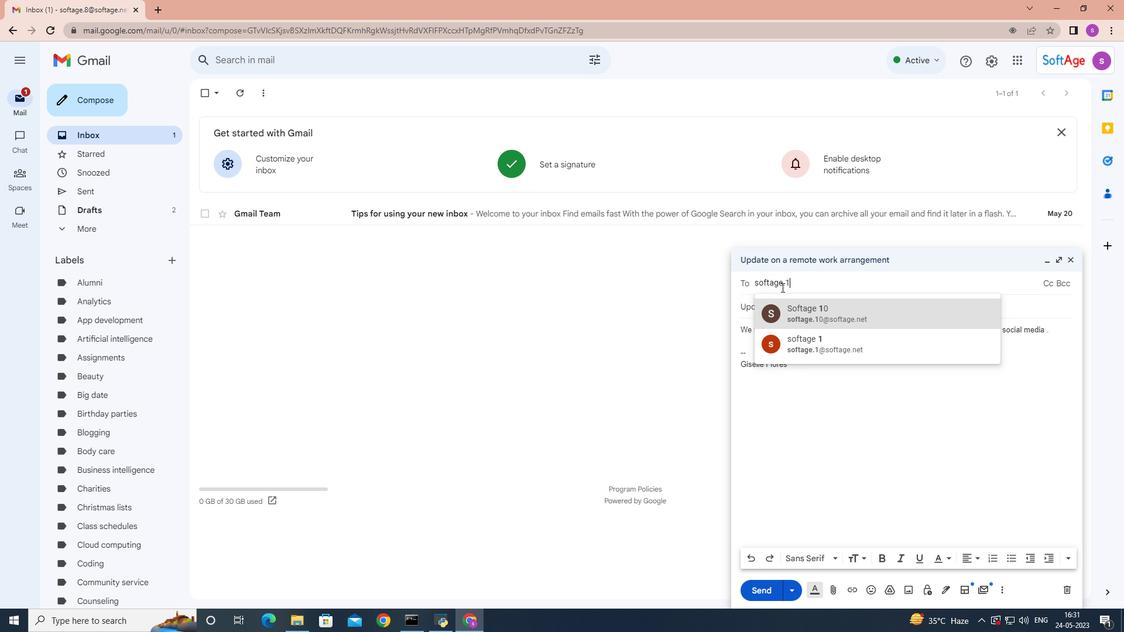 
Action: Mouse moved to (794, 315)
Screenshot: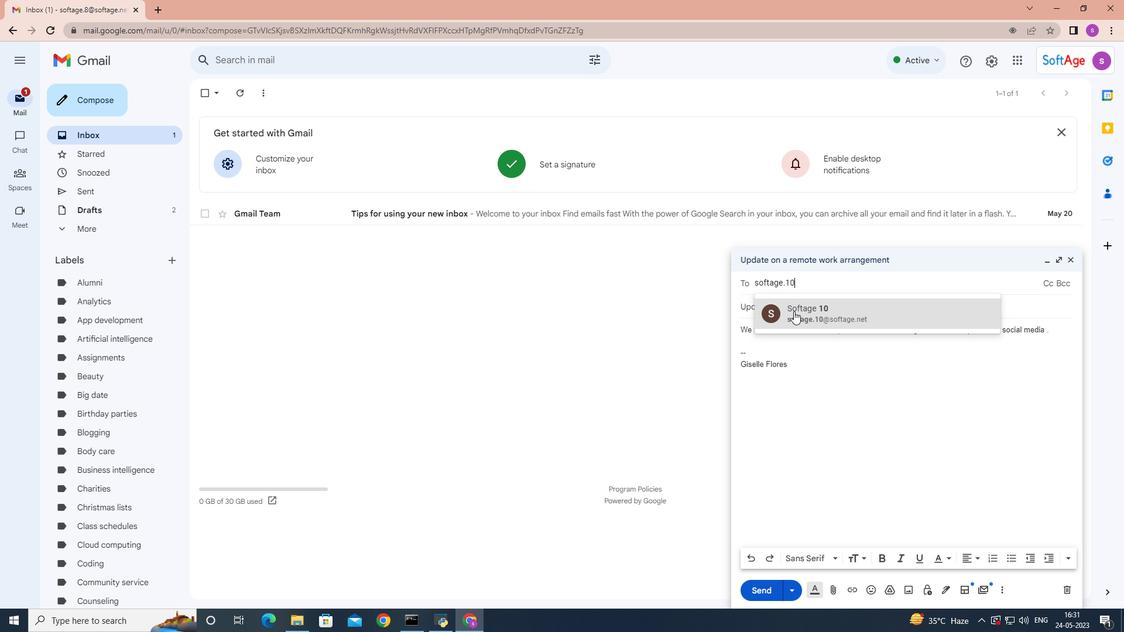 
Action: Mouse pressed left at (794, 315)
Screenshot: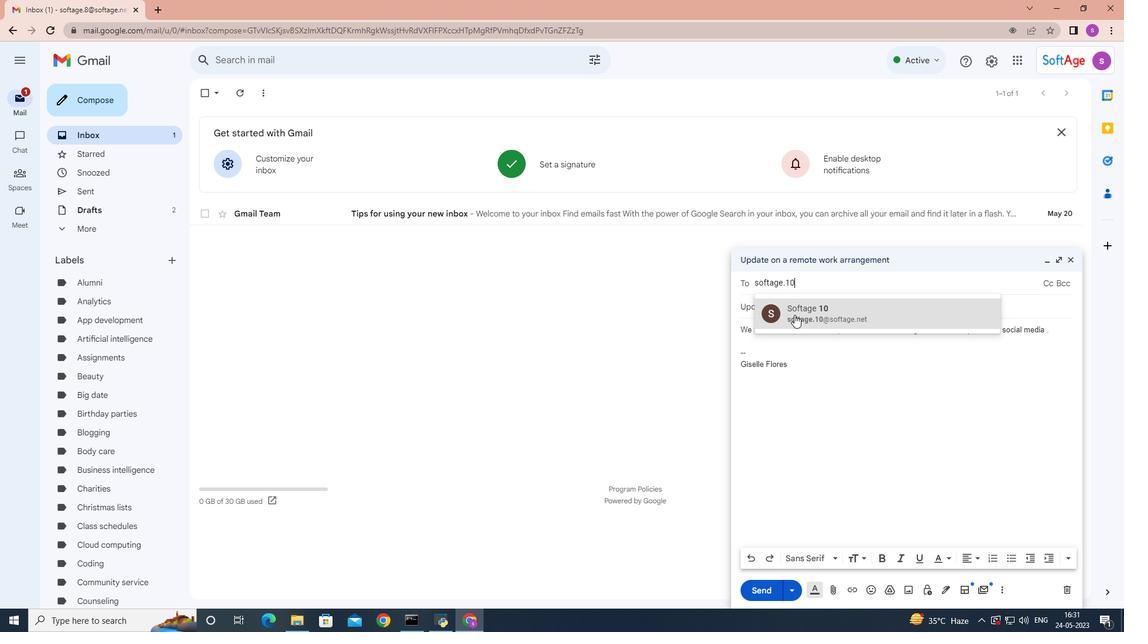 
Action: Key pressed softage.6
Screenshot: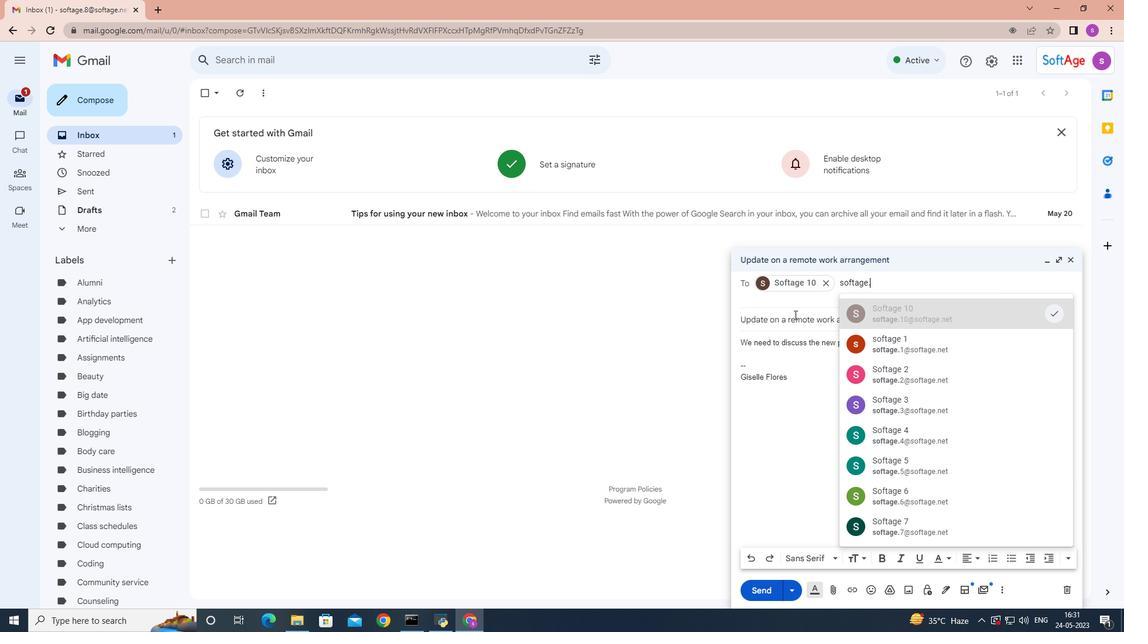 
Action: Mouse moved to (860, 319)
Screenshot: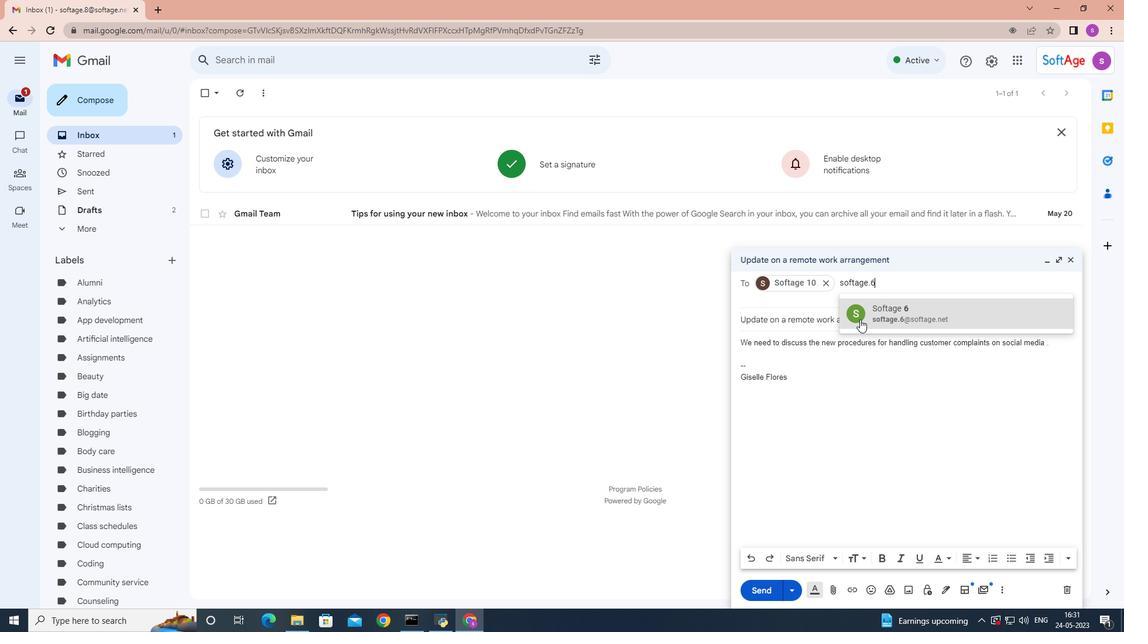 
Action: Mouse pressed left at (860, 319)
Screenshot: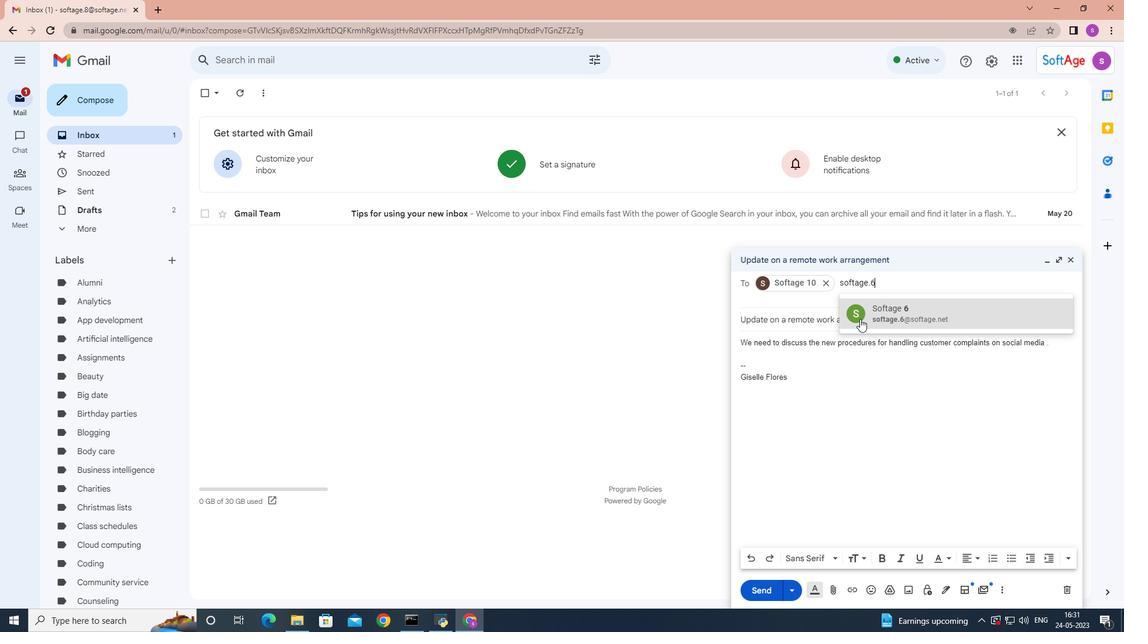 
Action: Mouse moved to (760, 590)
Screenshot: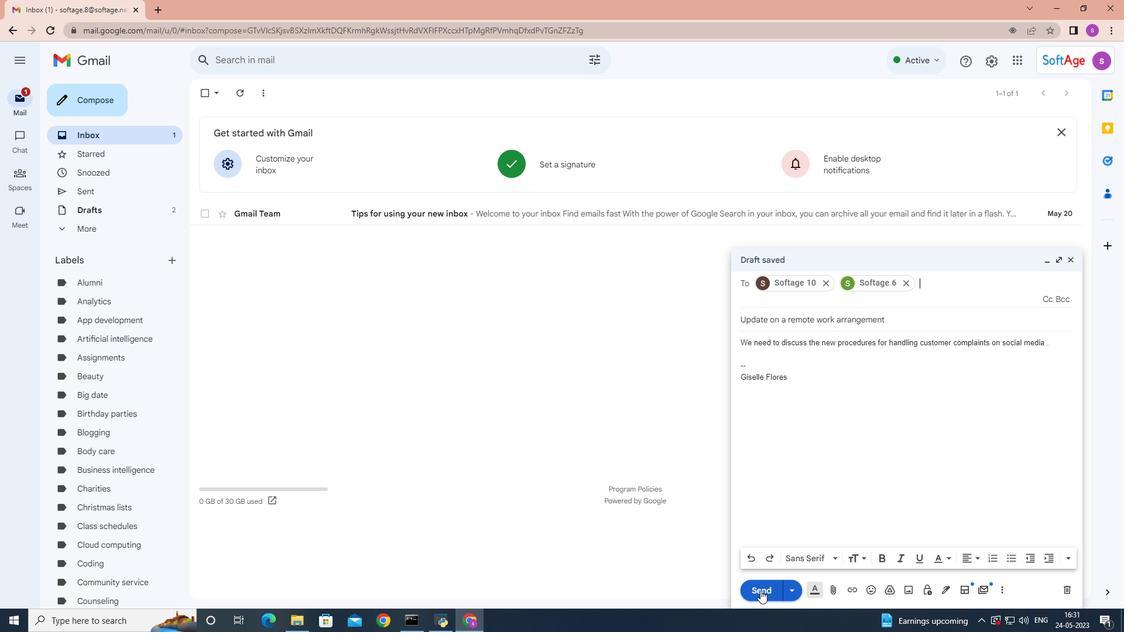 
Action: Mouse pressed left at (760, 590)
Screenshot: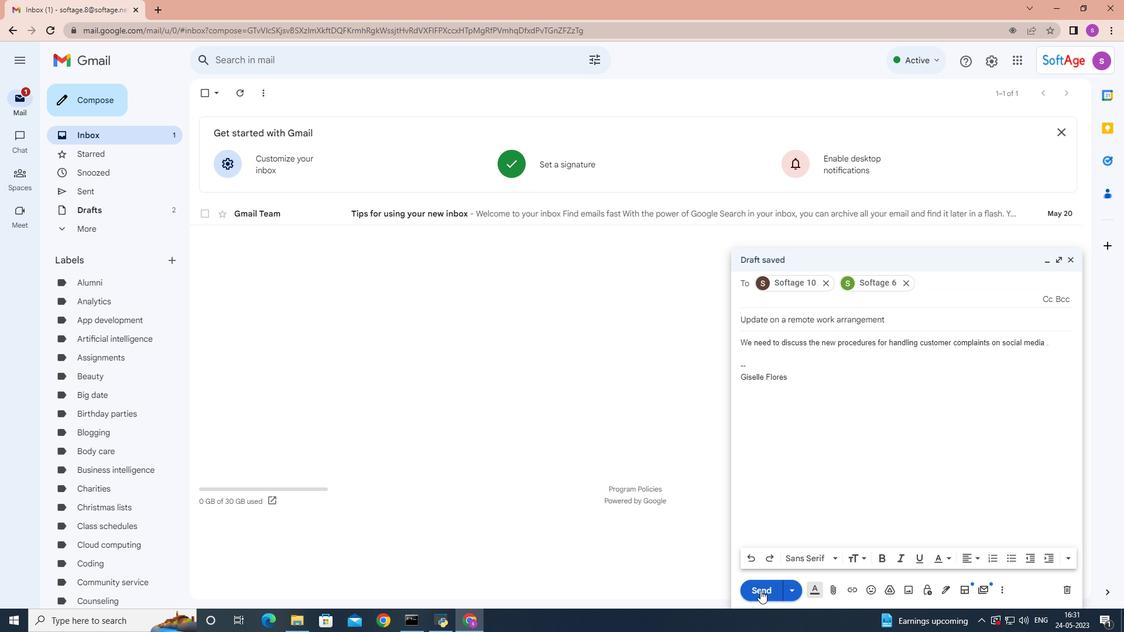 
Action: Mouse moved to (760, 590)
Screenshot: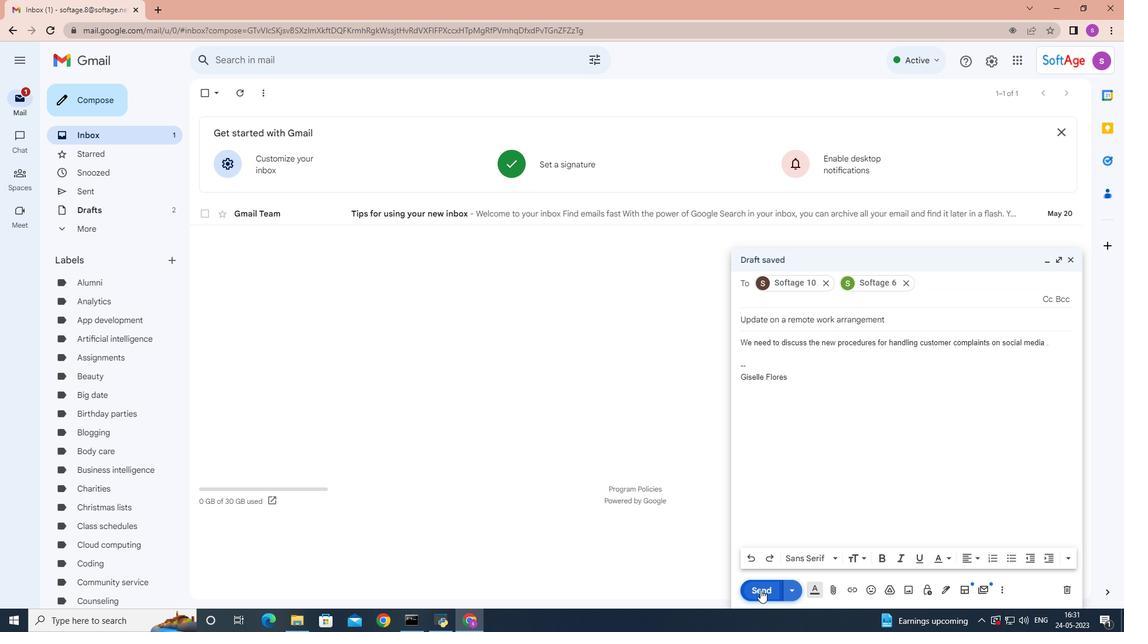 
